 Task: Select Kindle E-Readers from Kindle E-readers & Books. Add to cart Kindle Touch Leather Cover-2. Place order for _x000D_
107 Lockwood Ave #2A_x000D_
Stamford, Connecticut(CT), 06902, Cell Number (203) 964-4781
Action: Mouse moved to (9, 27)
Screenshot: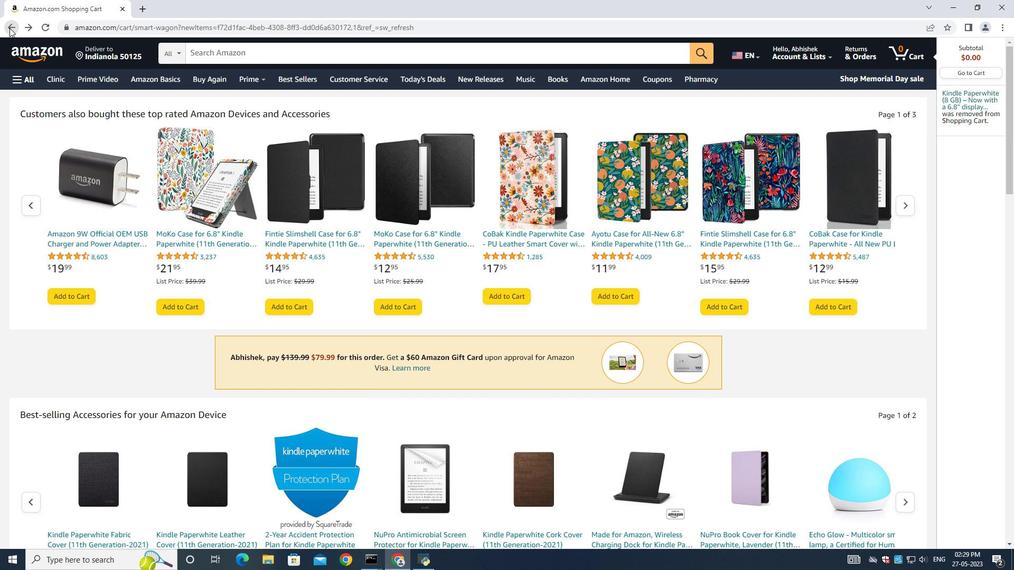 
Action: Mouse pressed left at (9, 27)
Screenshot: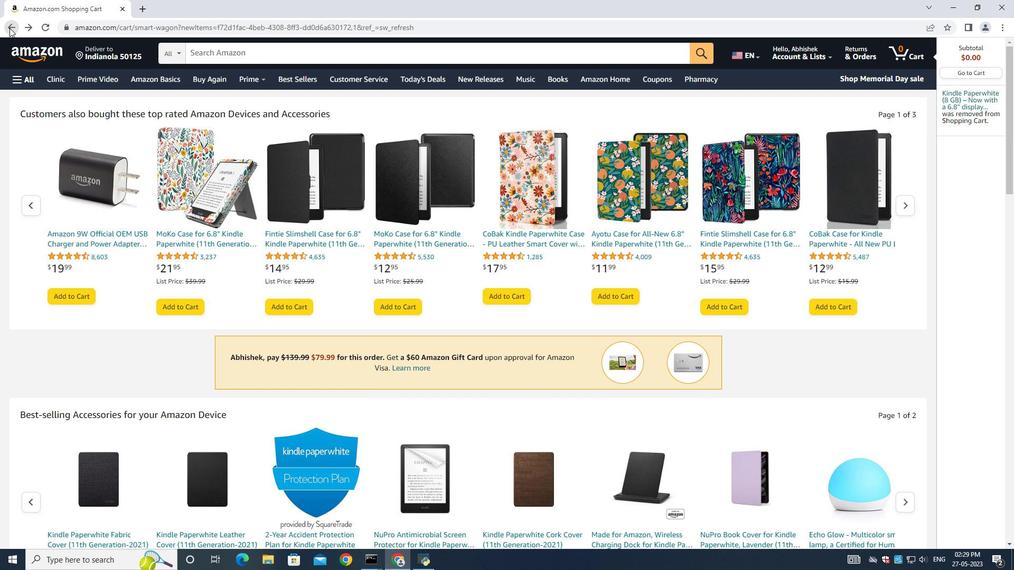 
Action: Mouse moved to (30, 57)
Screenshot: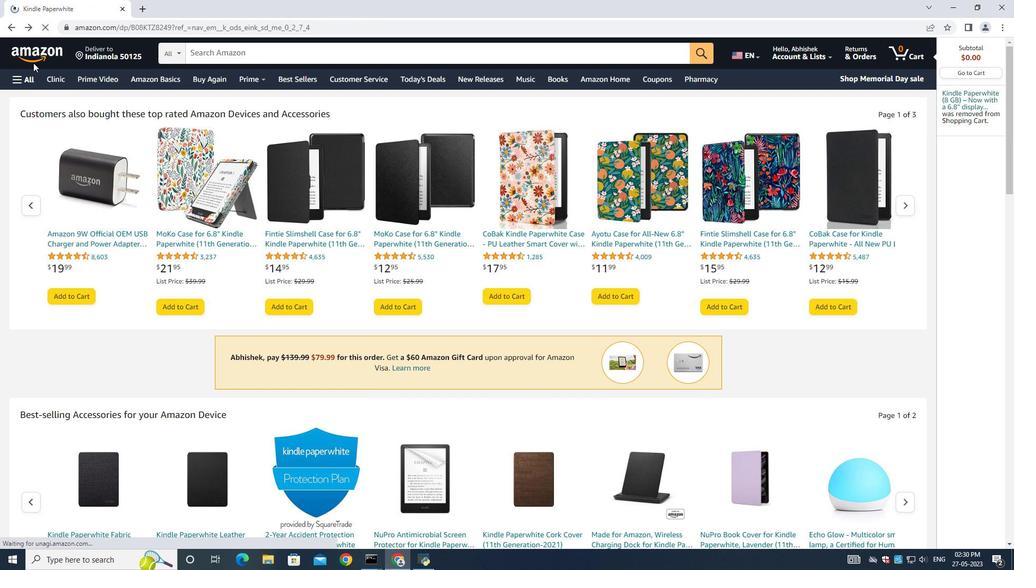
Action: Mouse pressed left at (25, 48)
Screenshot: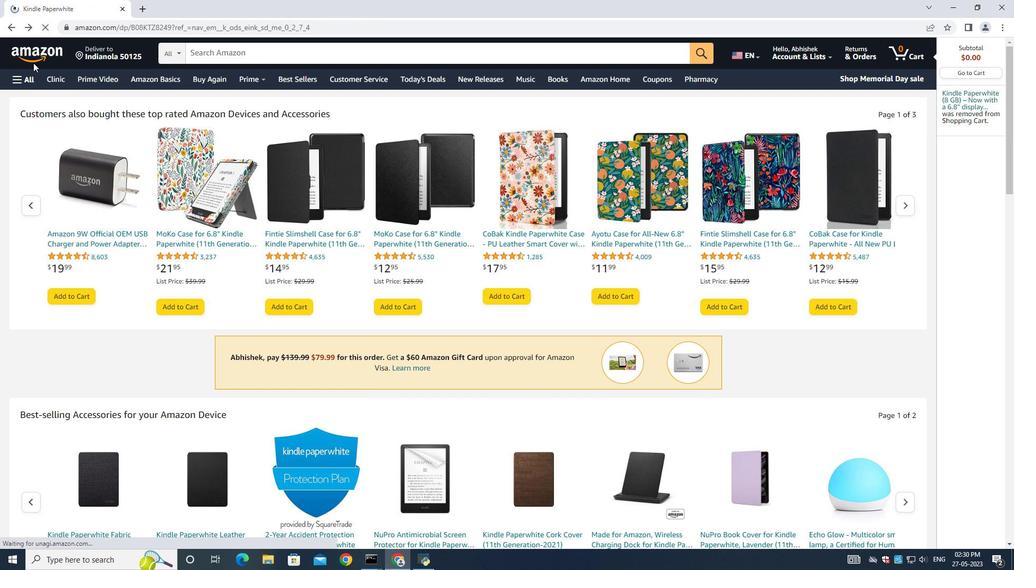 
Action: Mouse moved to (33, 62)
Screenshot: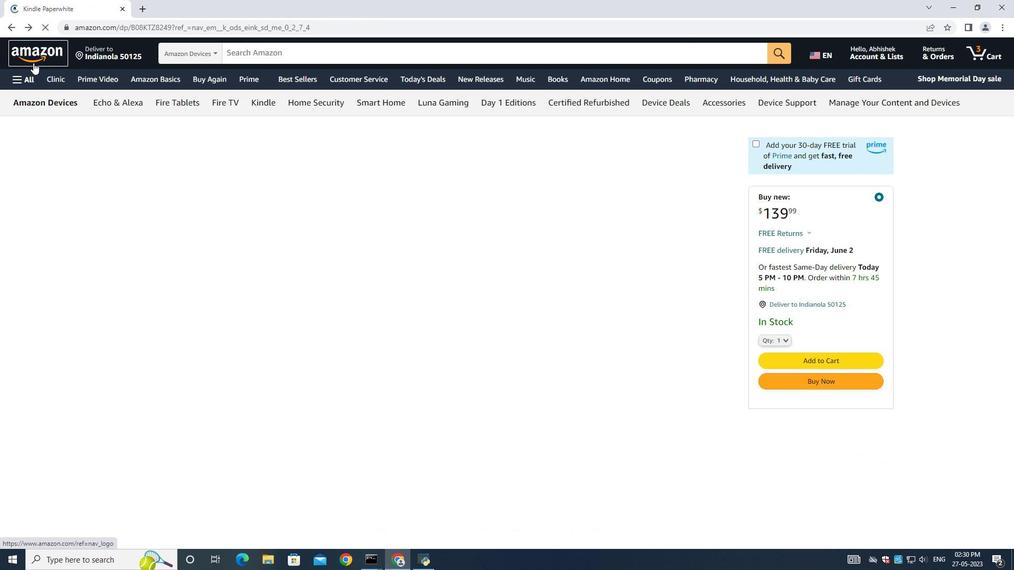 
Action: Mouse pressed left at (33, 62)
Screenshot: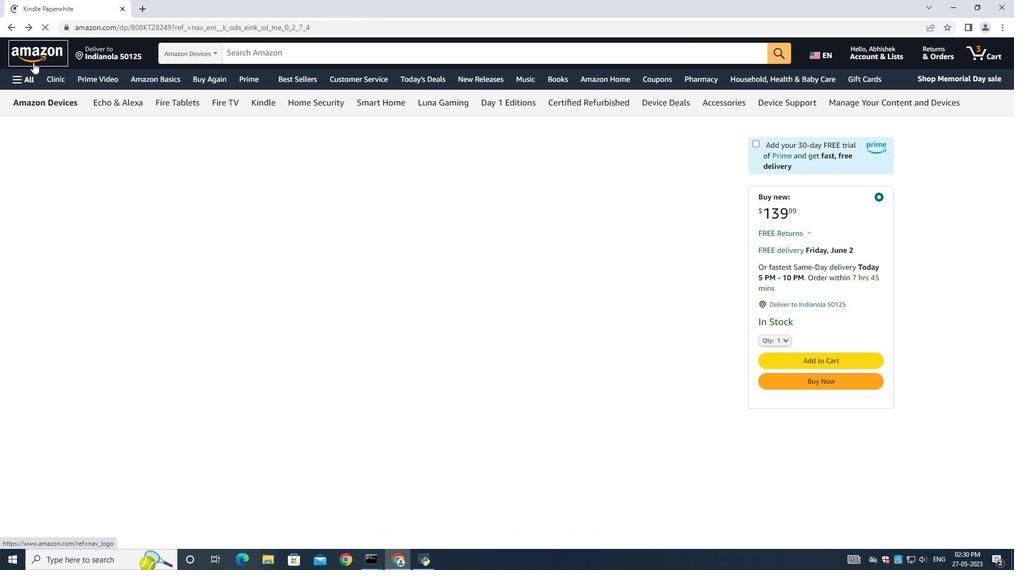 
Action: Mouse moved to (11, 82)
Screenshot: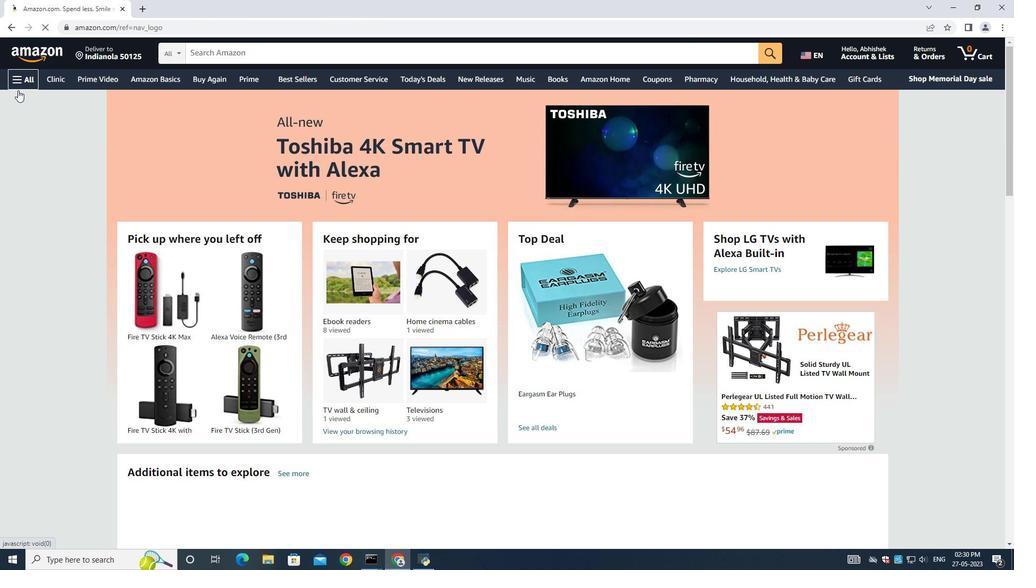 
Action: Mouse pressed left at (11, 81)
Screenshot: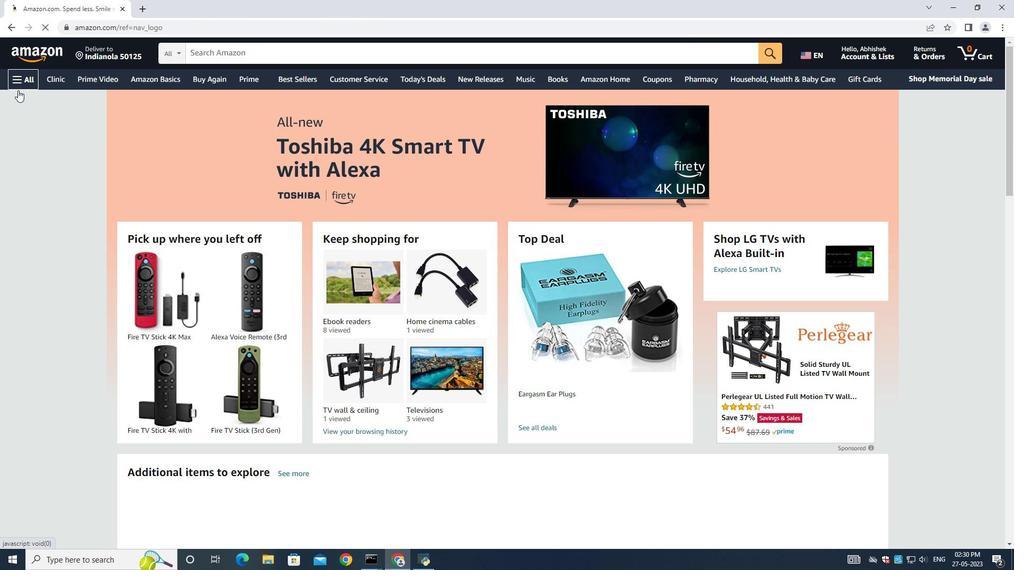 
Action: Mouse moved to (88, 312)
Screenshot: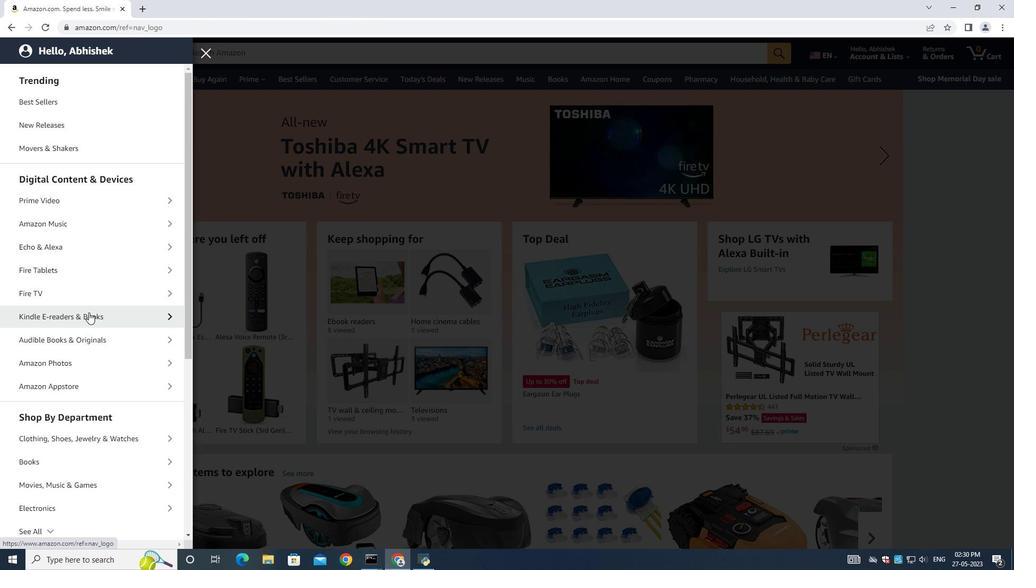 
Action: Mouse pressed left at (88, 312)
Screenshot: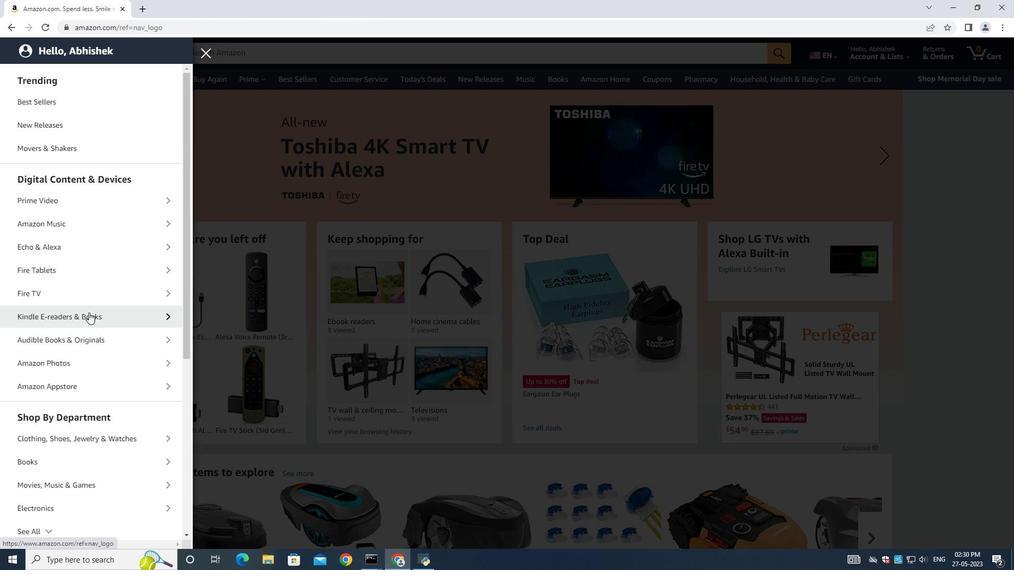 
Action: Mouse moved to (66, 269)
Screenshot: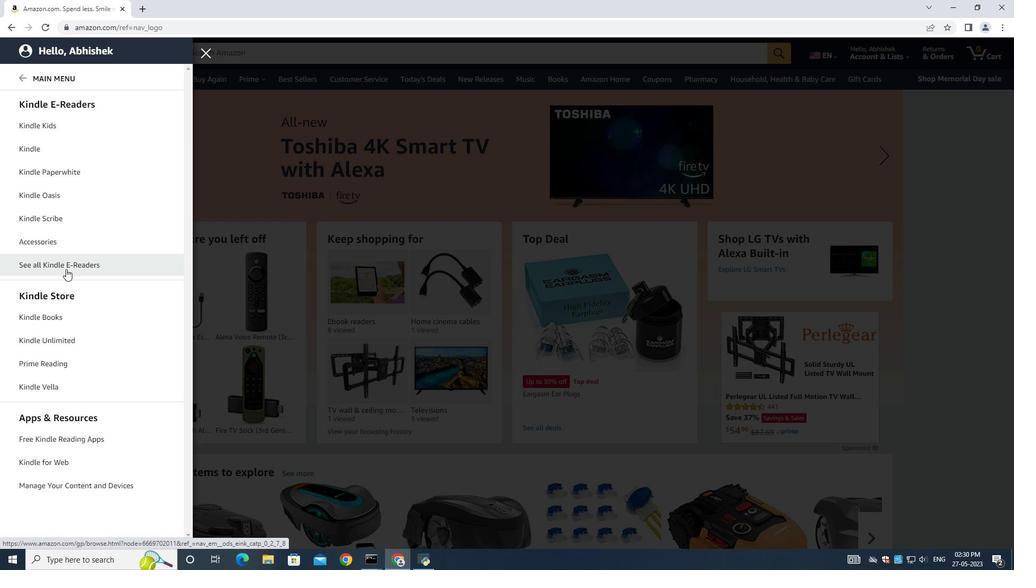 
Action: Mouse pressed left at (66, 269)
Screenshot: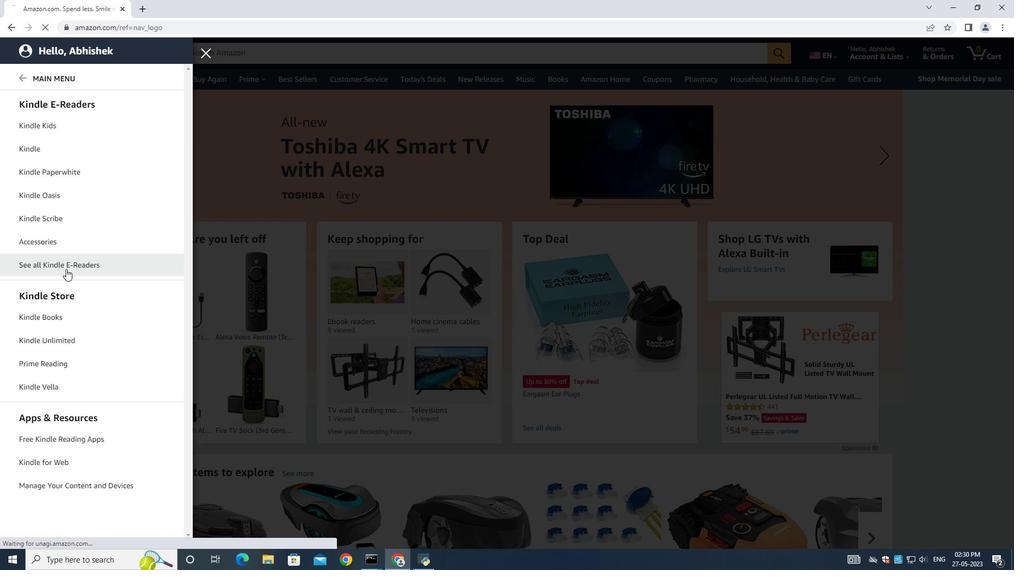 
Action: Mouse moved to (418, 275)
Screenshot: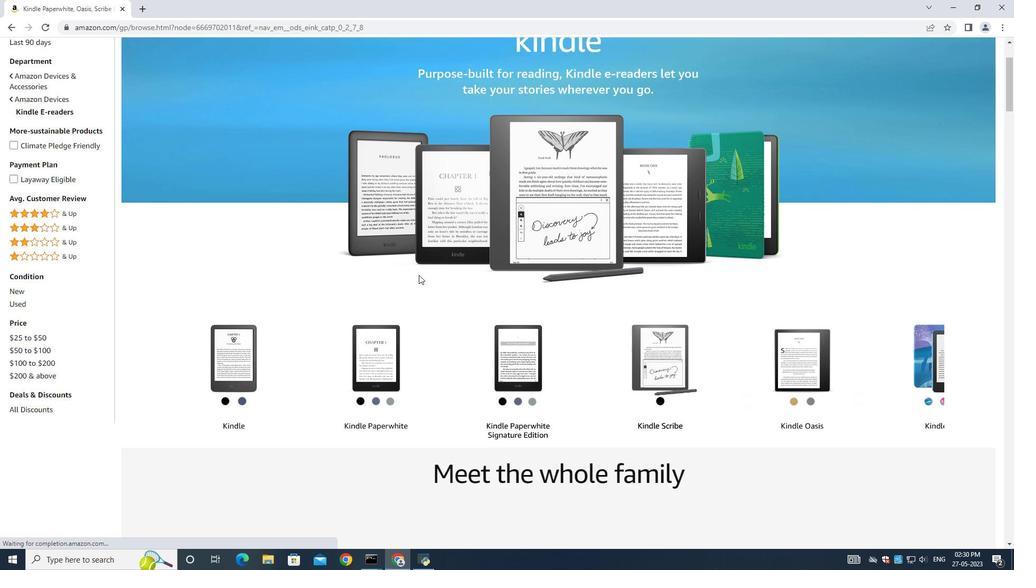 
Action: Mouse scrolled (416, 274) with delta (0, 0)
Screenshot: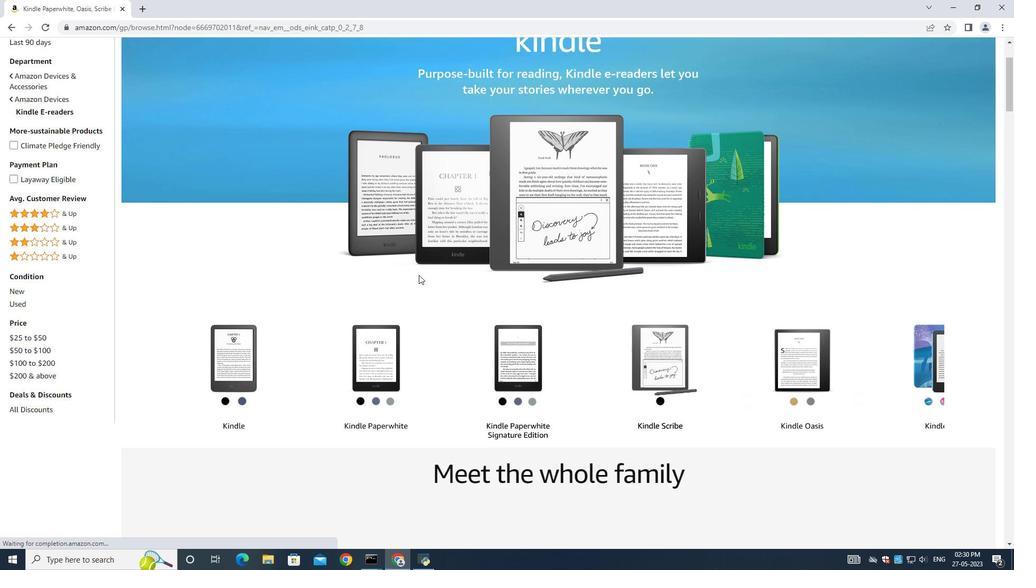
Action: Mouse scrolled (418, 274) with delta (0, 0)
Screenshot: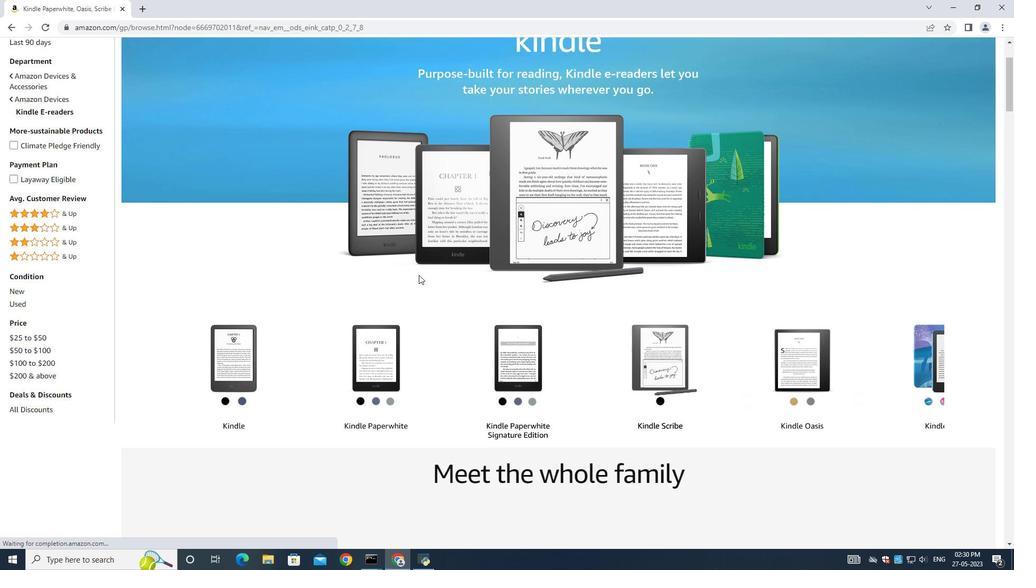 
Action: Mouse moved to (938, 385)
Screenshot: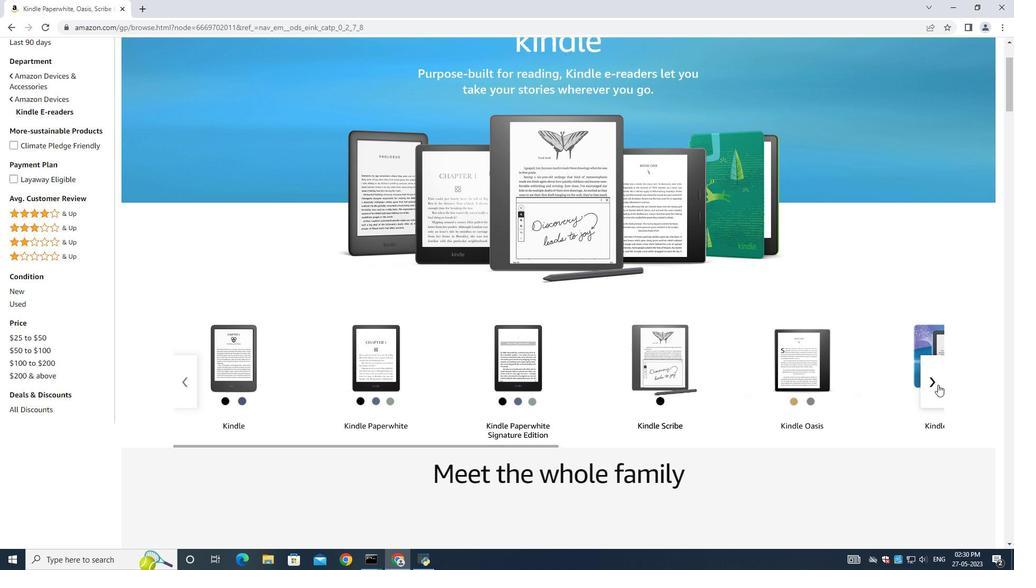 
Action: Mouse pressed left at (938, 385)
Screenshot: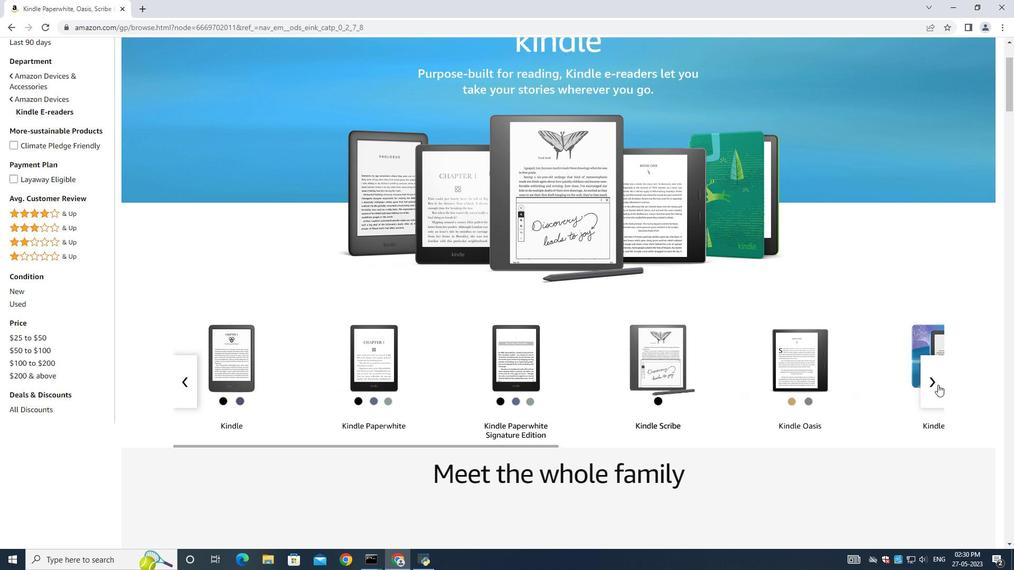 
Action: Mouse moved to (727, 367)
Screenshot: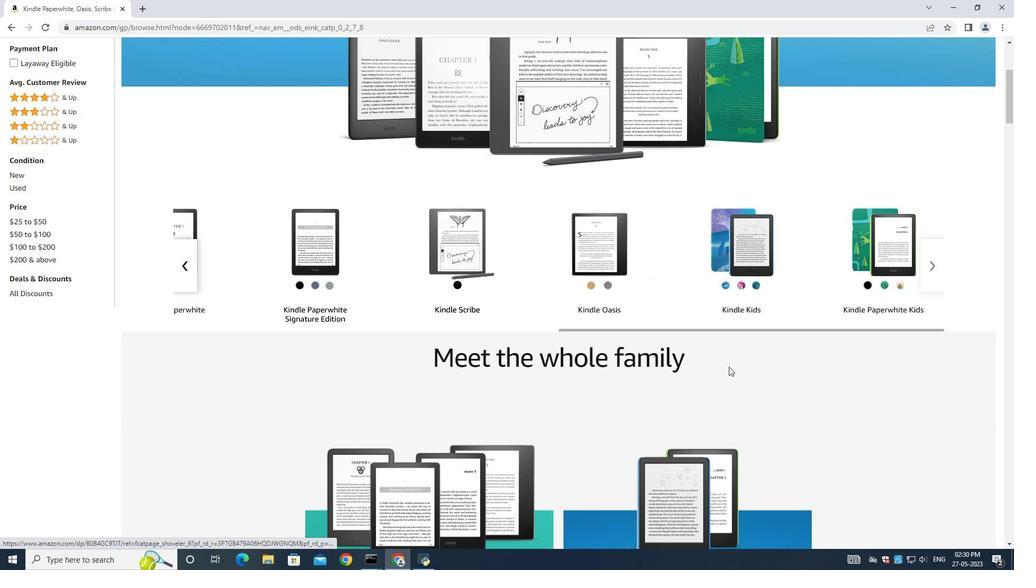 
Action: Mouse scrolled (727, 366) with delta (0, 0)
Screenshot: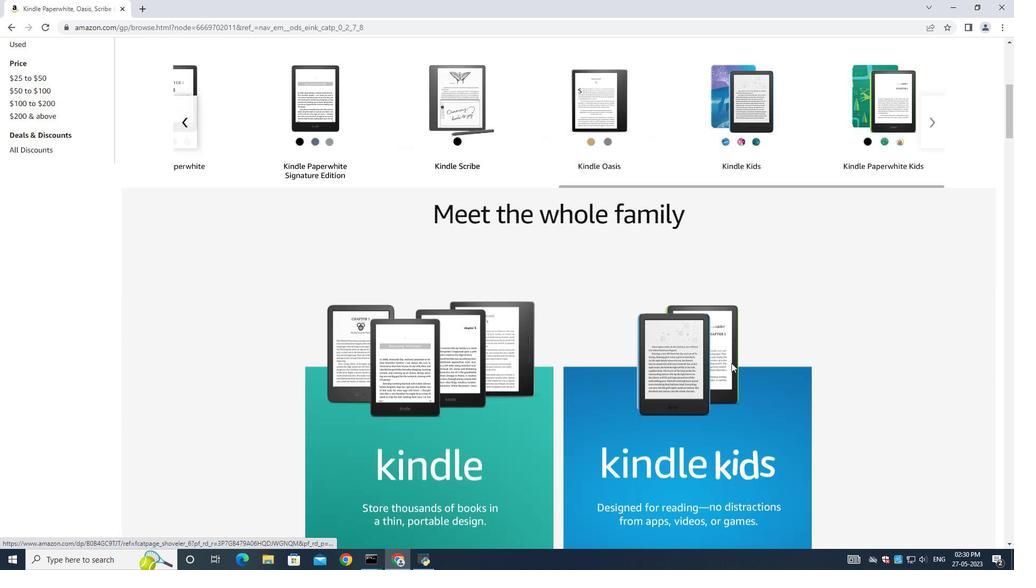 
Action: Mouse scrolled (727, 366) with delta (0, 0)
Screenshot: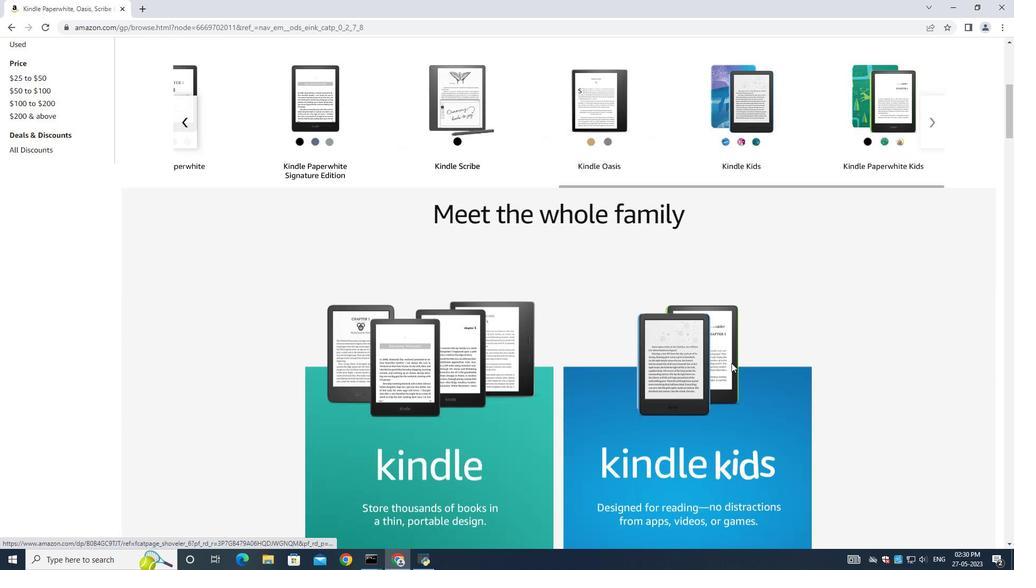 
Action: Mouse scrolled (727, 366) with delta (0, 0)
Screenshot: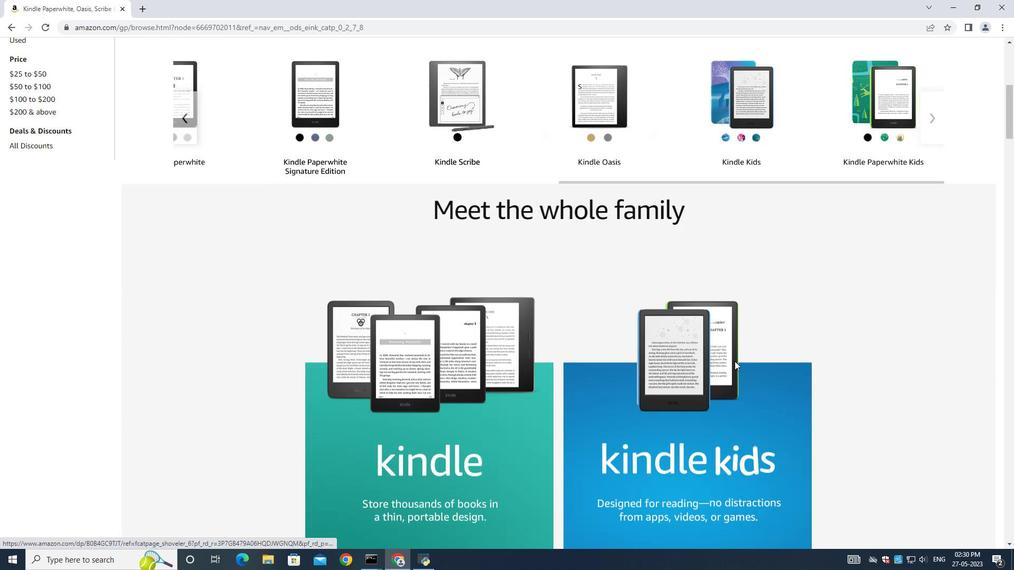 
Action: Mouse scrolled (727, 366) with delta (0, 0)
Screenshot: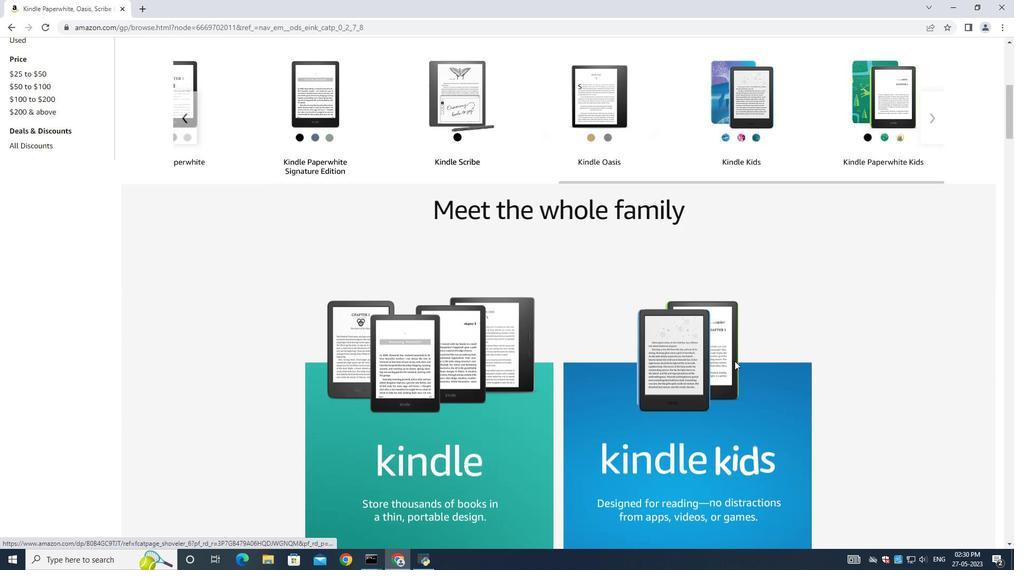 
Action: Mouse scrolled (727, 366) with delta (0, 0)
Screenshot: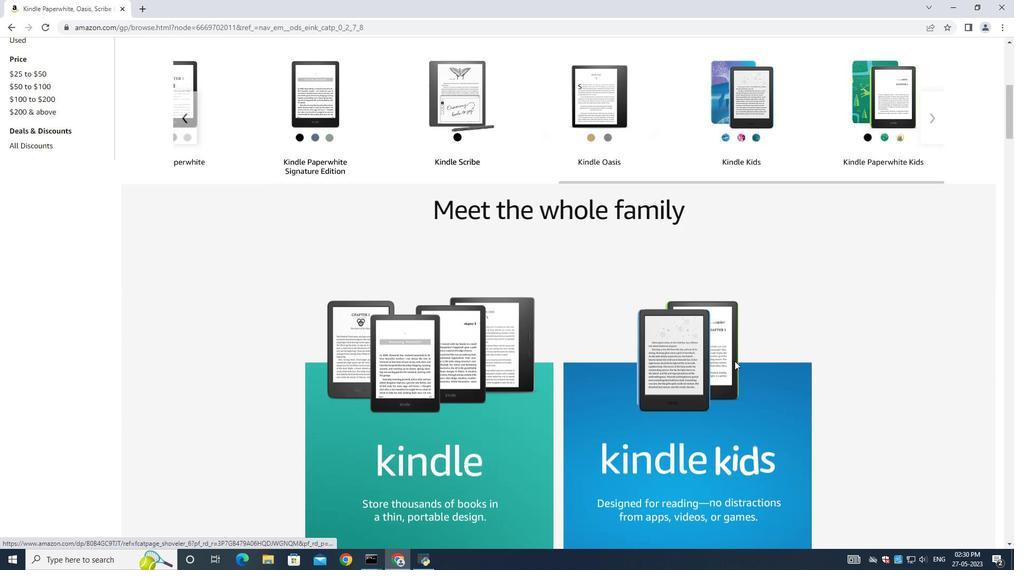 
Action: Mouse moved to (734, 360)
Screenshot: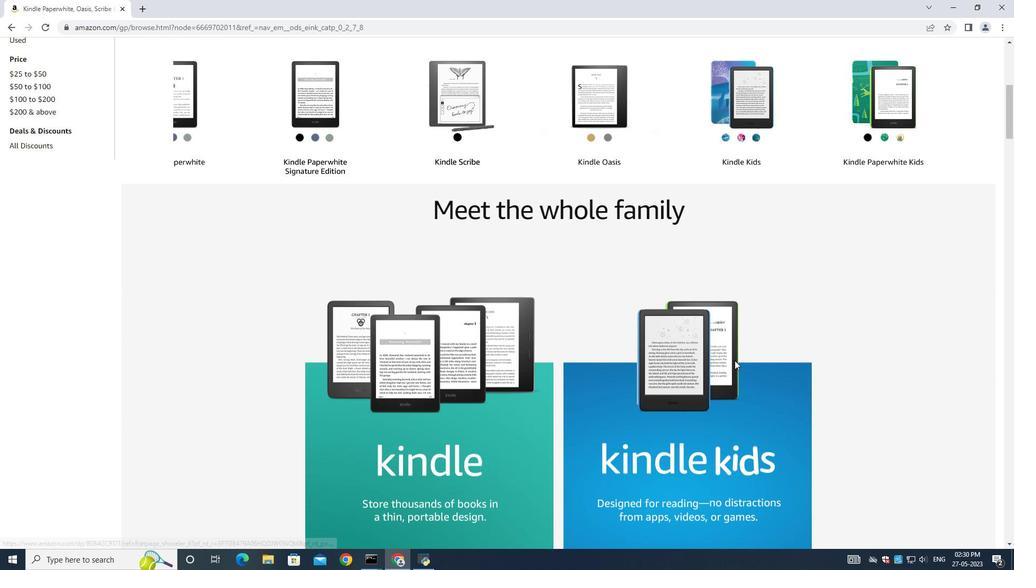 
Action: Mouse scrolled (734, 360) with delta (0, 0)
Screenshot: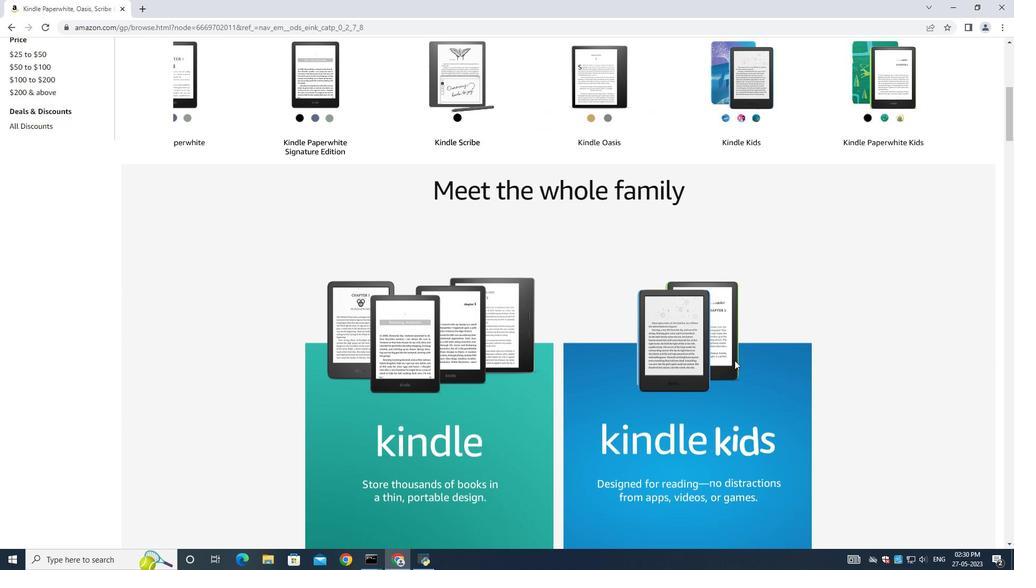 
Action: Mouse scrolled (734, 360) with delta (0, 0)
Screenshot: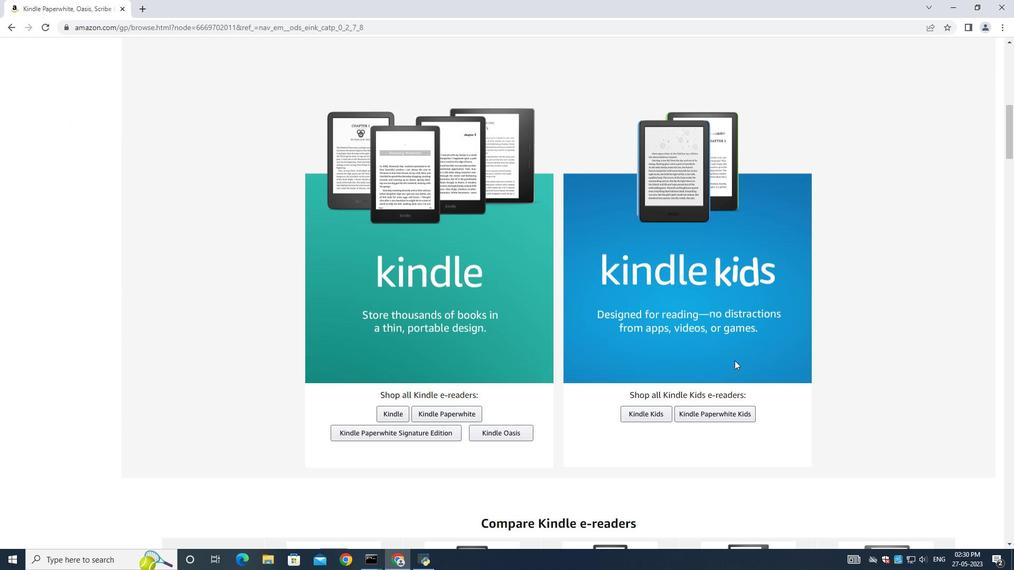 
Action: Mouse scrolled (734, 360) with delta (0, 0)
Screenshot: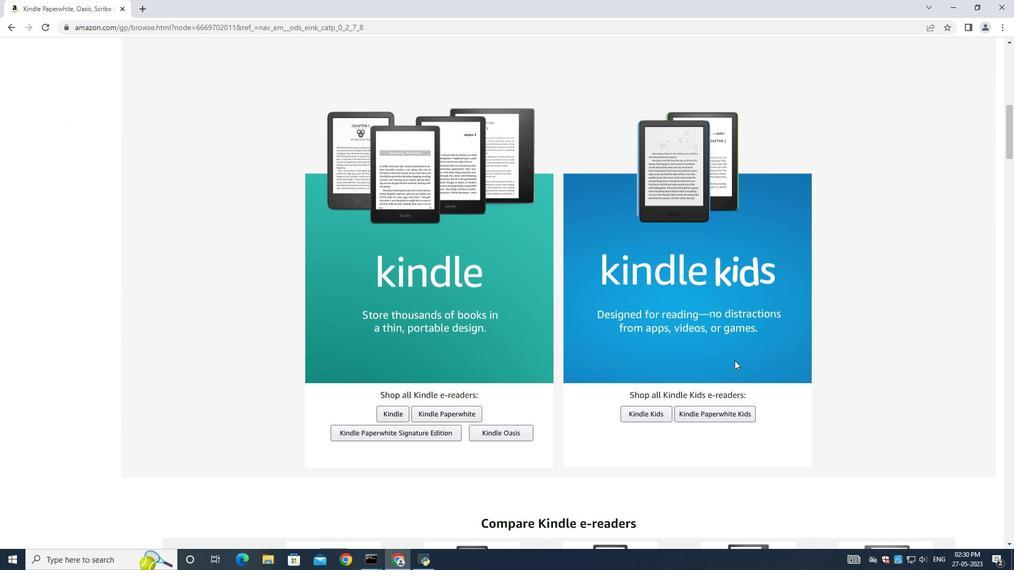 
Action: Mouse scrolled (734, 360) with delta (0, 0)
Screenshot: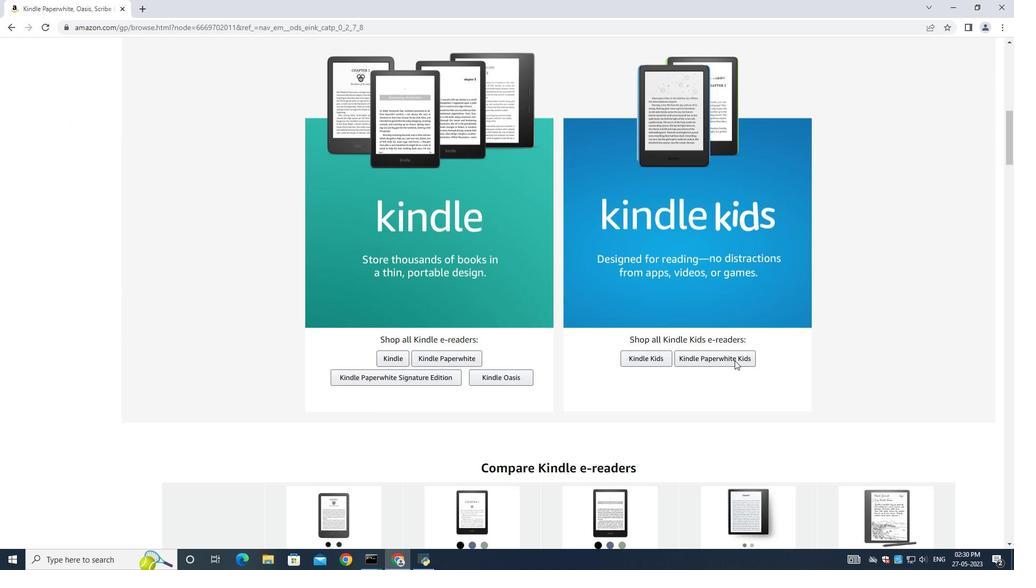
Action: Mouse scrolled (734, 360) with delta (0, 0)
Screenshot: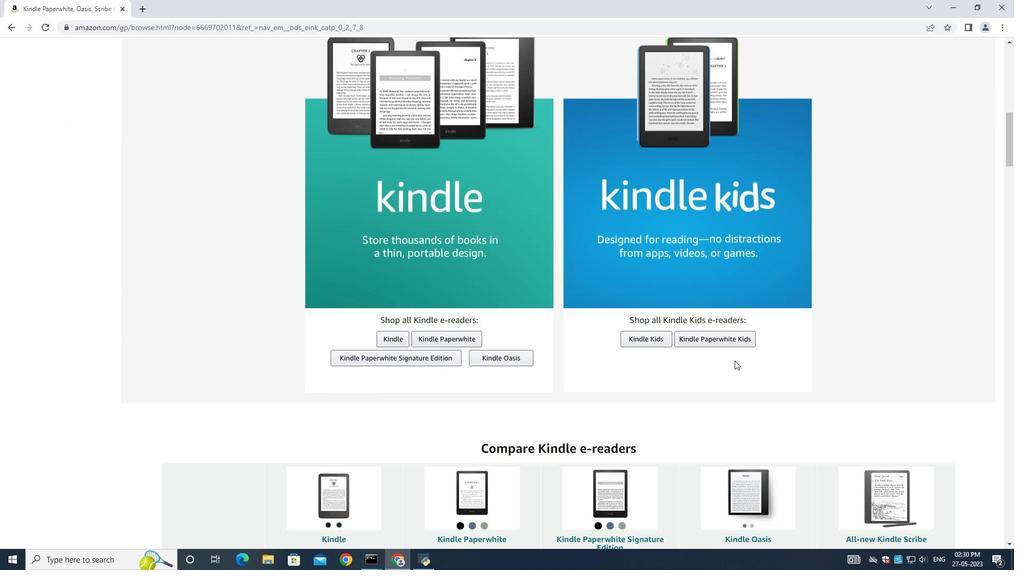 
Action: Mouse scrolled (734, 360) with delta (0, 0)
Screenshot: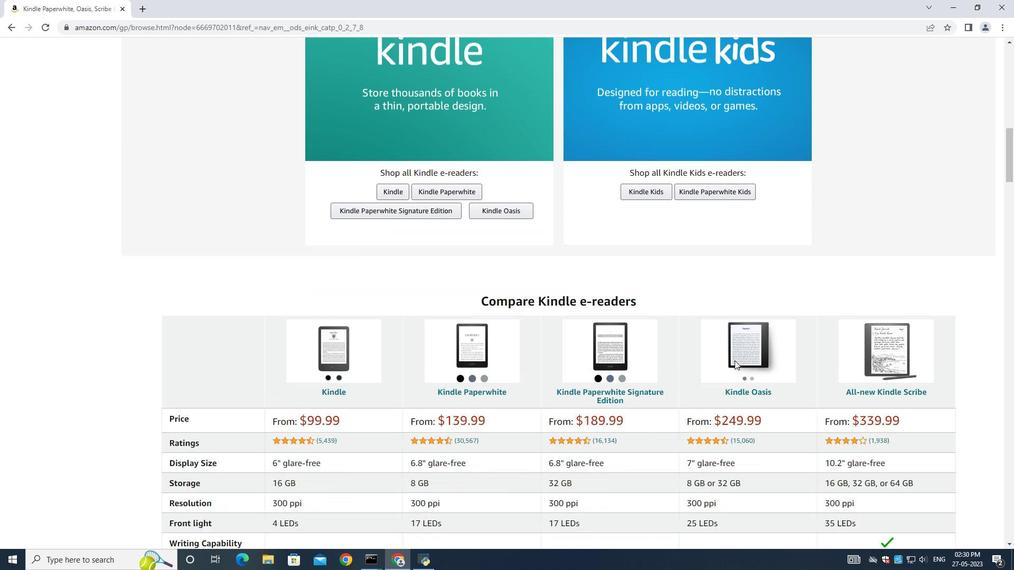 
Action: Mouse scrolled (734, 360) with delta (0, 0)
Screenshot: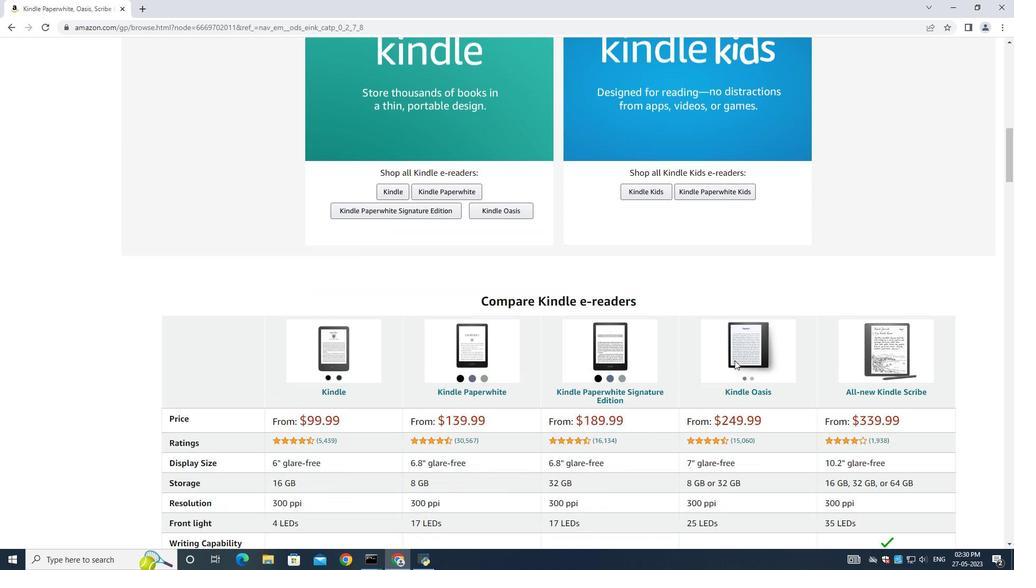 
Action: Mouse scrolled (734, 360) with delta (0, 0)
Screenshot: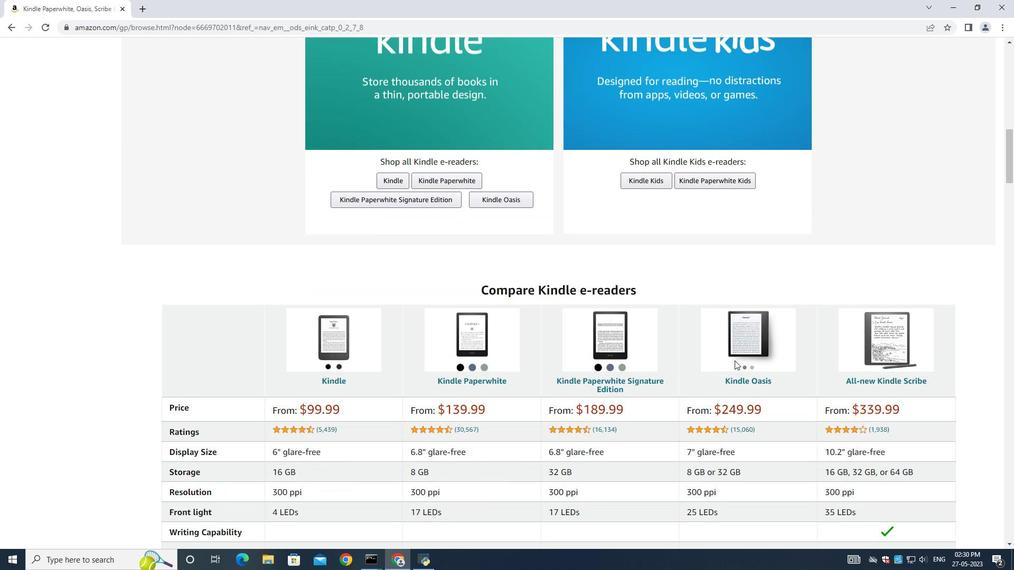 
Action: Mouse moved to (809, 337)
Screenshot: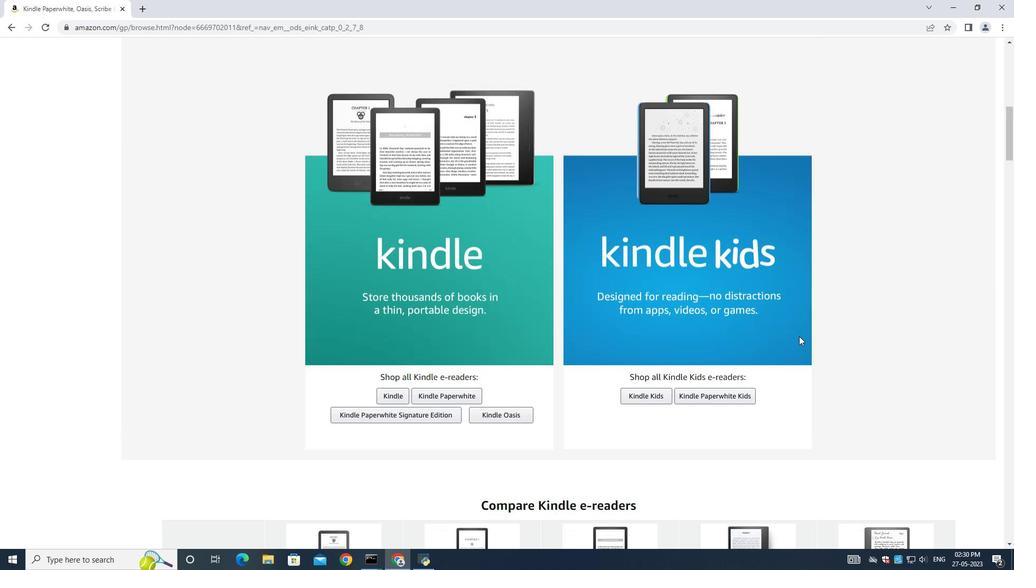 
Action: Mouse scrolled (809, 338) with delta (0, 0)
Screenshot: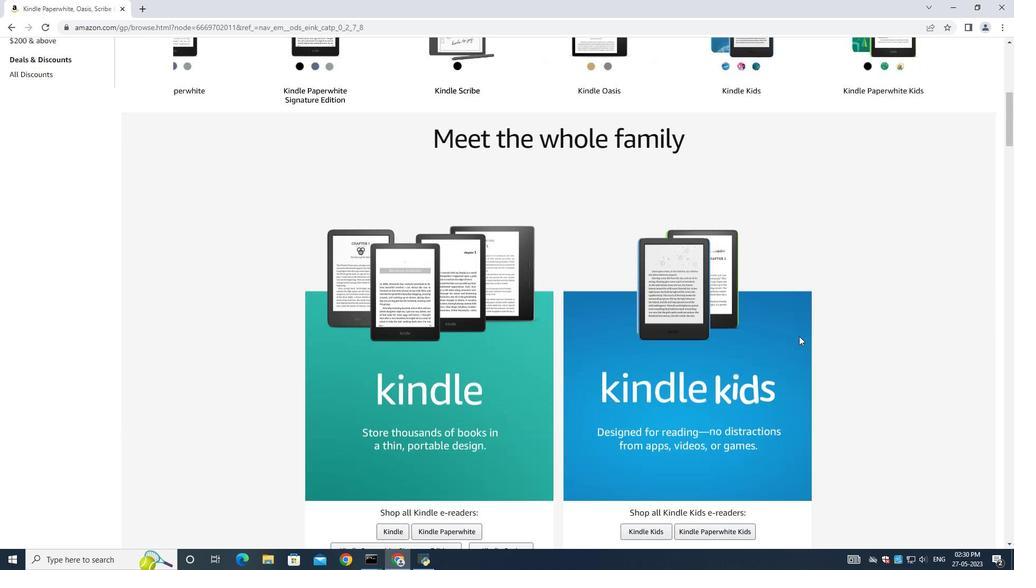 
Action: Mouse moved to (808, 337)
Screenshot: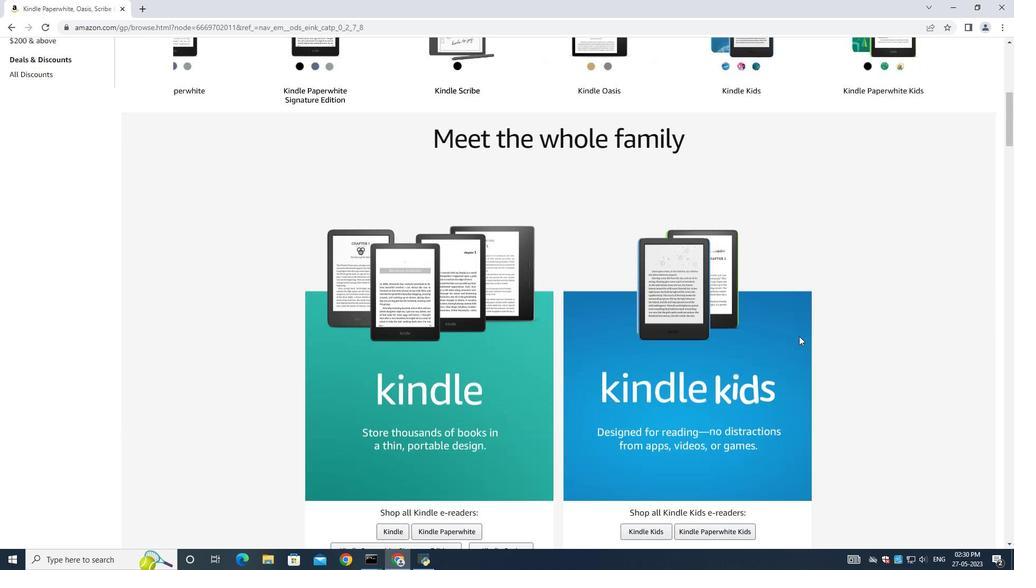 
Action: Mouse scrolled (808, 338) with delta (0, 0)
Screenshot: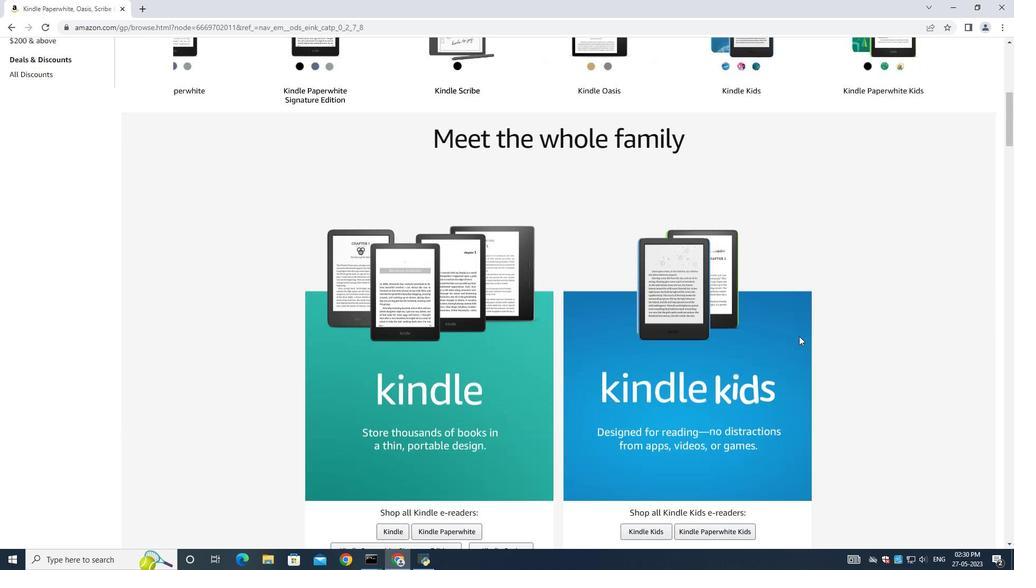 
Action: Mouse moved to (801, 336)
Screenshot: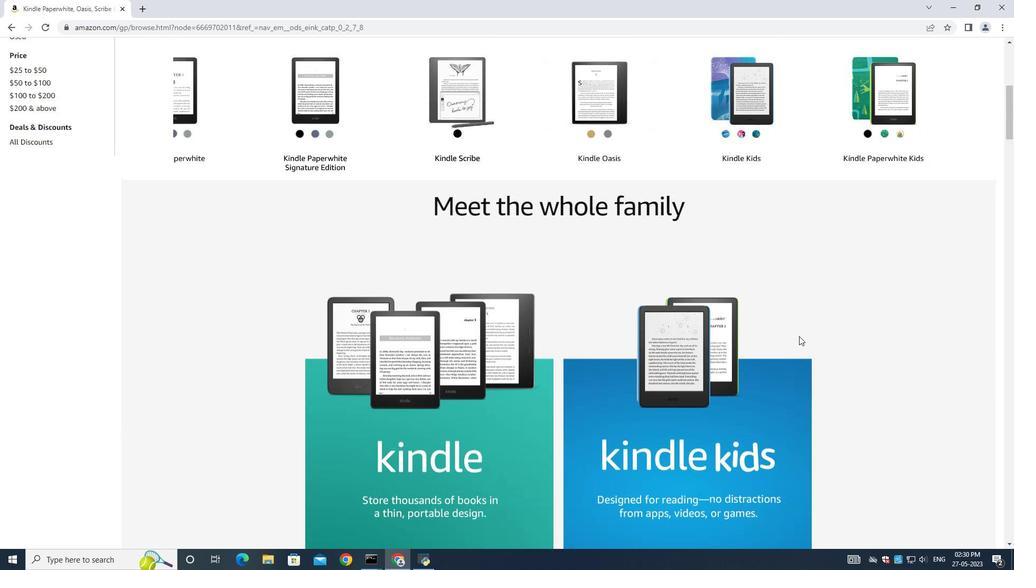 
Action: Mouse scrolled (803, 336) with delta (0, 0)
Screenshot: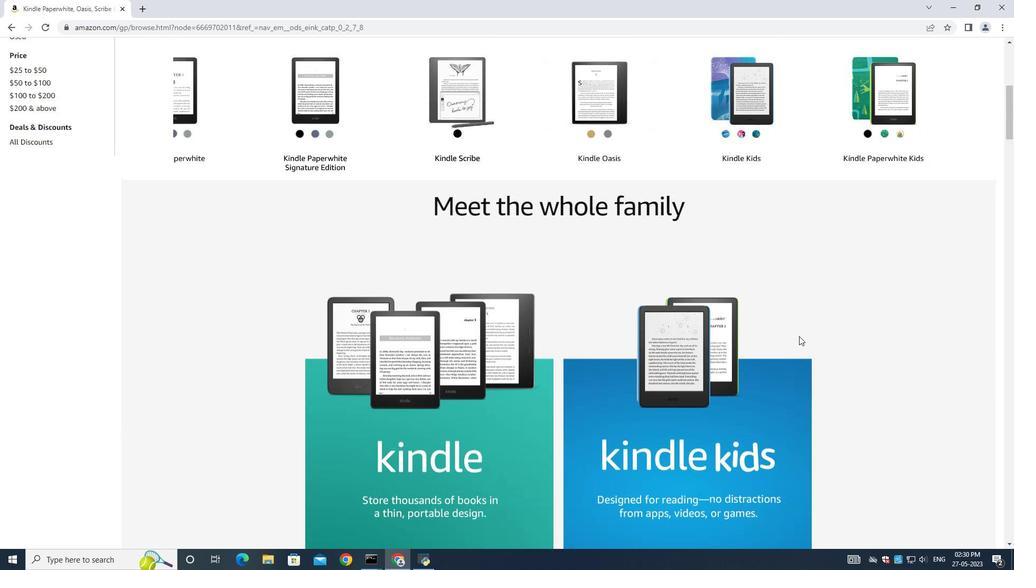 
Action: Mouse moved to (800, 336)
Screenshot: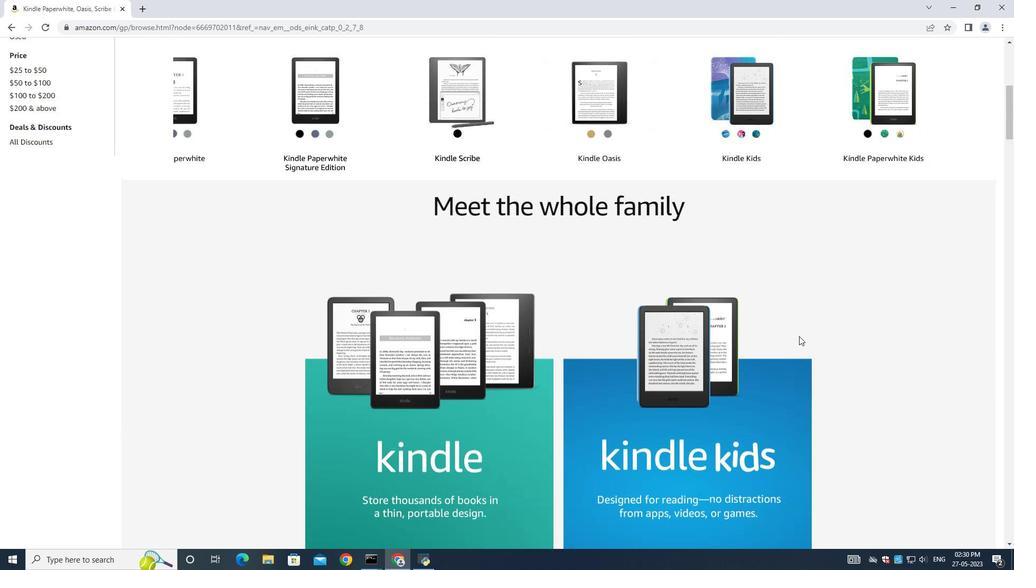 
Action: Mouse scrolled (801, 336) with delta (0, 0)
Screenshot: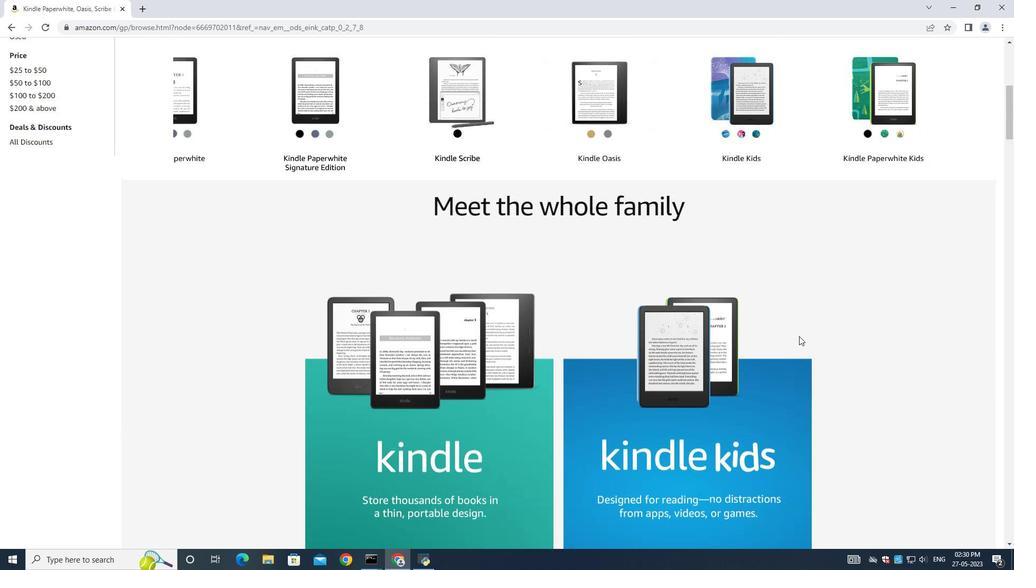
Action: Mouse moved to (799, 336)
Screenshot: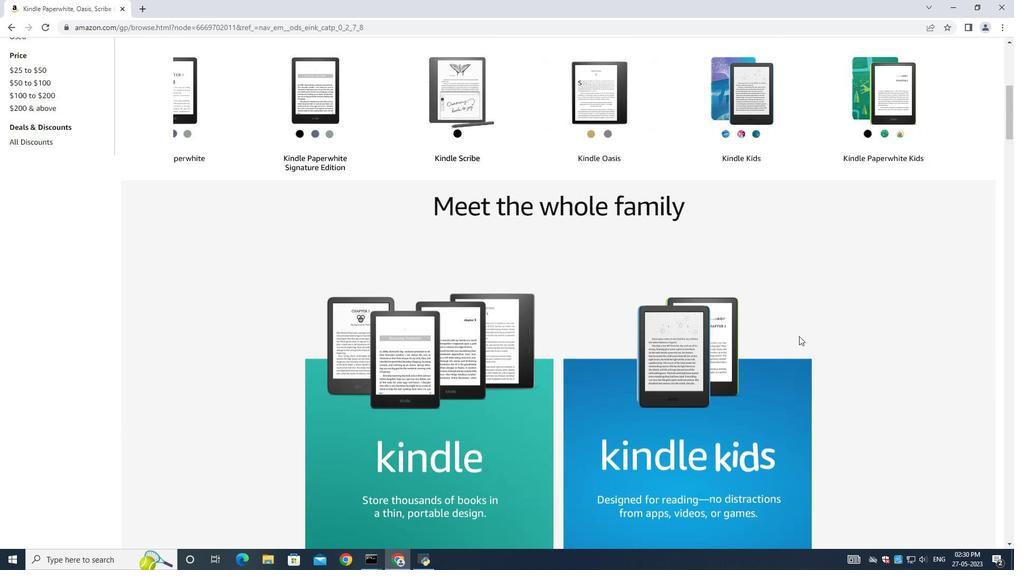 
Action: Mouse scrolled (800, 336) with delta (0, 0)
Screenshot: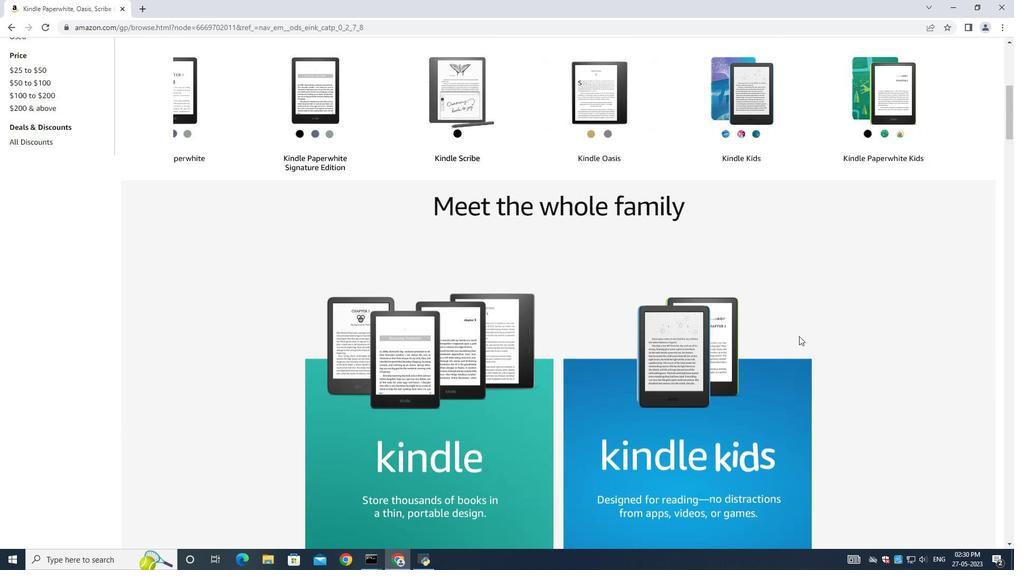 
Action: Mouse moved to (799, 336)
Screenshot: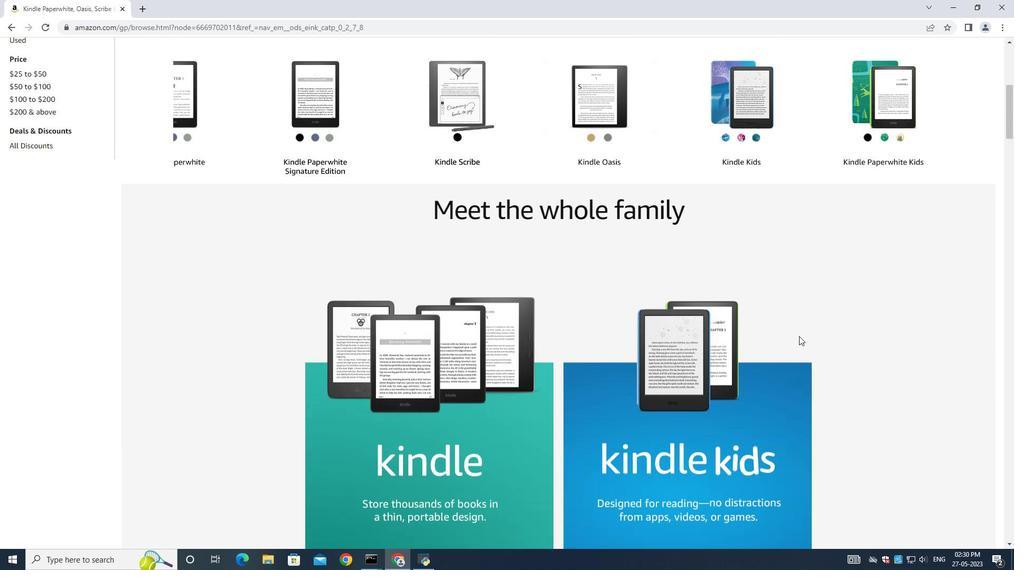 
Action: Mouse scrolled (799, 336) with delta (0, 0)
Screenshot: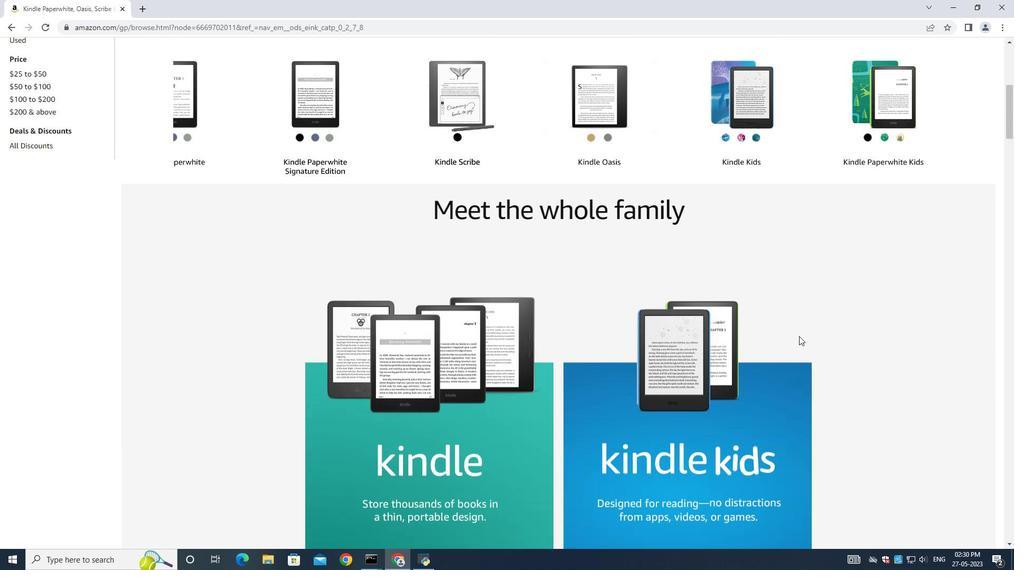 
Action: Mouse scrolled (799, 336) with delta (0, 0)
Screenshot: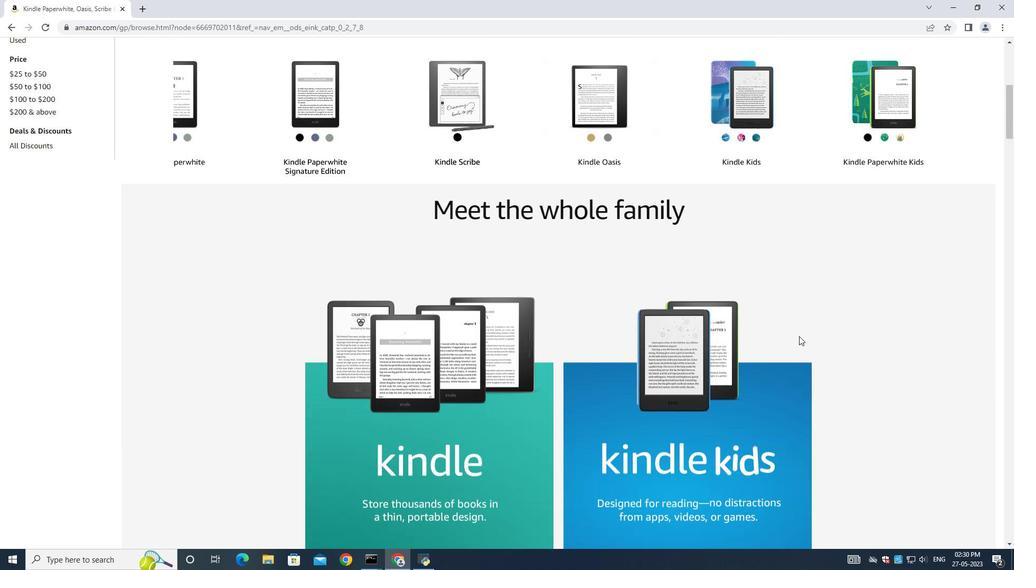 
Action: Mouse scrolled (799, 336) with delta (0, 0)
Screenshot: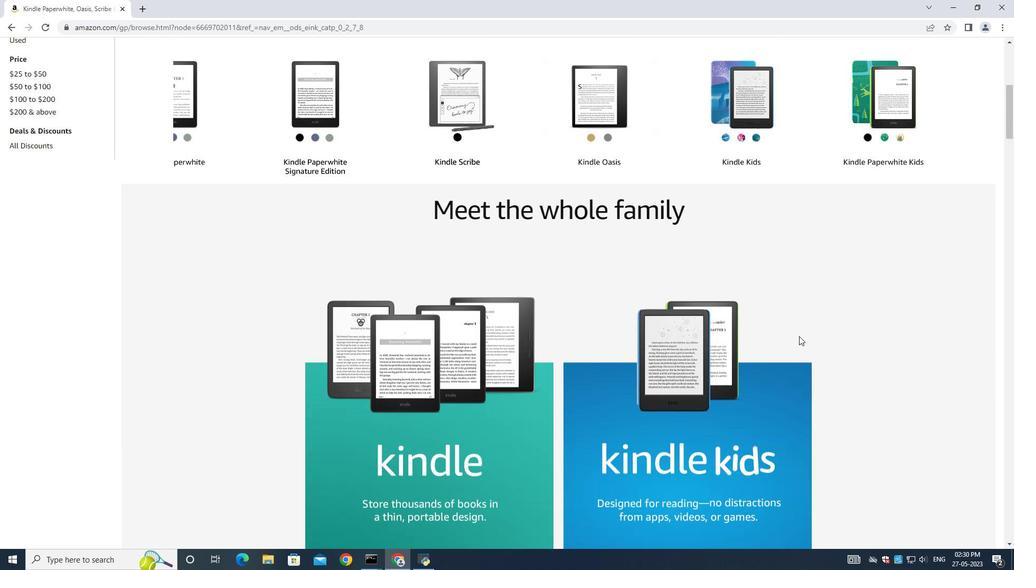 
Action: Mouse scrolled (799, 336) with delta (0, 0)
Screenshot: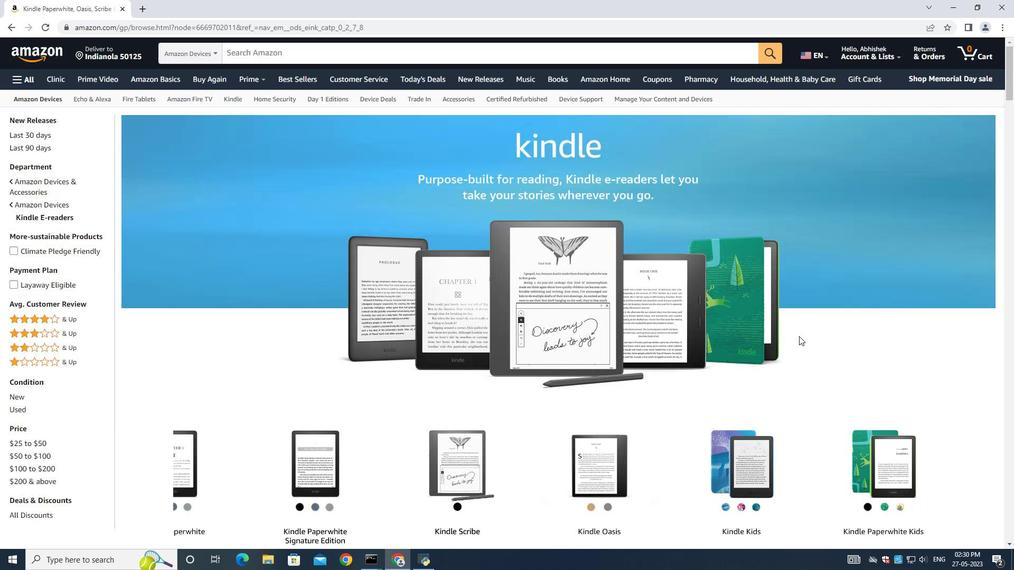 
Action: Mouse scrolled (799, 336) with delta (0, 0)
Screenshot: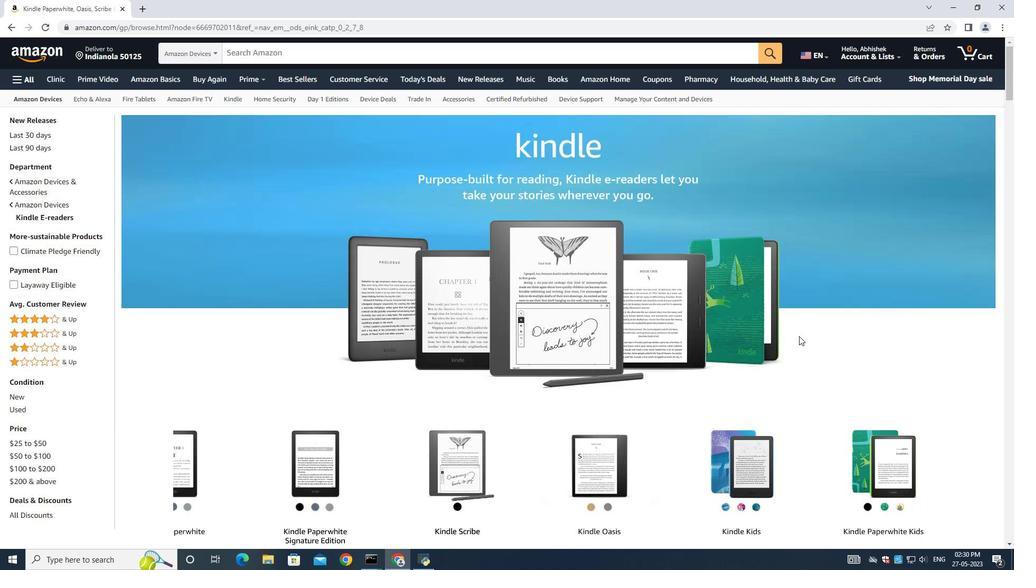 
Action: Mouse scrolled (799, 336) with delta (0, 0)
Screenshot: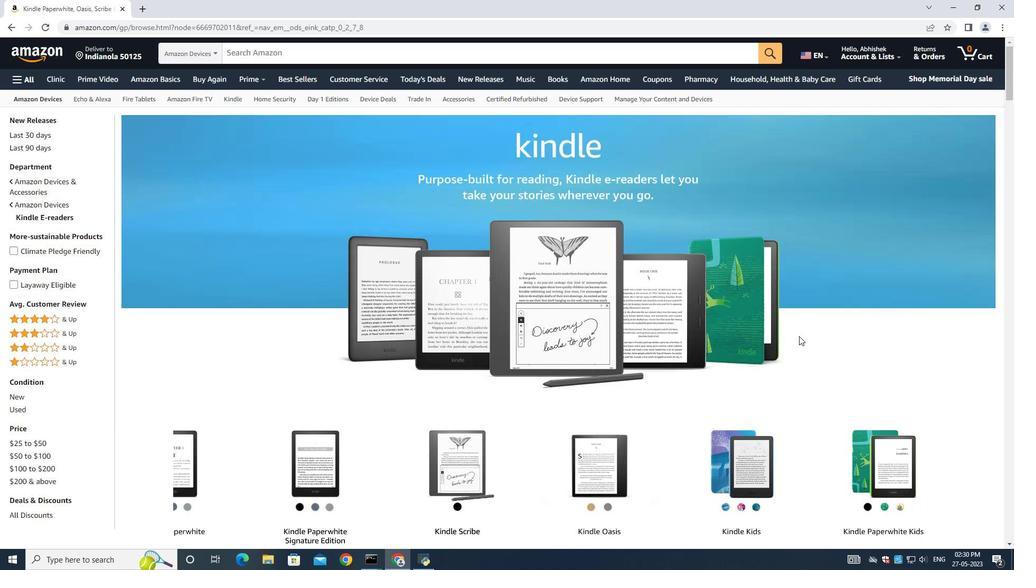
Action: Mouse scrolled (799, 336) with delta (0, 0)
Screenshot: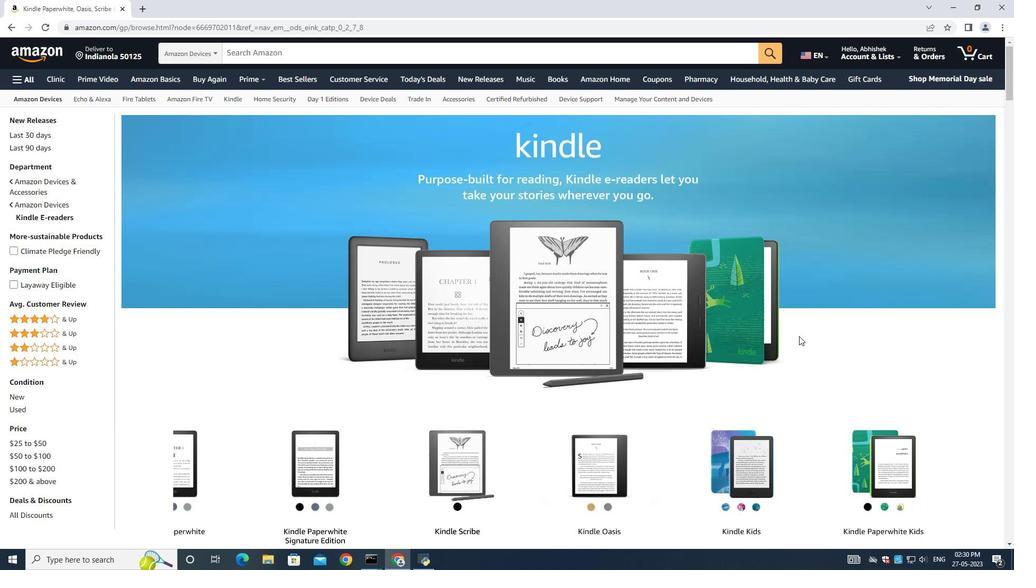 
Action: Mouse scrolled (799, 336) with delta (0, 0)
Screenshot: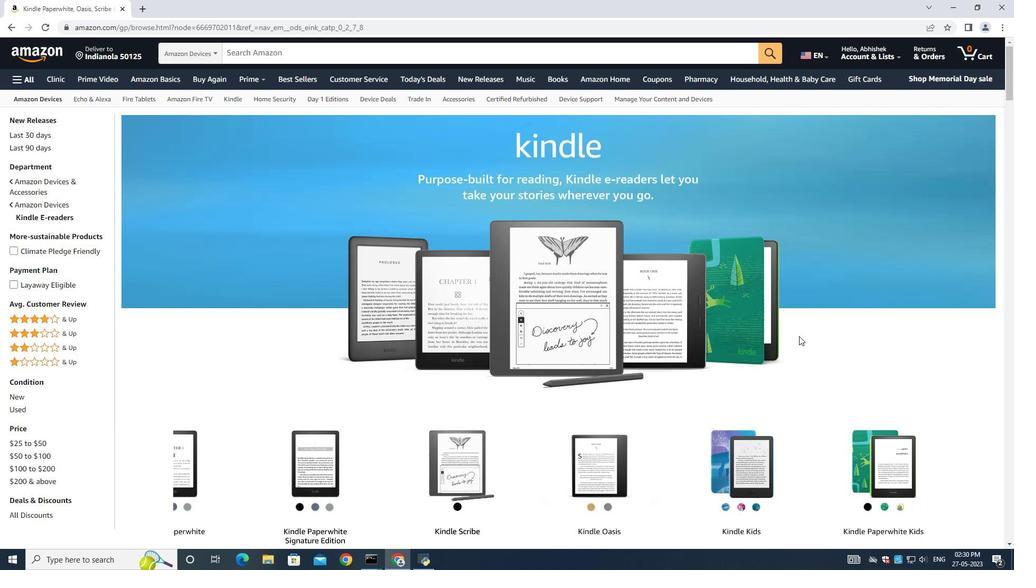 
Action: Mouse scrolled (799, 336) with delta (0, 0)
Screenshot: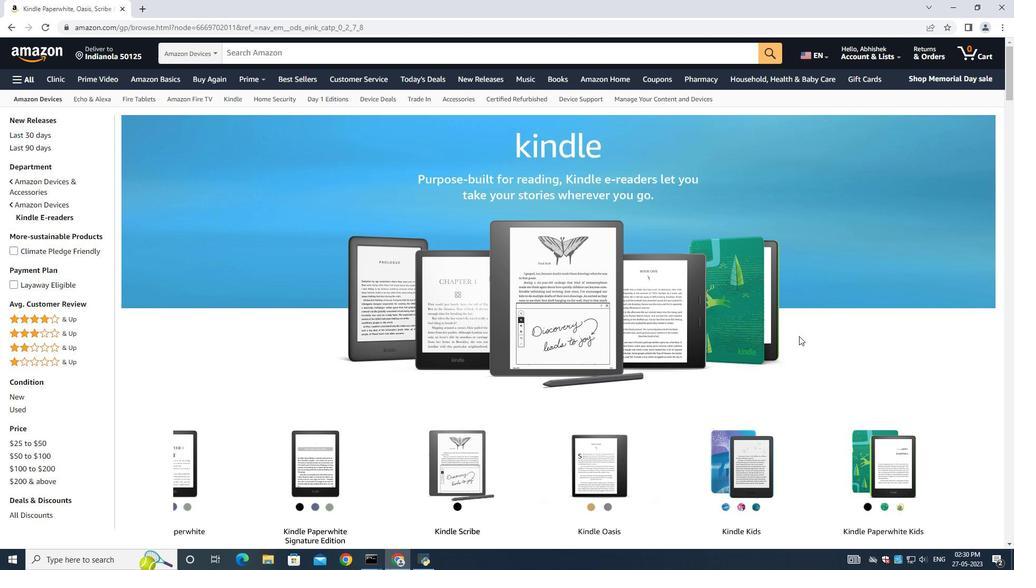 
Action: Mouse scrolled (799, 336) with delta (0, 0)
Screenshot: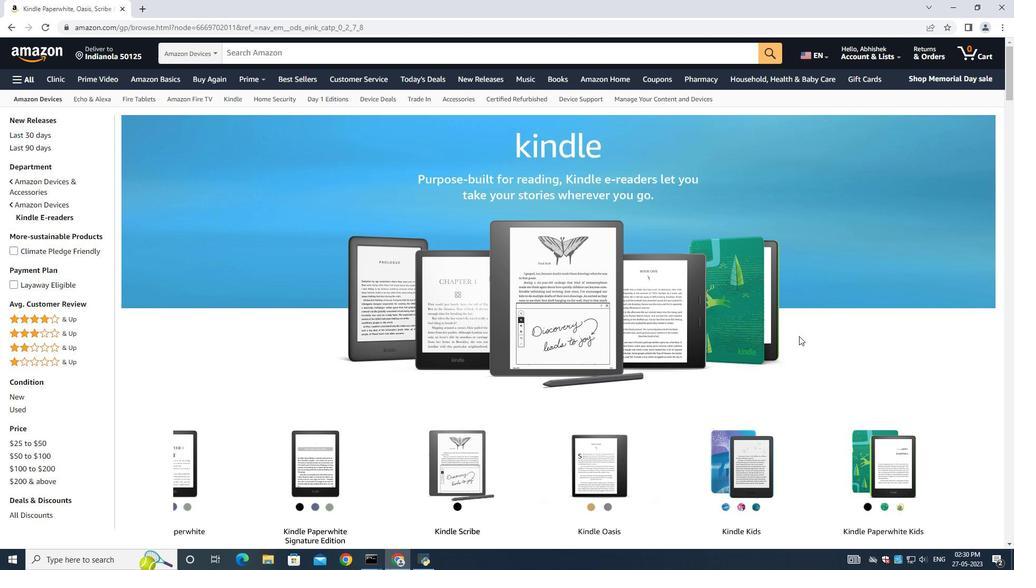 
Action: Mouse scrolled (799, 336) with delta (0, 0)
Screenshot: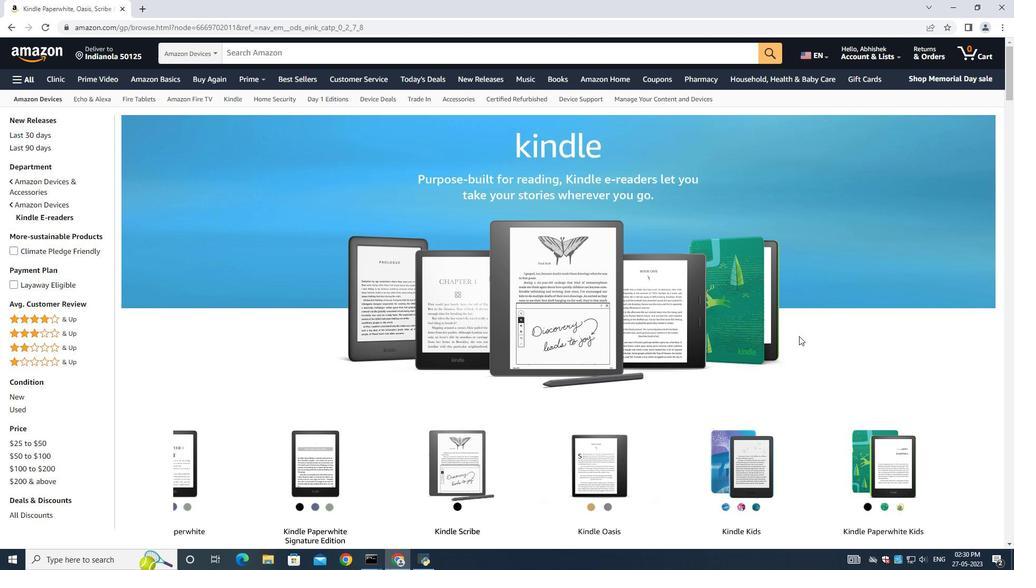 
Action: Mouse scrolled (799, 336) with delta (0, 0)
Screenshot: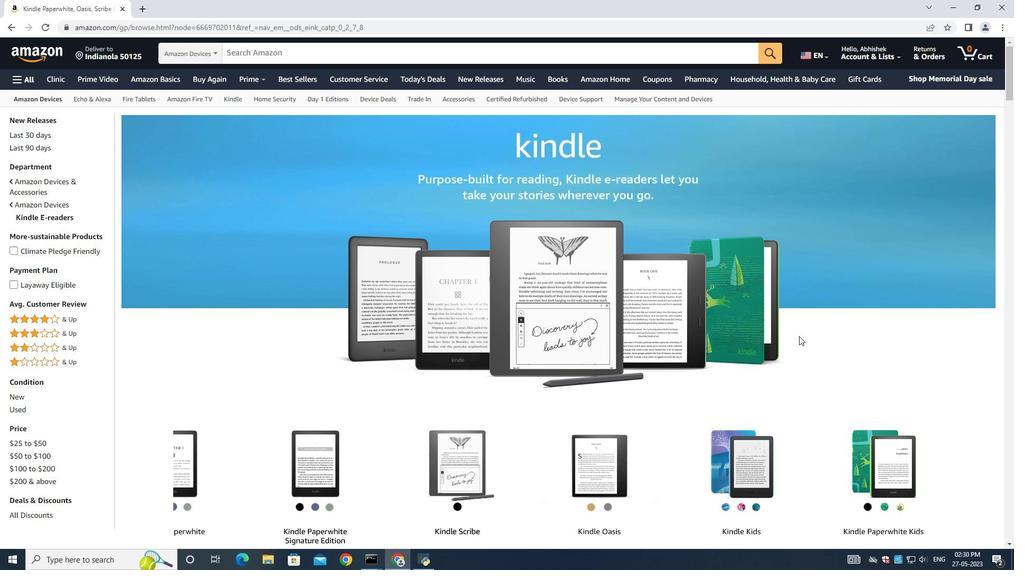 
Action: Mouse scrolled (799, 336) with delta (0, 0)
Screenshot: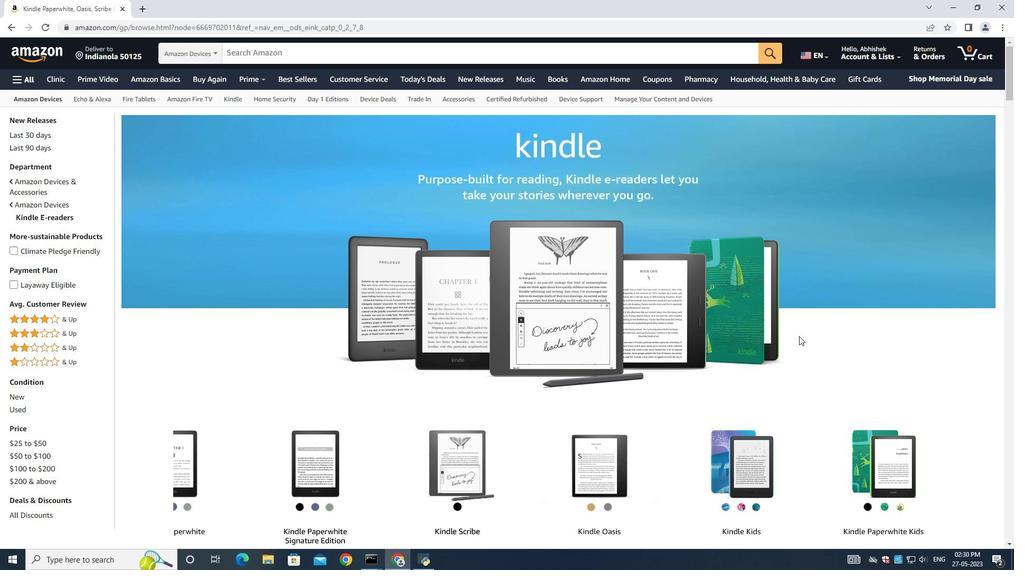 
Action: Mouse scrolled (799, 336) with delta (0, 0)
Screenshot: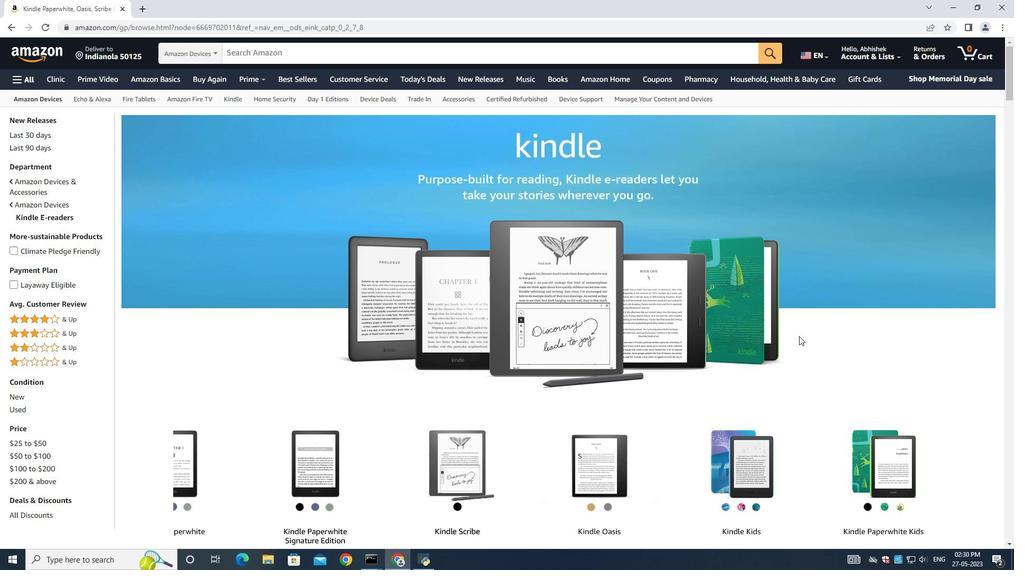 
Action: Mouse scrolled (799, 336) with delta (0, 0)
Screenshot: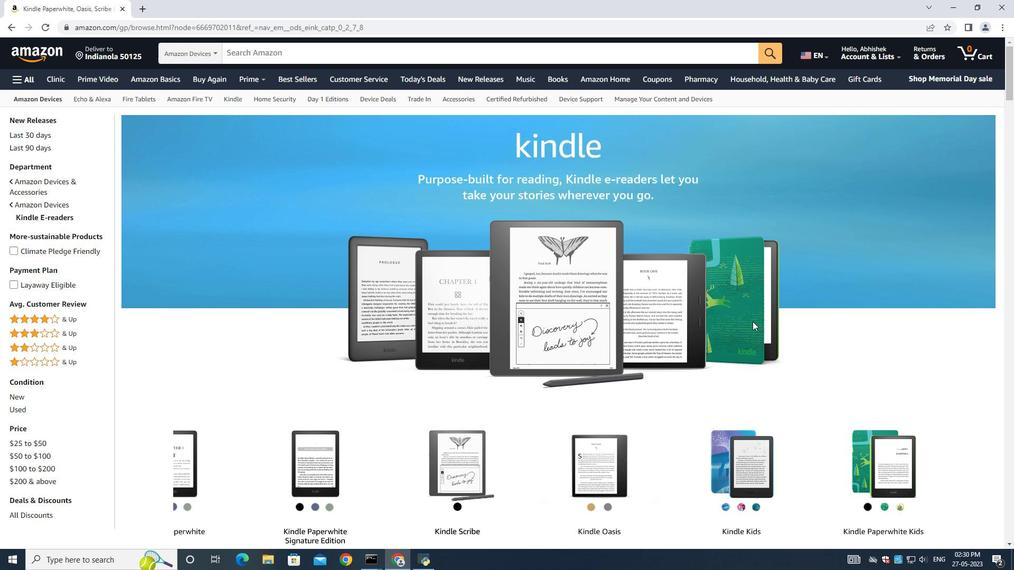 
Action: Mouse scrolled (799, 336) with delta (0, 0)
Screenshot: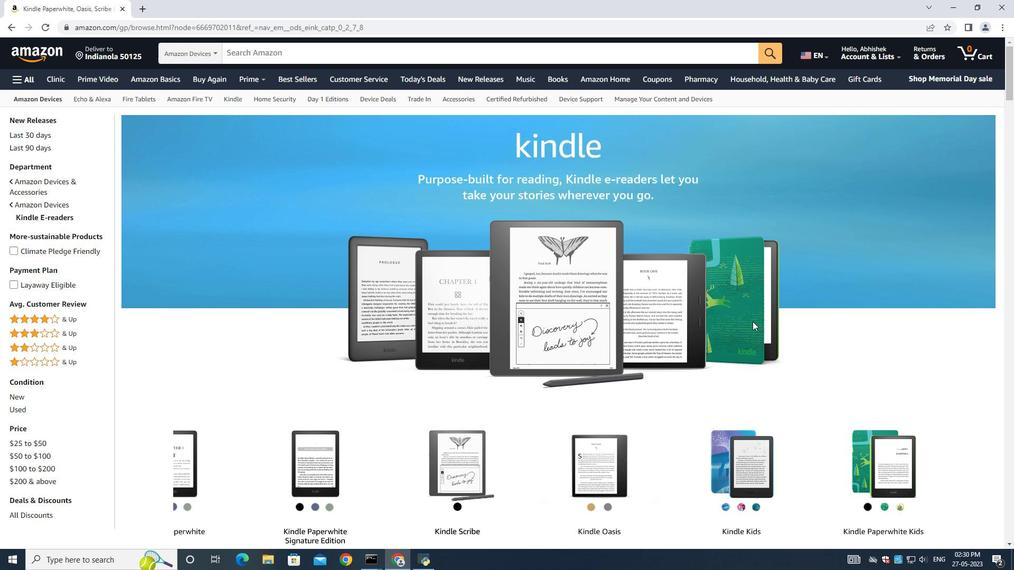 
Action: Mouse scrolled (799, 336) with delta (0, 0)
Screenshot: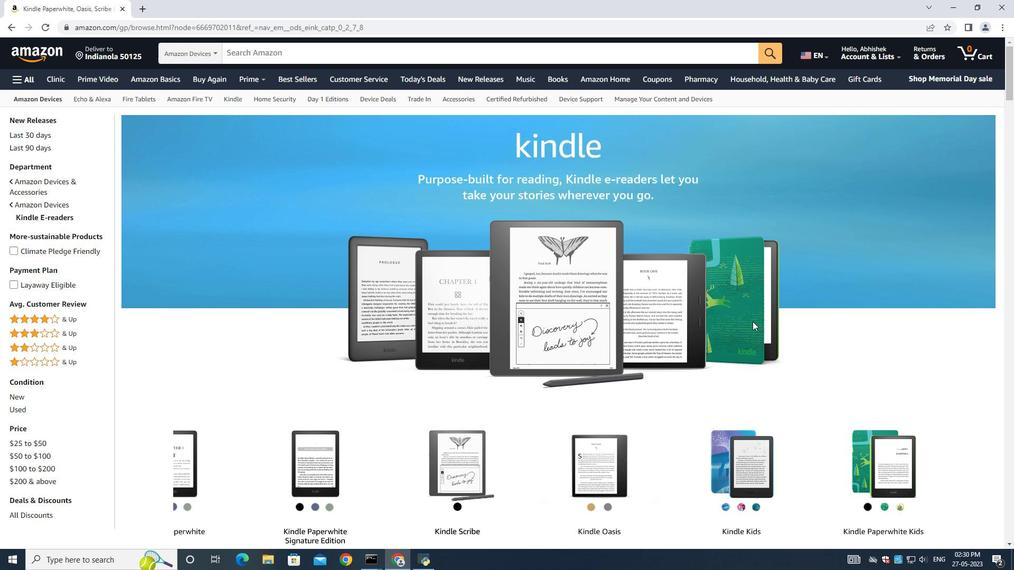 
Action: Mouse scrolled (799, 336) with delta (0, 0)
Screenshot: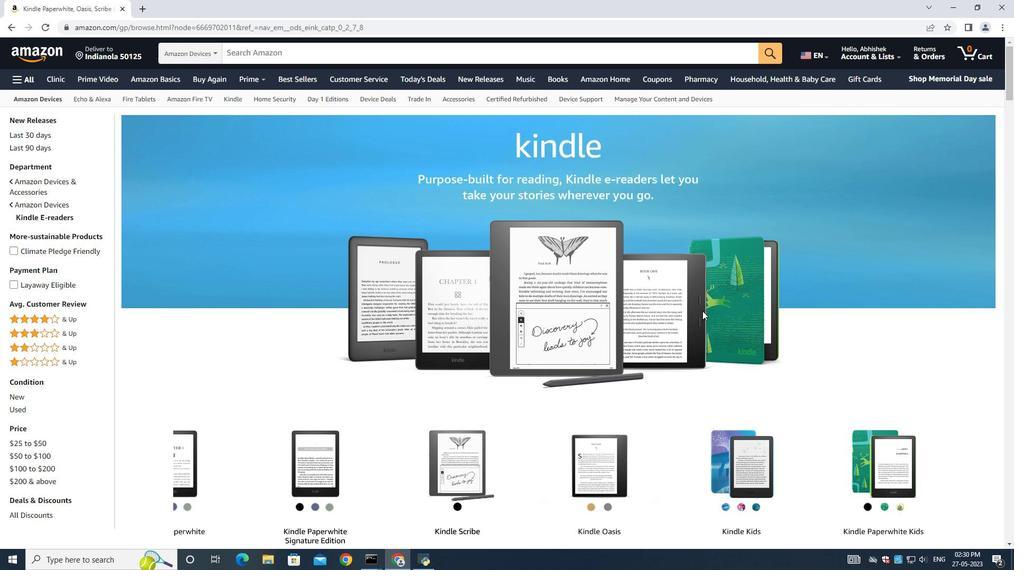 
Action: Mouse moved to (280, 37)
Screenshot: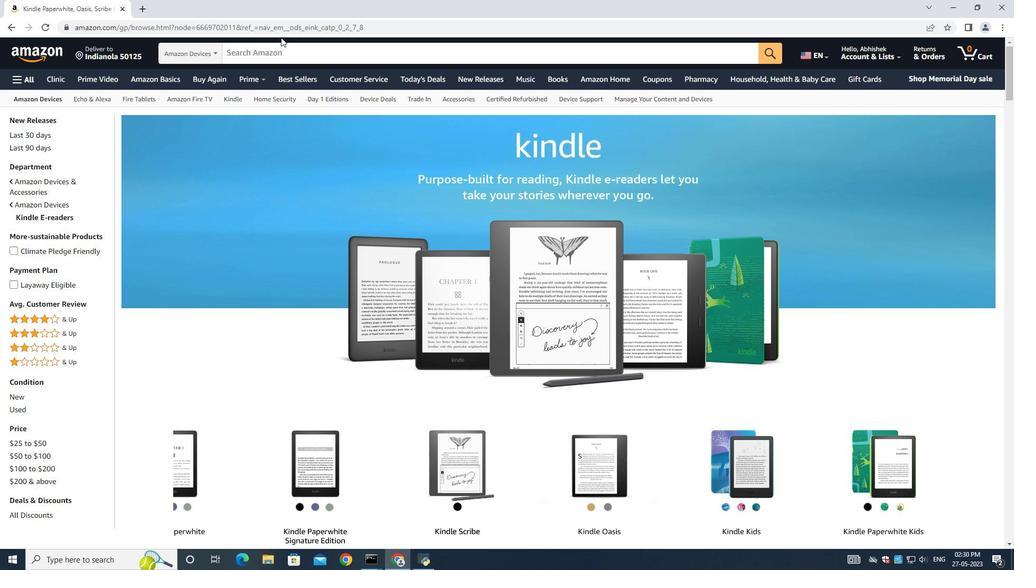 
Action: Mouse pressed left at (280, 37)
Screenshot: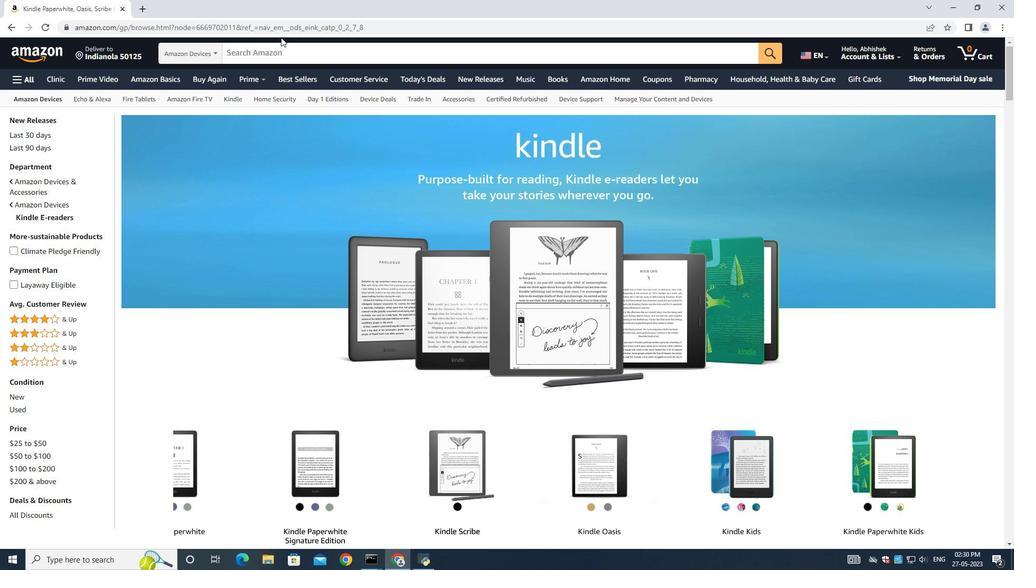 
Action: Mouse moved to (267, 50)
Screenshot: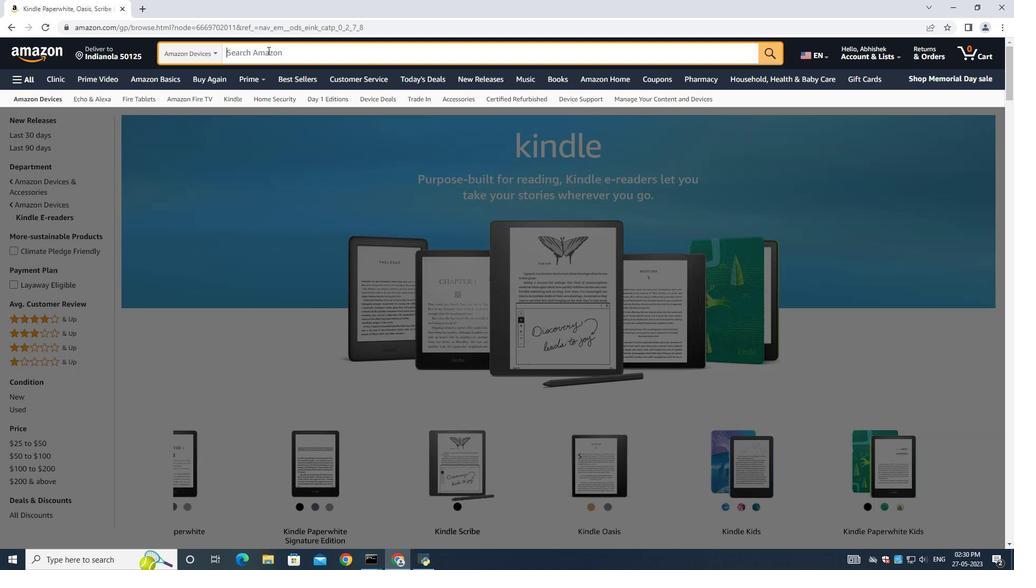
Action: Mouse pressed left at (267, 50)
Screenshot: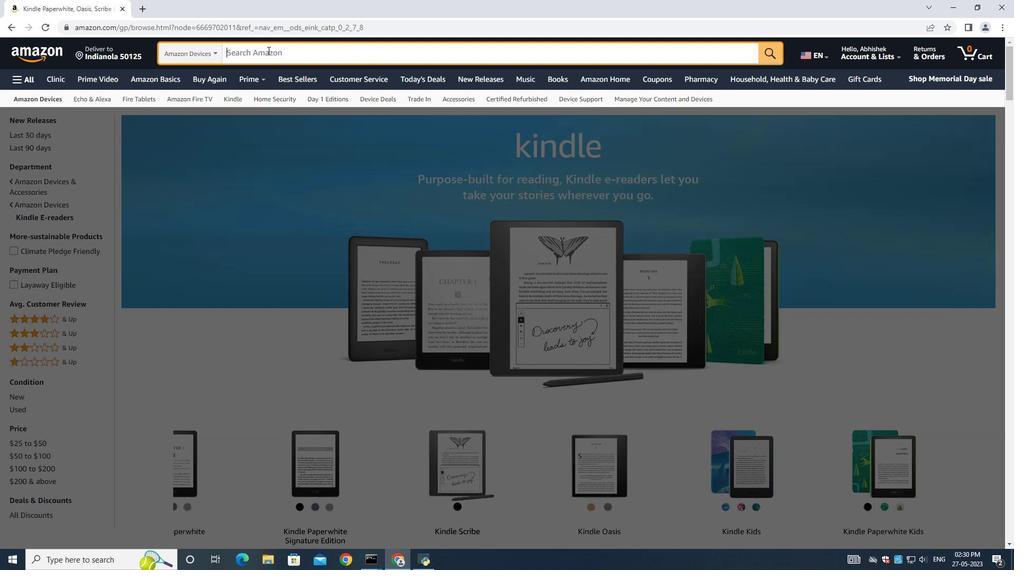 
Action: Mouse moved to (268, 50)
Screenshot: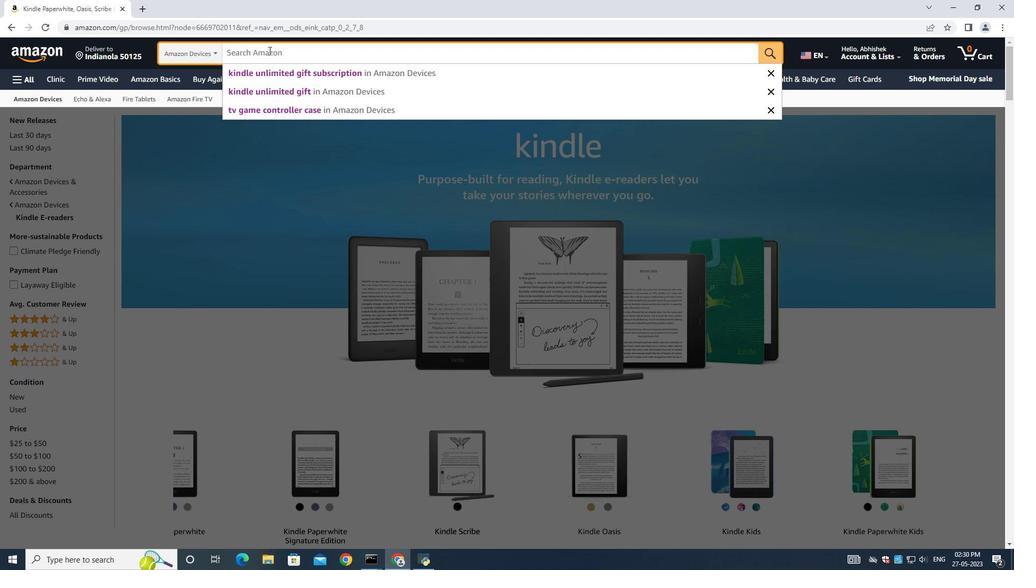 
Action: Key pressed <Key.shift>Kindle<Key.space>leather<Key.space>cover<Key.enter>
Screenshot: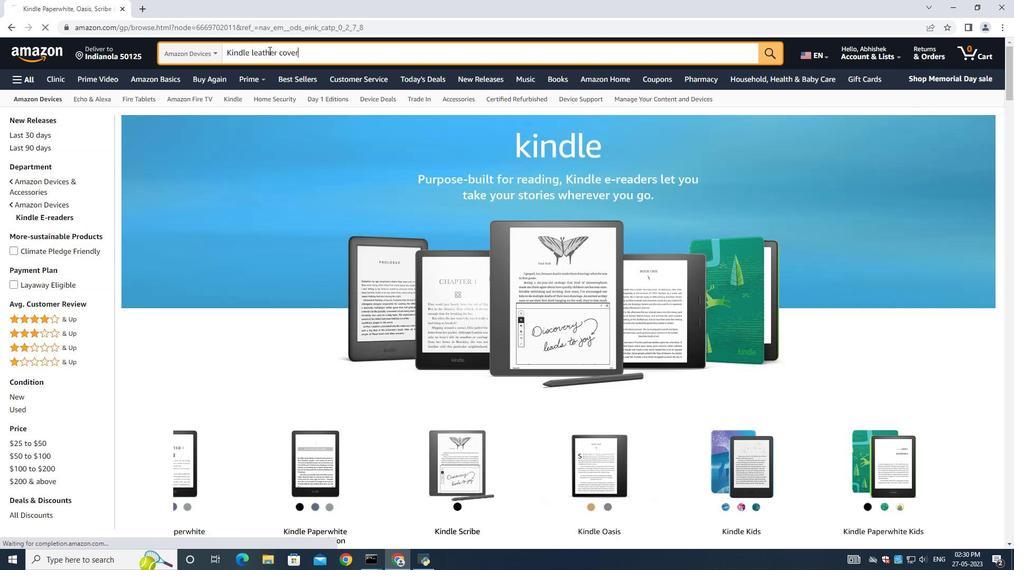 
Action: Mouse moved to (249, 52)
Screenshot: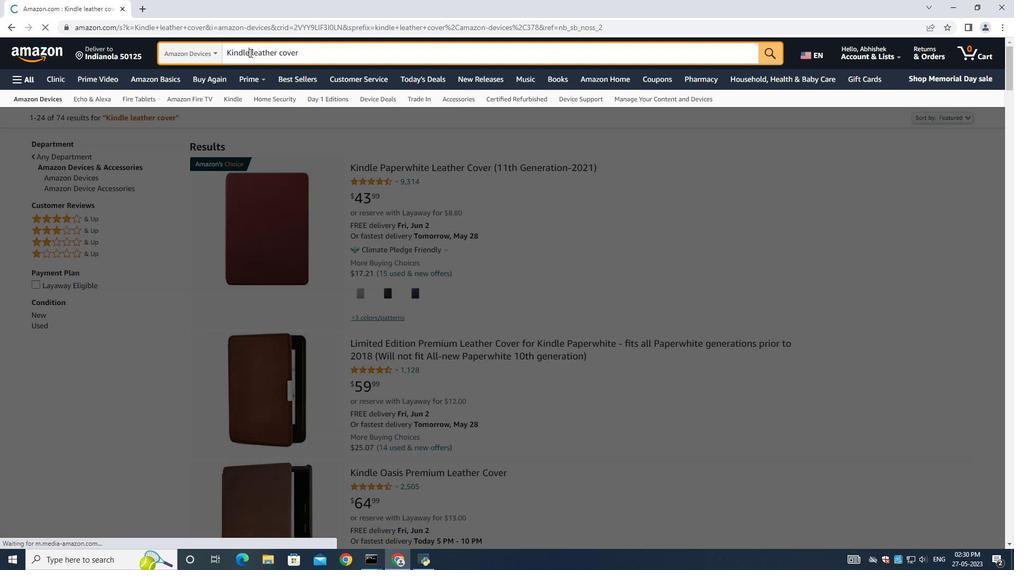 
Action: Mouse pressed left at (249, 52)
Screenshot: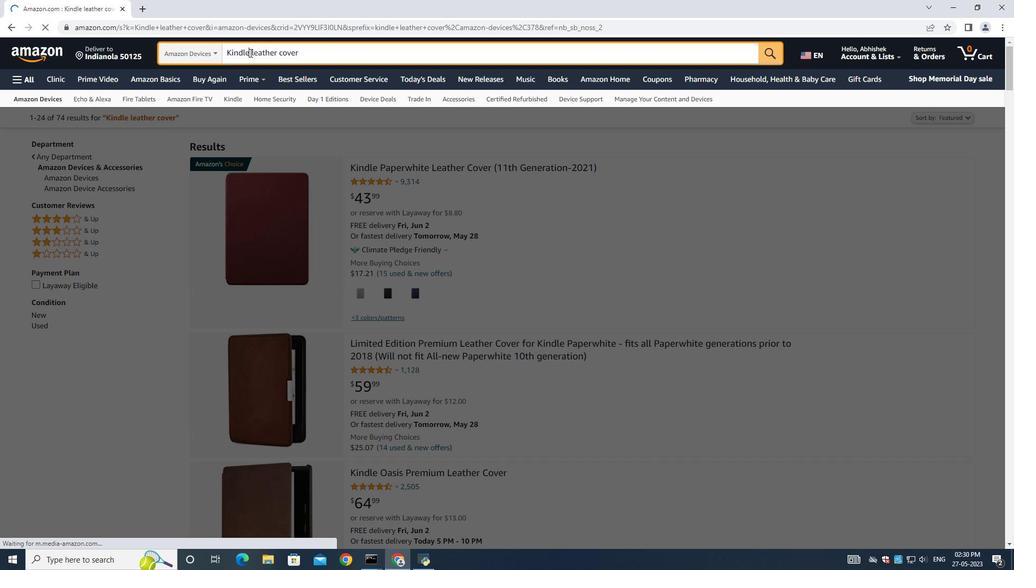 
Action: Mouse moved to (268, 60)
Screenshot: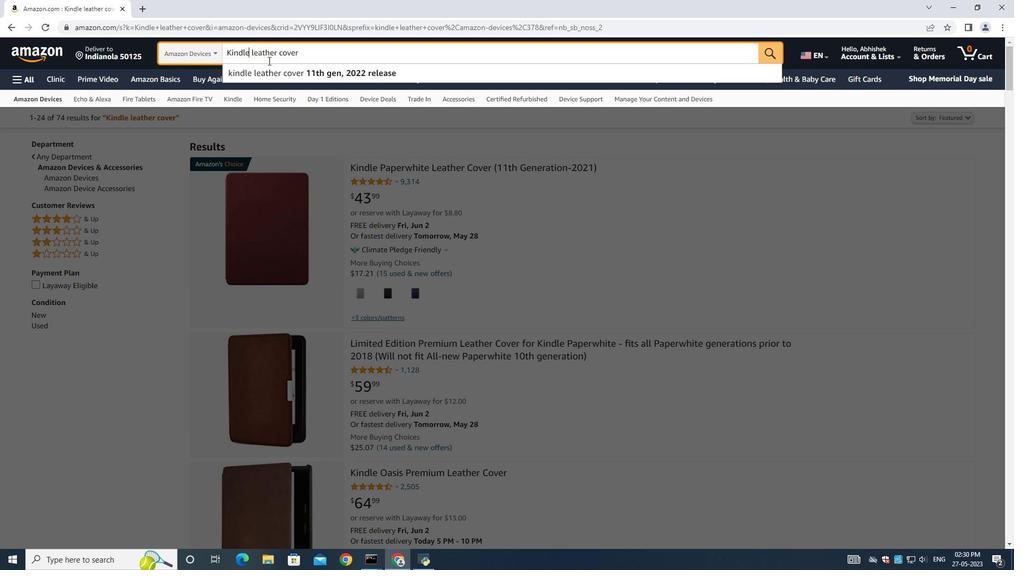 
Action: Key pressed touch<Key.enter>
Screenshot: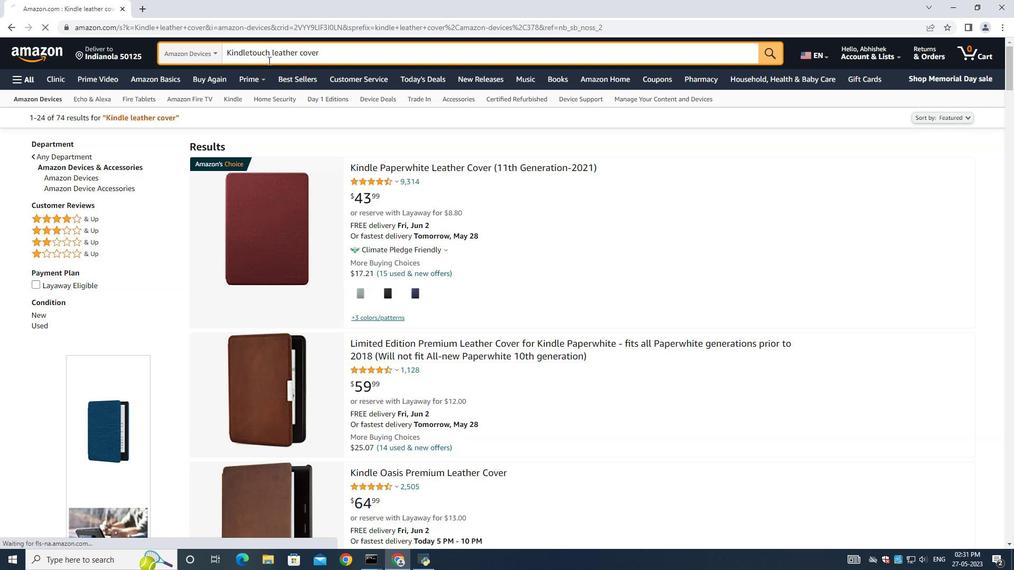 
Action: Mouse moved to (249, 53)
Screenshot: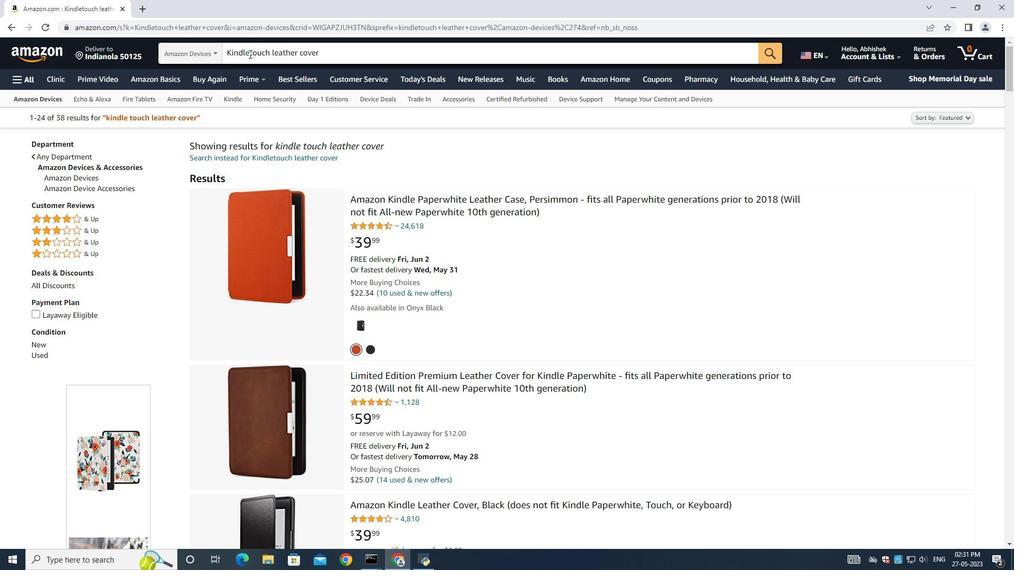 
Action: Mouse pressed left at (249, 53)
Screenshot: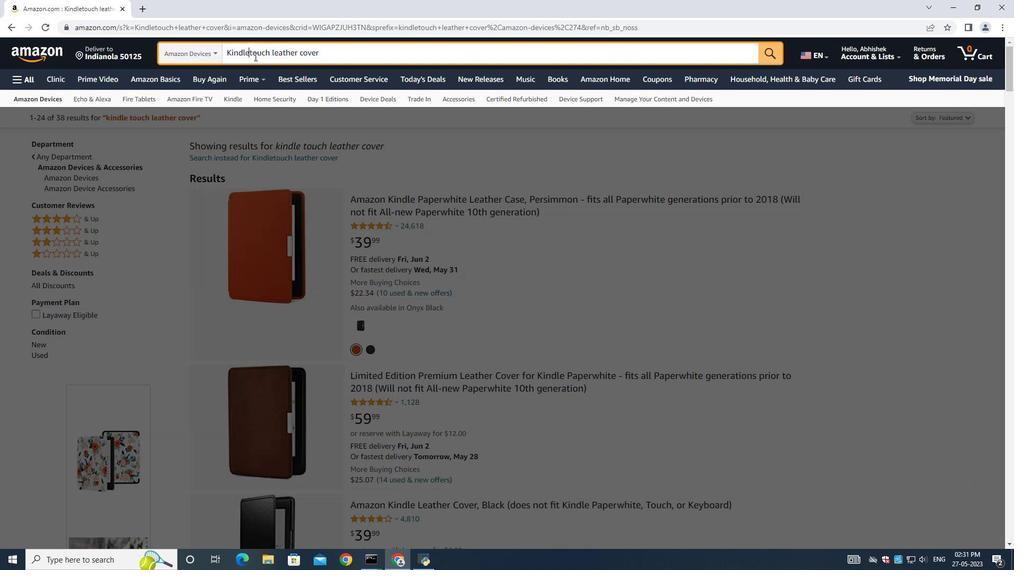 
Action: Mouse moved to (291, 73)
Screenshot: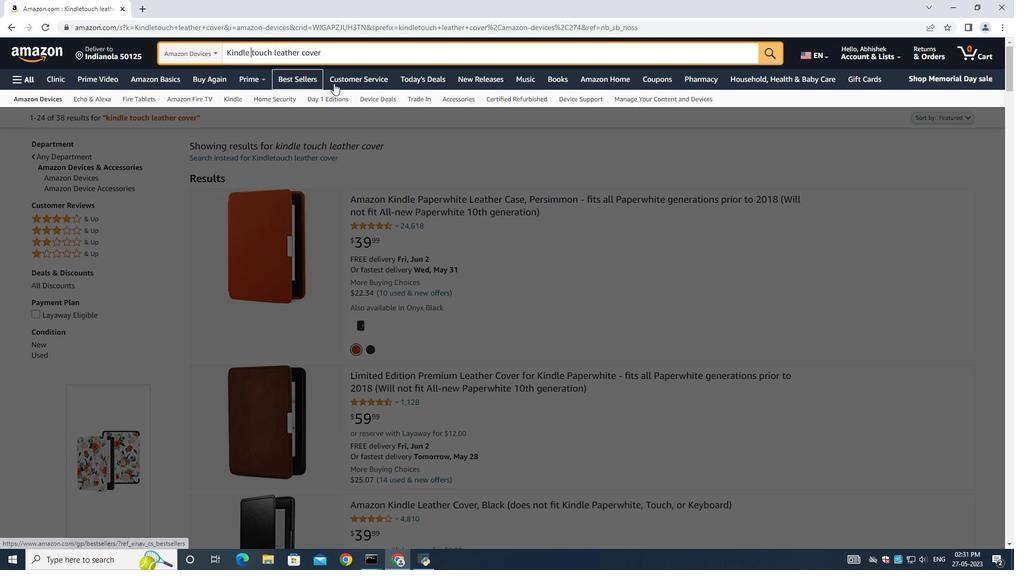
Action: Key pressed <Key.space>
Screenshot: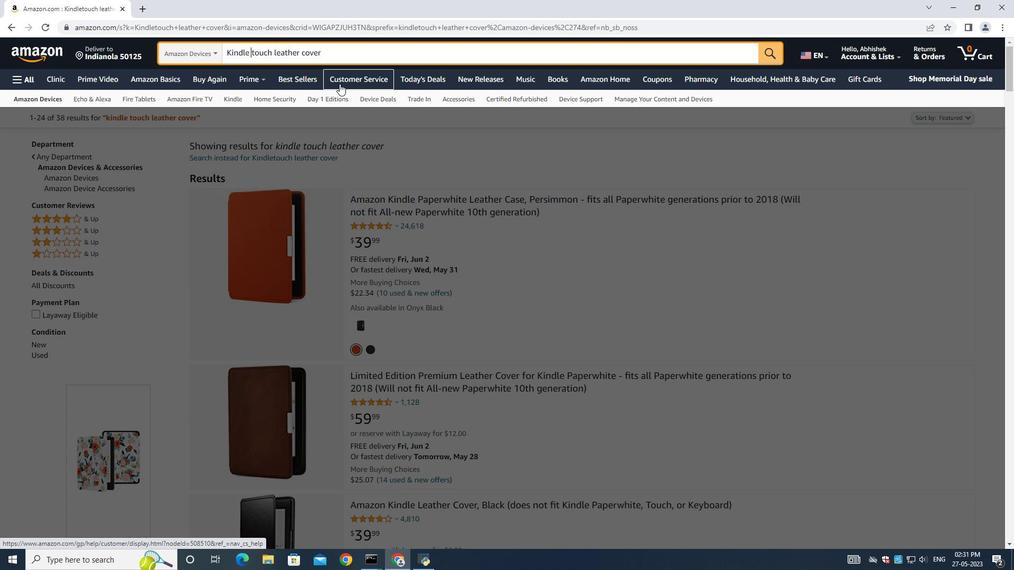 
Action: Mouse moved to (357, 113)
Screenshot: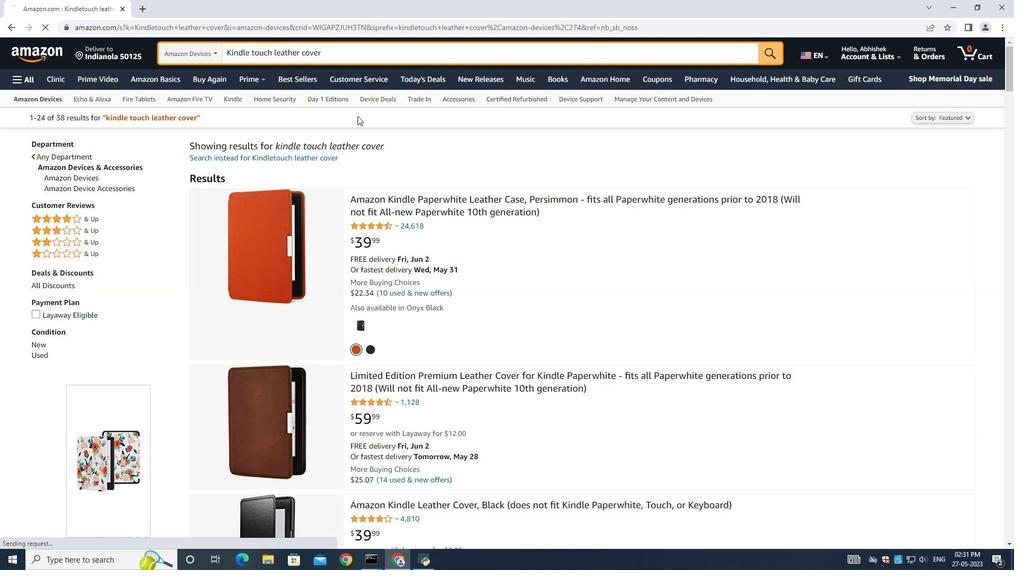 
Action: Key pressed <Key.enter>
Screenshot: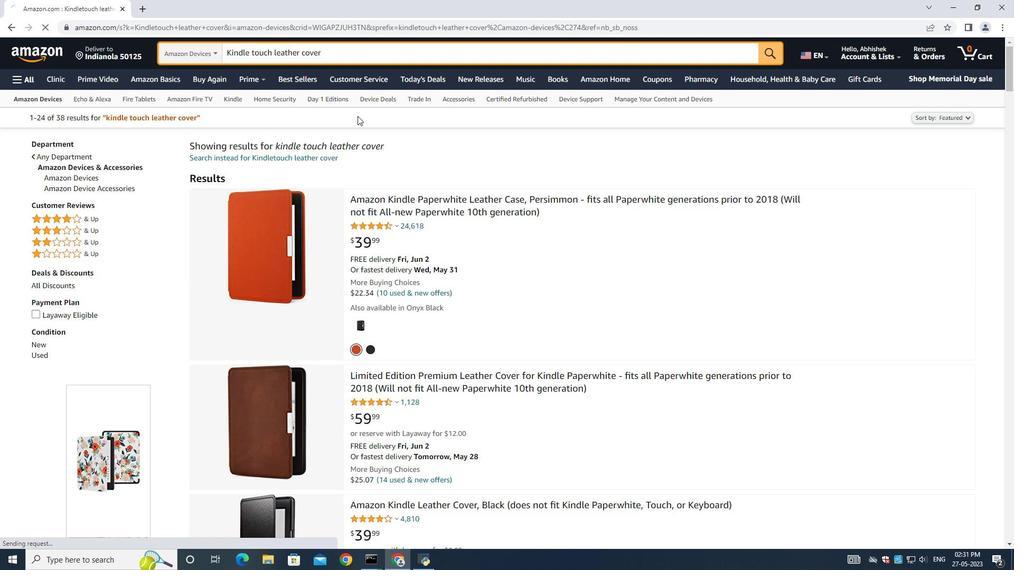 
Action: Mouse moved to (594, 235)
Screenshot: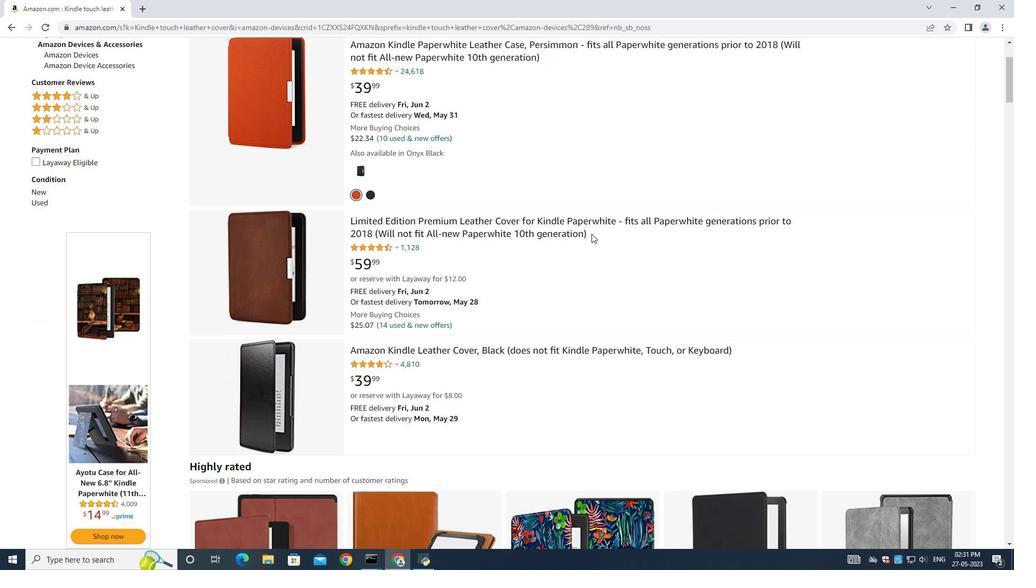 
Action: Mouse scrolled (594, 235) with delta (0, 0)
Screenshot: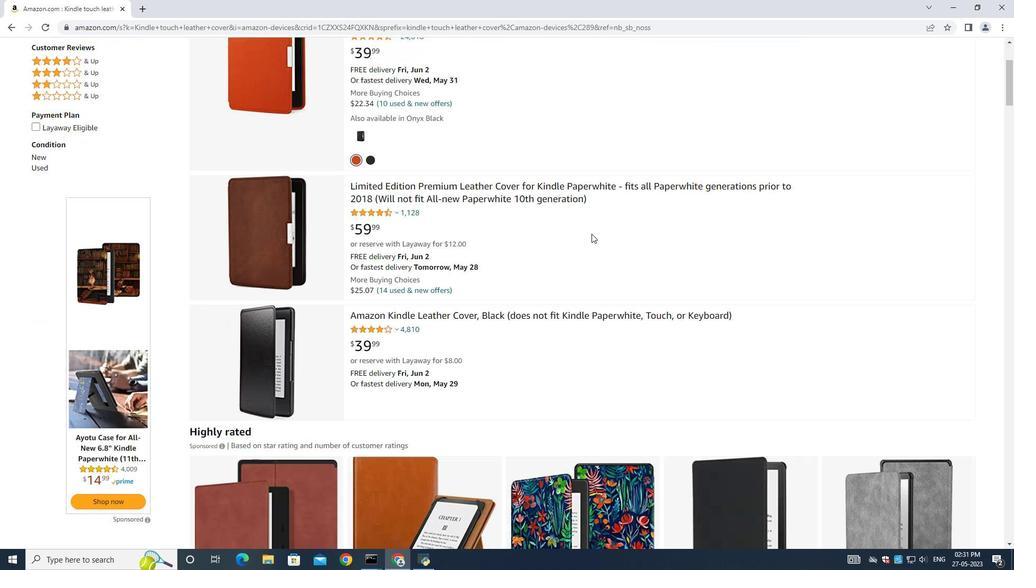 
Action: Mouse moved to (594, 236)
Screenshot: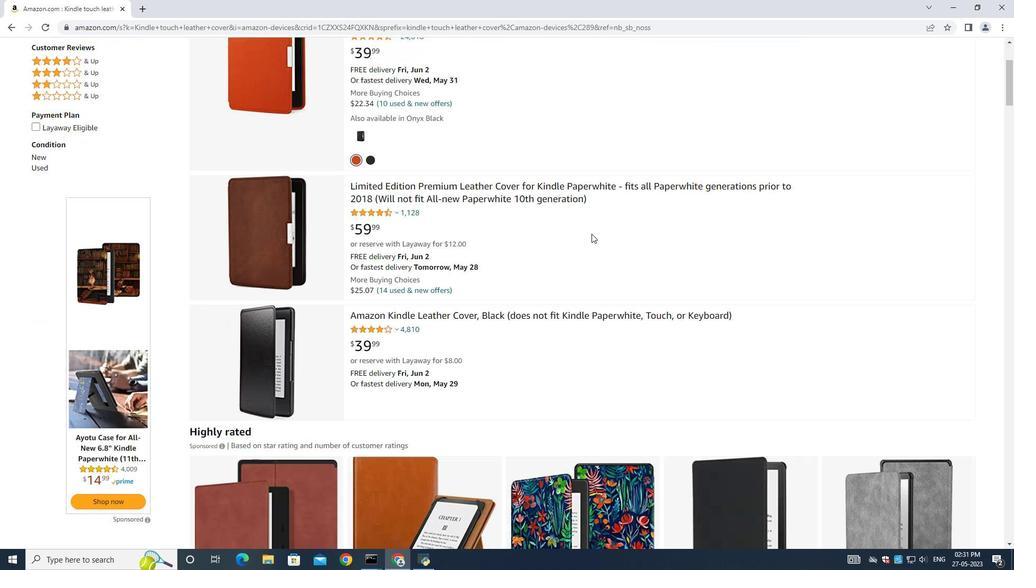 
Action: Mouse scrolled (594, 236) with delta (0, 0)
Screenshot: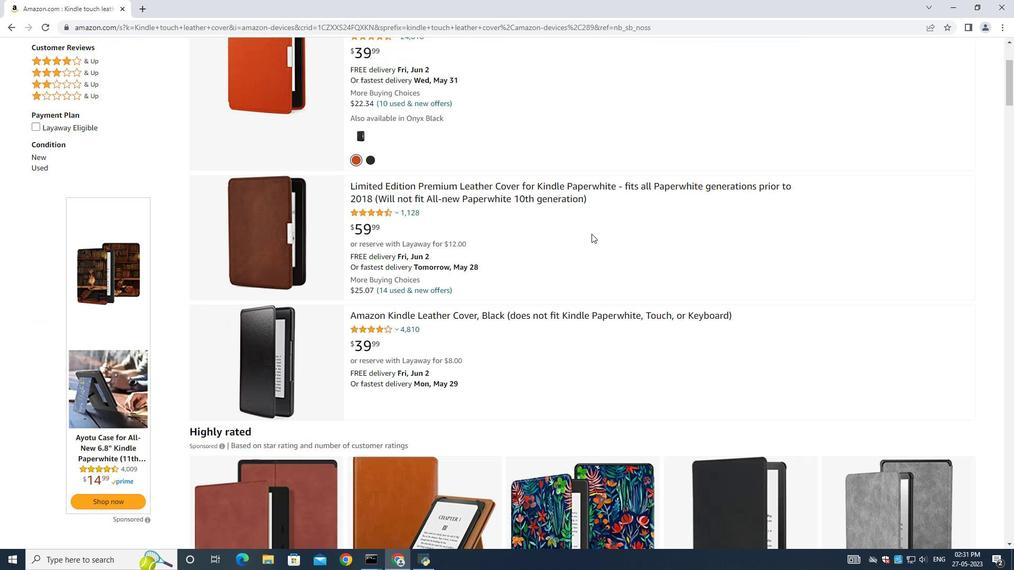 
Action: Mouse moved to (593, 236)
Screenshot: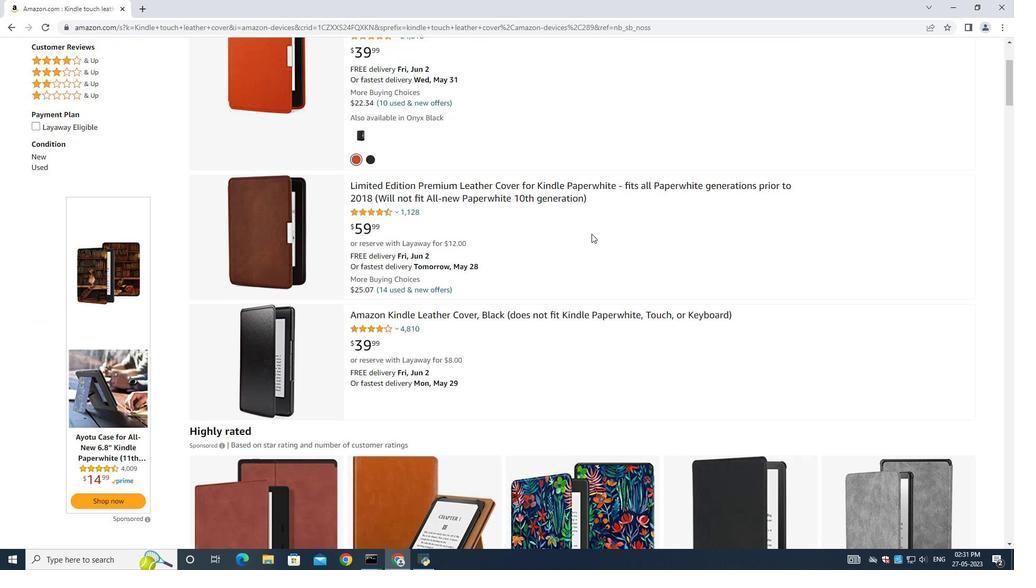 
Action: Mouse scrolled (593, 236) with delta (0, 0)
Screenshot: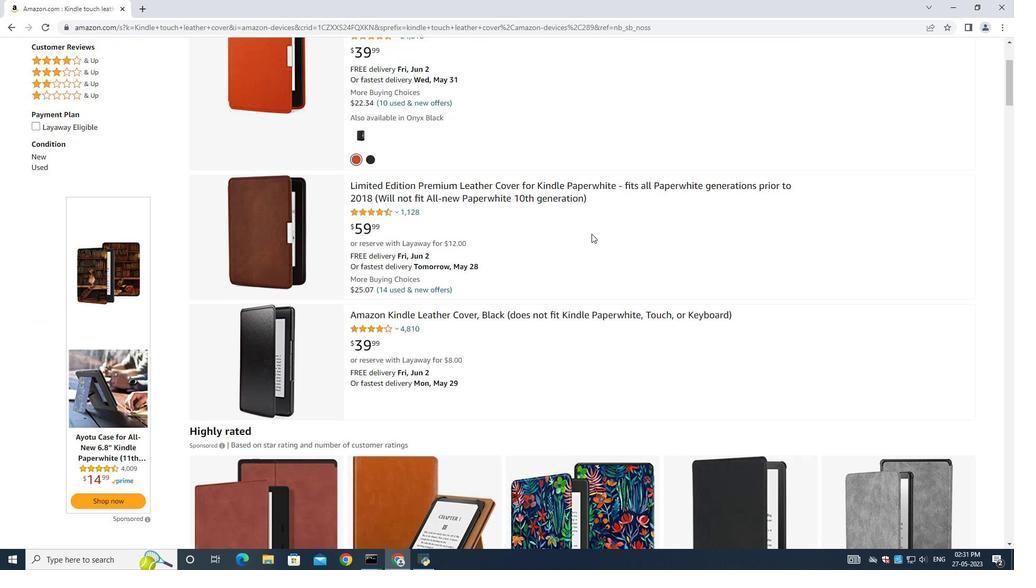 
Action: Mouse moved to (597, 222)
Screenshot: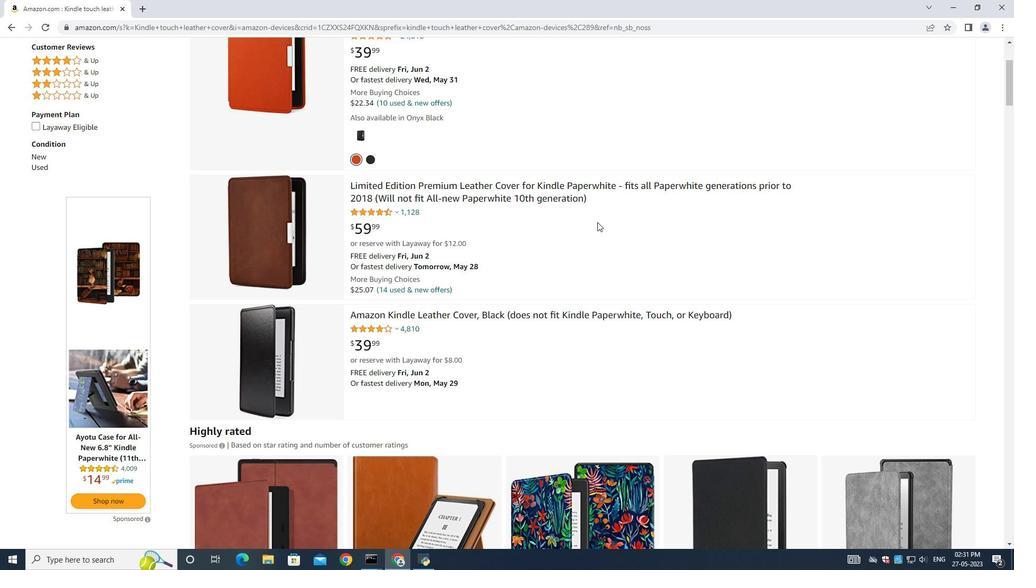 
Action: Mouse scrolled (597, 222) with delta (0, 0)
Screenshot: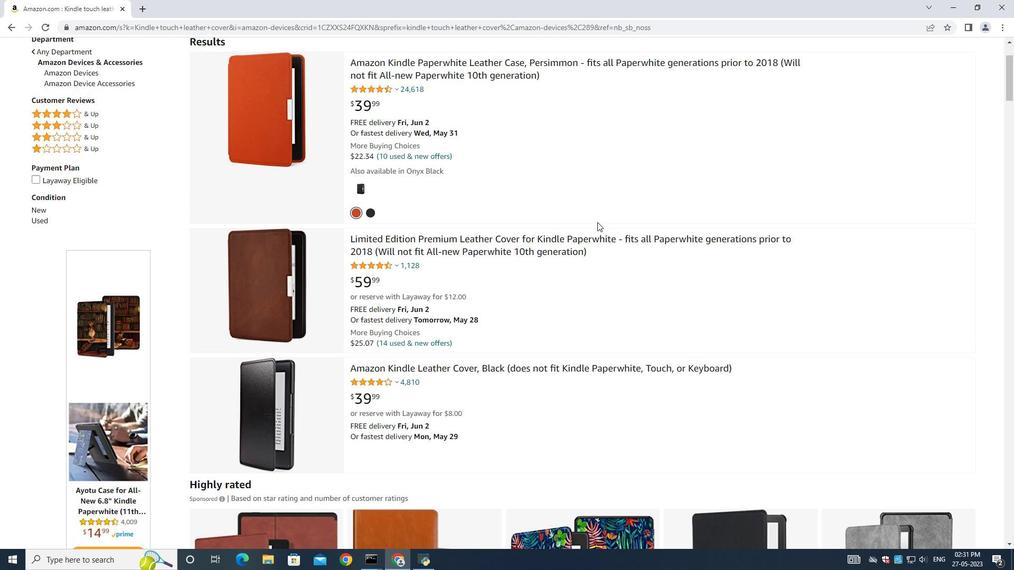 
Action: Mouse scrolled (597, 222) with delta (0, 0)
Screenshot: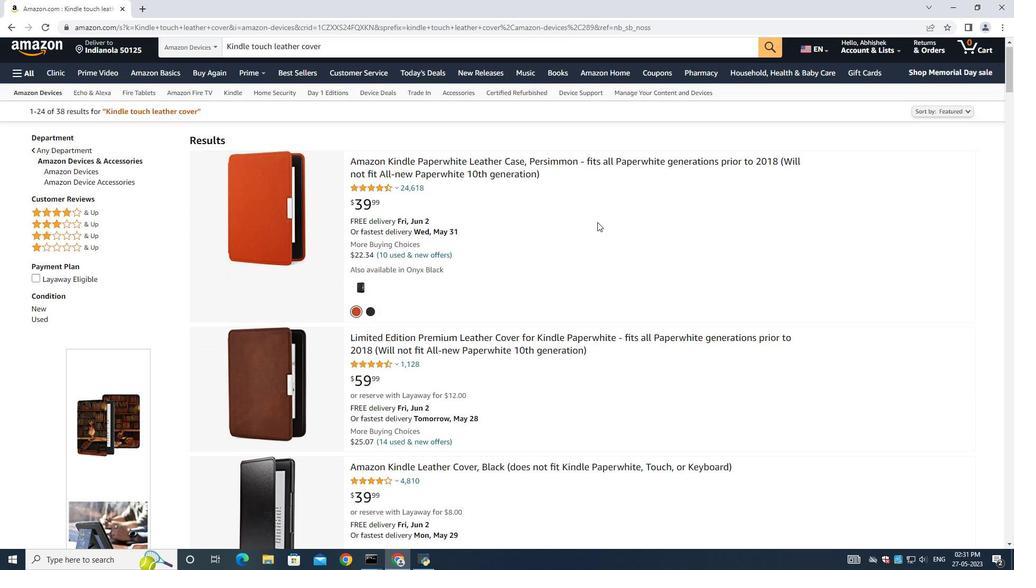 
Action: Mouse scrolled (597, 222) with delta (0, 0)
Screenshot: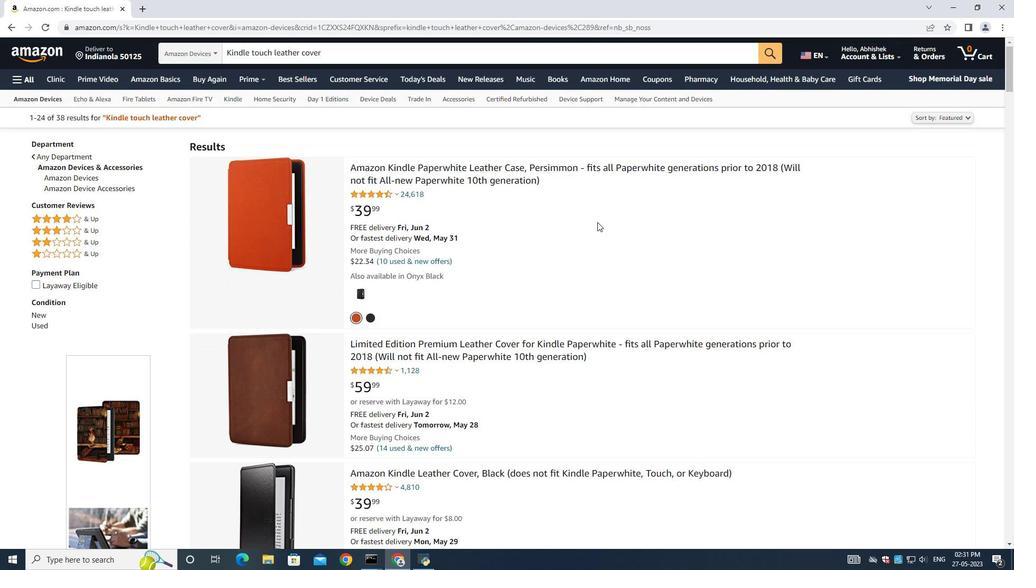 
Action: Mouse moved to (587, 213)
Screenshot: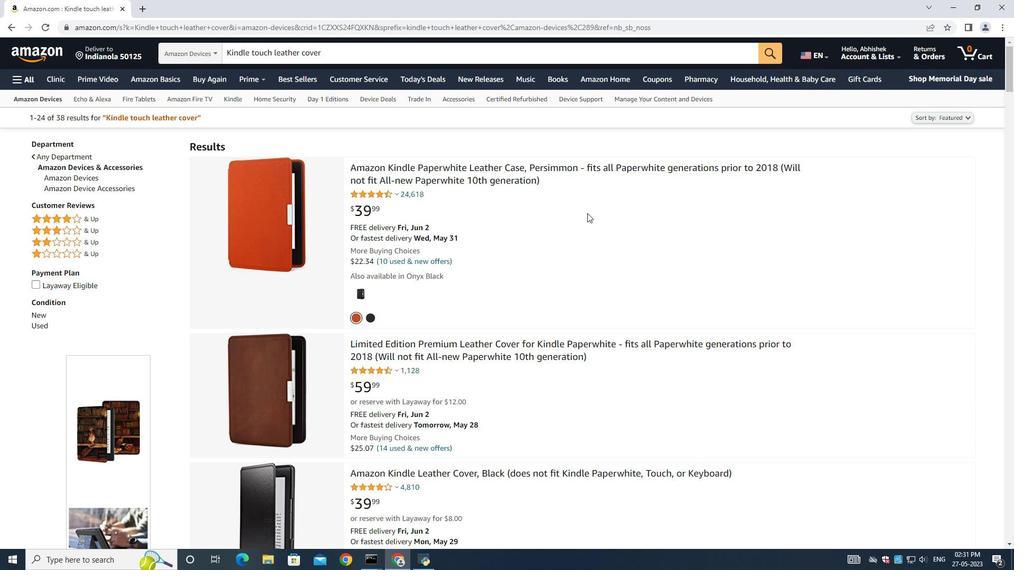 
Action: Mouse scrolled (587, 212) with delta (0, 0)
Screenshot: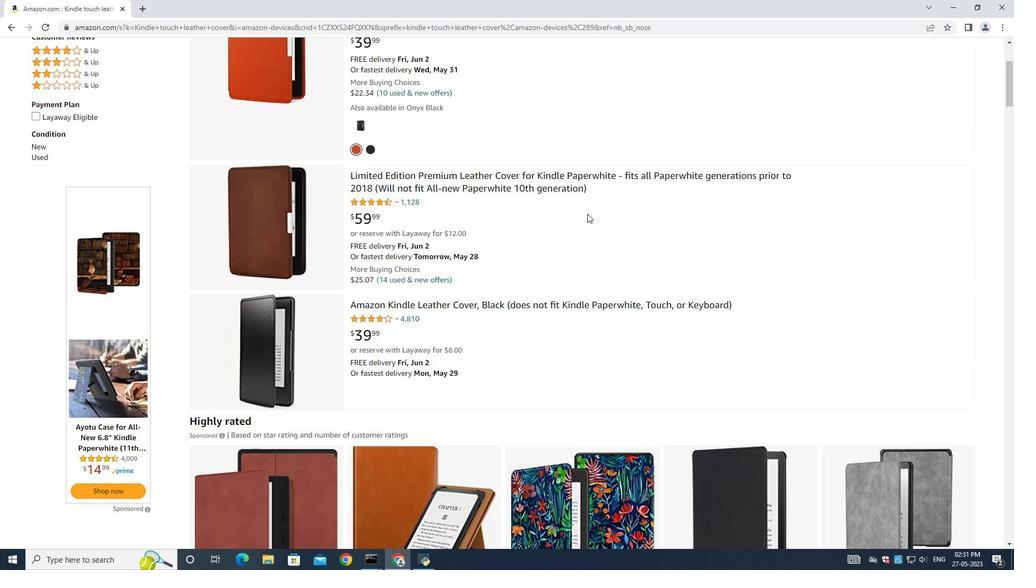 
Action: Mouse scrolled (587, 212) with delta (0, 0)
Screenshot: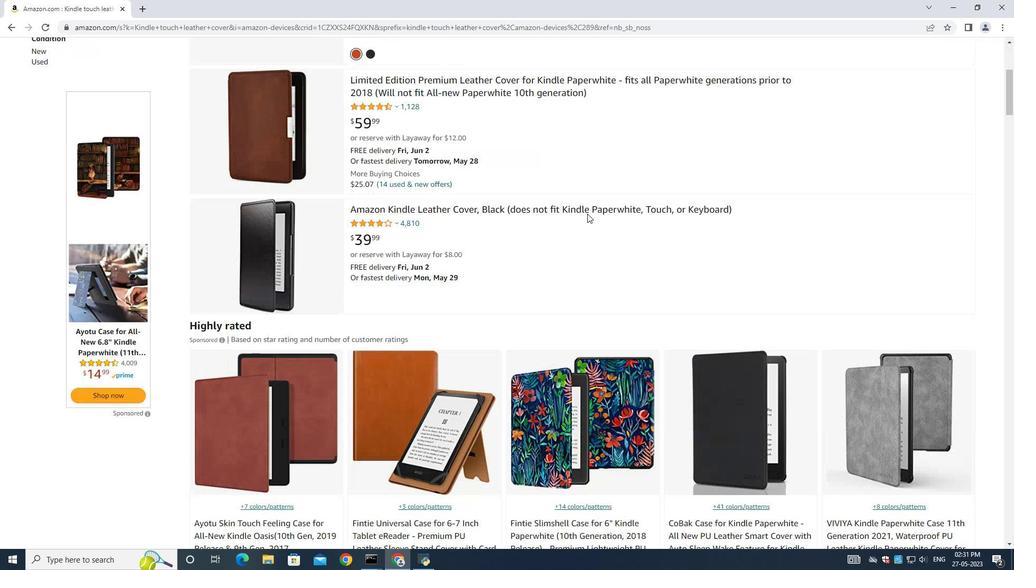 
Action: Mouse moved to (587, 213)
Screenshot: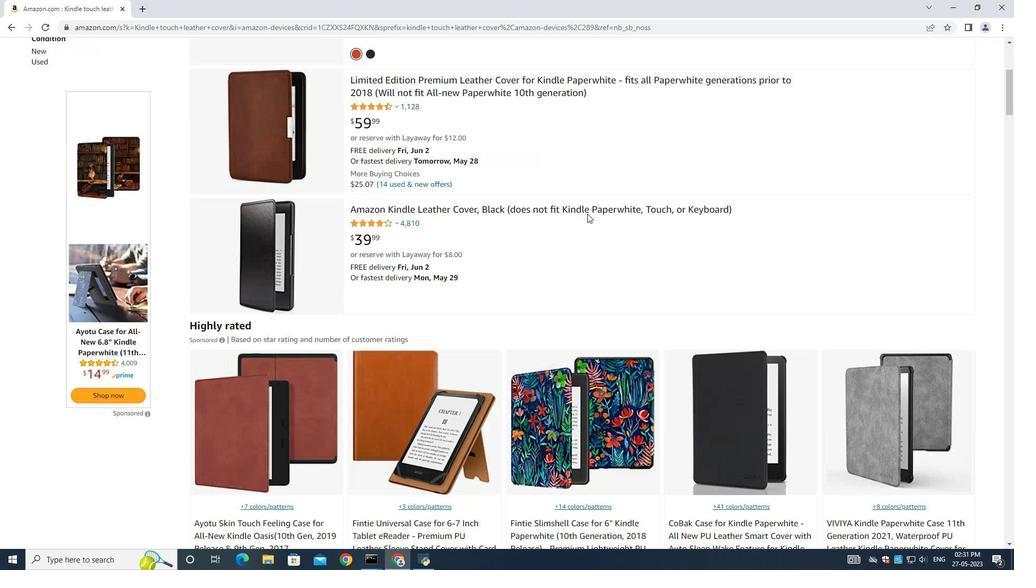 
Action: Mouse scrolled (587, 213) with delta (0, 0)
Screenshot: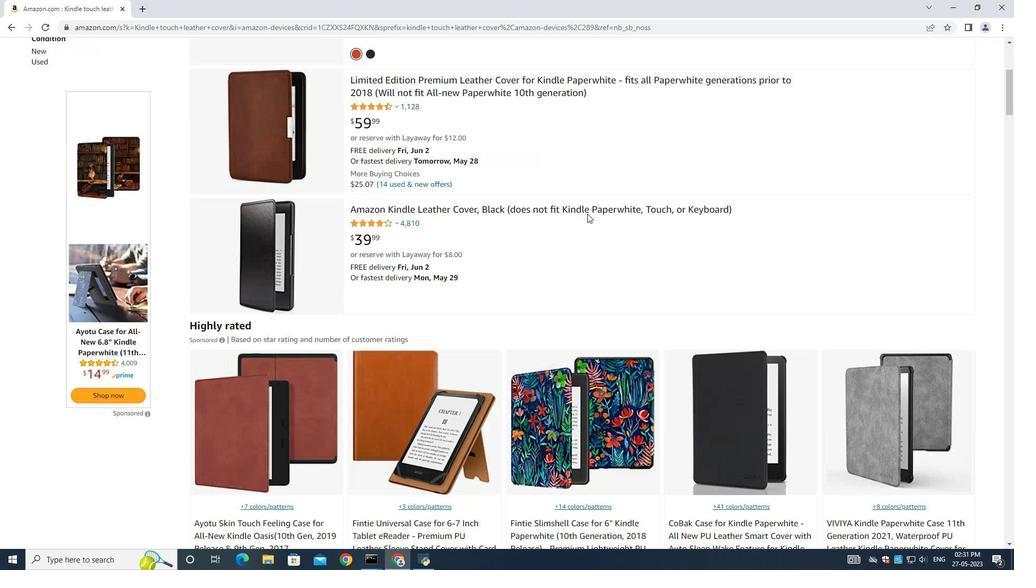 
Action: Mouse scrolled (587, 213) with delta (0, 0)
Screenshot: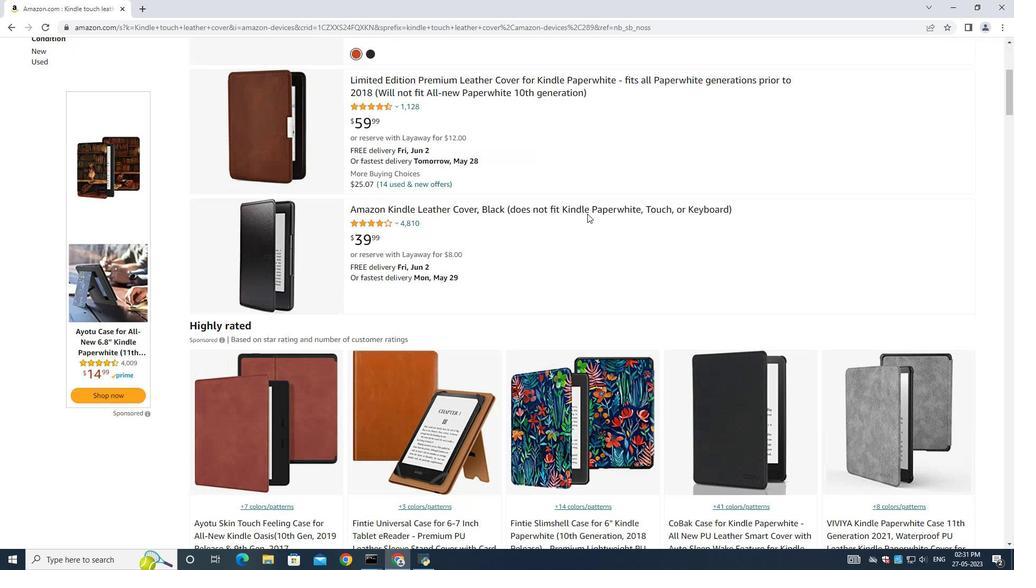 
Action: Mouse scrolled (587, 213) with delta (0, 0)
Screenshot: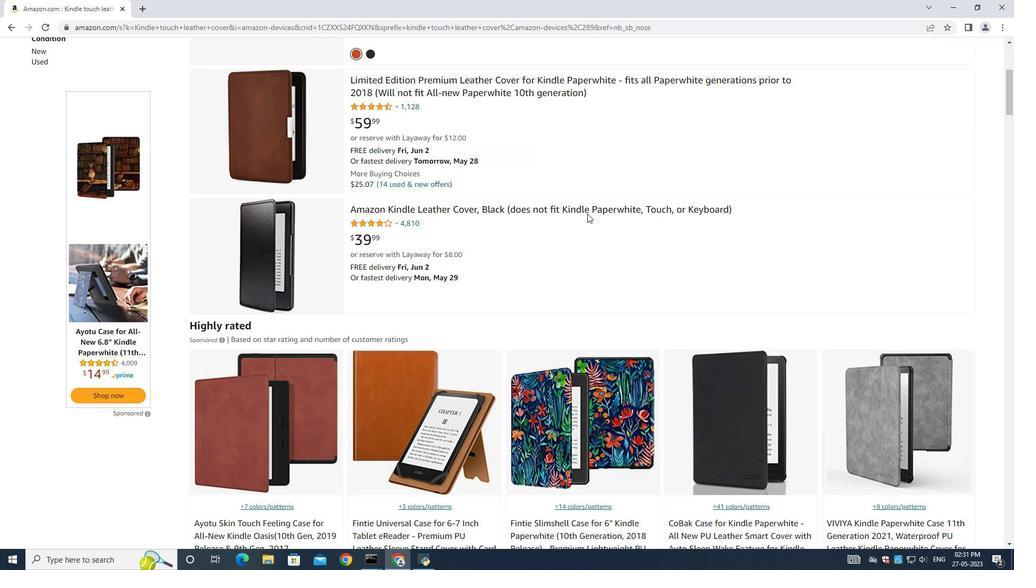 
Action: Mouse scrolled (587, 213) with delta (0, 0)
Screenshot: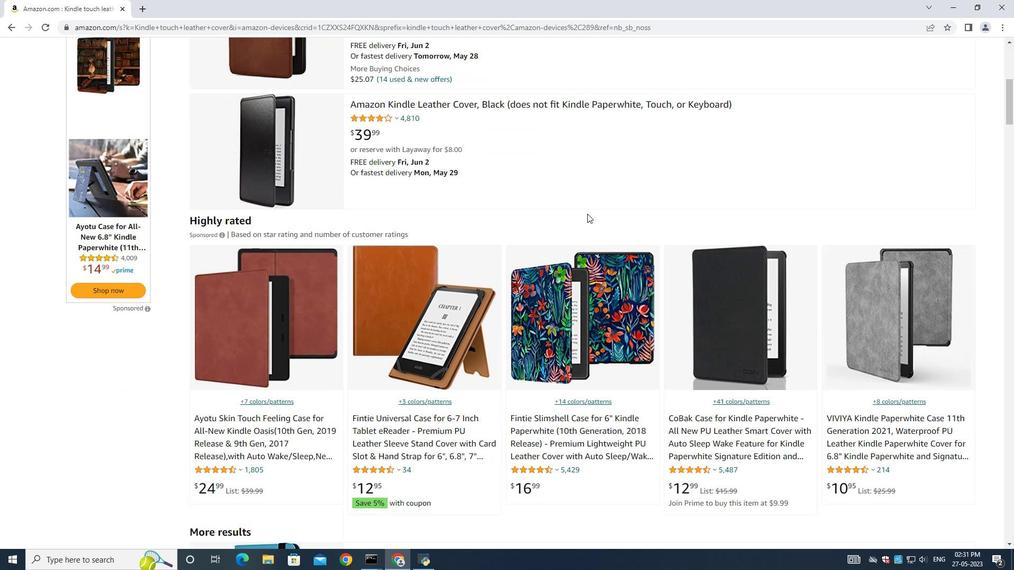 
Action: Mouse scrolled (587, 213) with delta (0, 0)
Screenshot: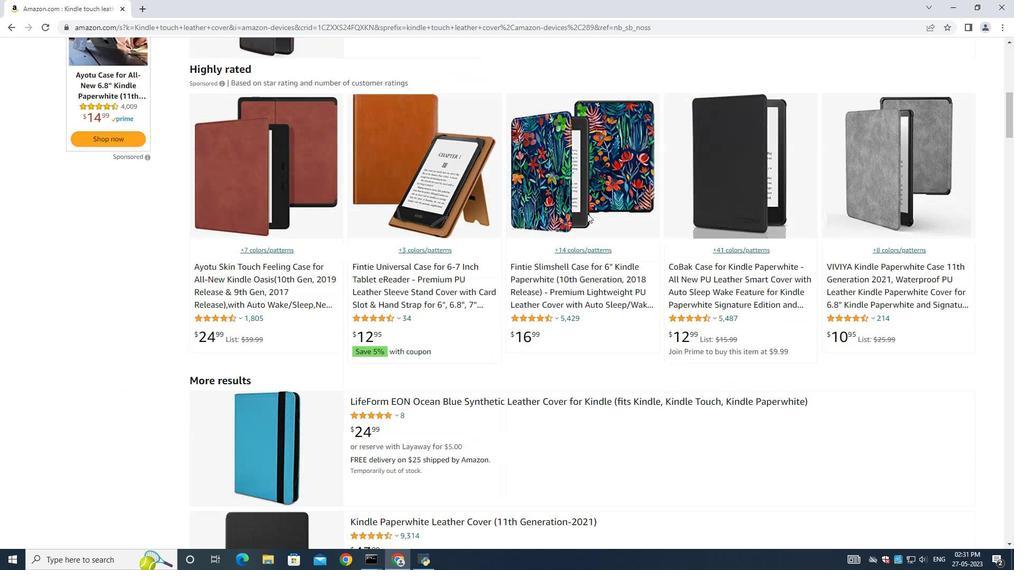 
Action: Mouse scrolled (587, 213) with delta (0, 0)
Screenshot: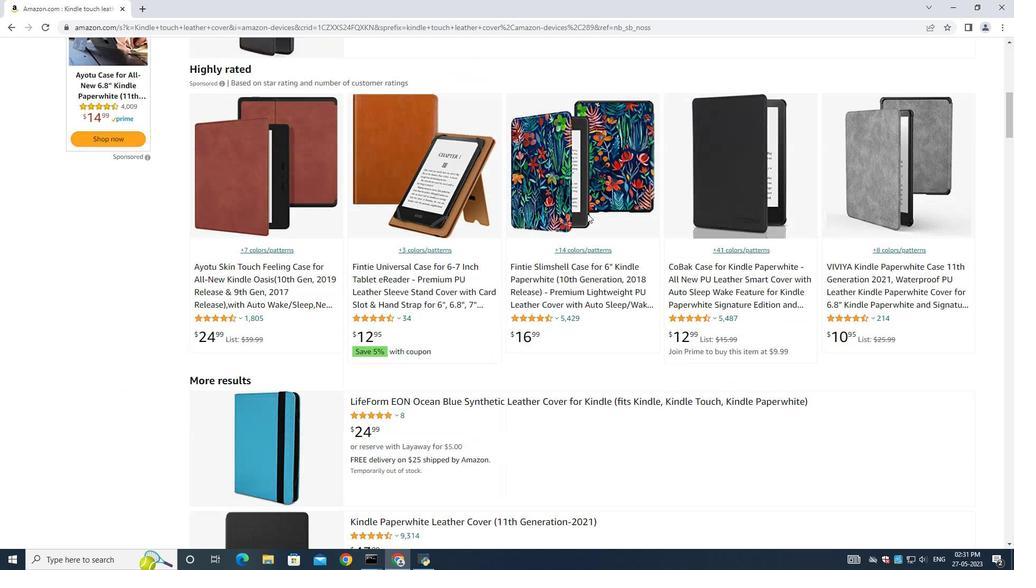
Action: Mouse scrolled (587, 213) with delta (0, 0)
Screenshot: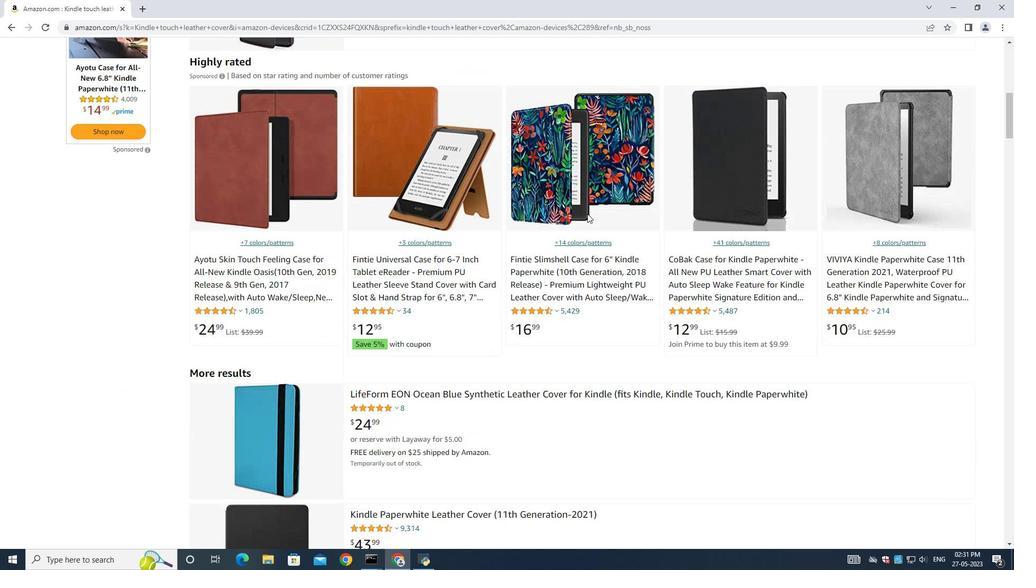 
Action: Mouse scrolled (587, 213) with delta (0, 0)
Screenshot: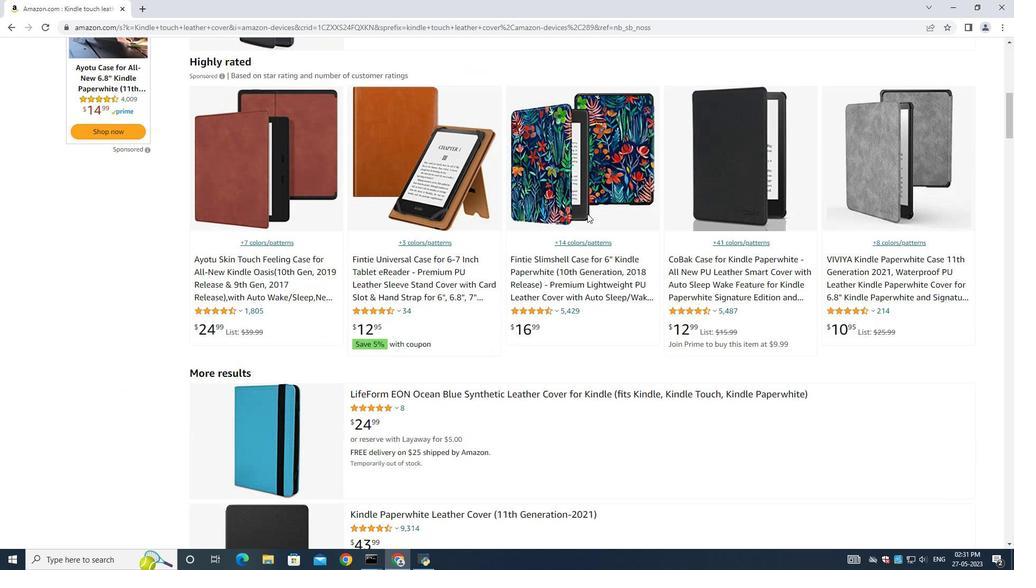 
Action: Mouse moved to (491, 392)
Screenshot: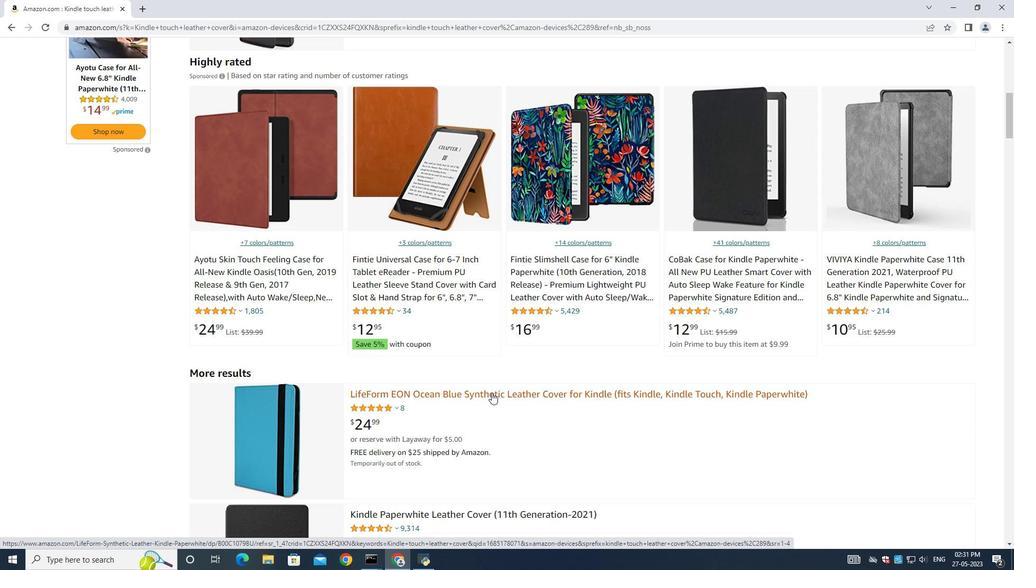 
Action: Mouse pressed left at (491, 392)
Screenshot: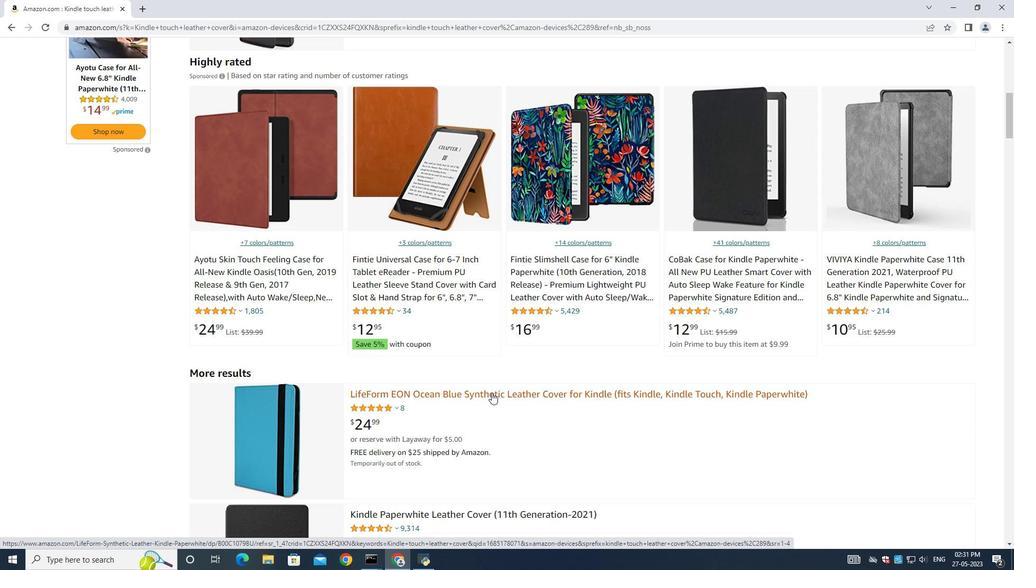 
Action: Mouse moved to (782, 433)
Screenshot: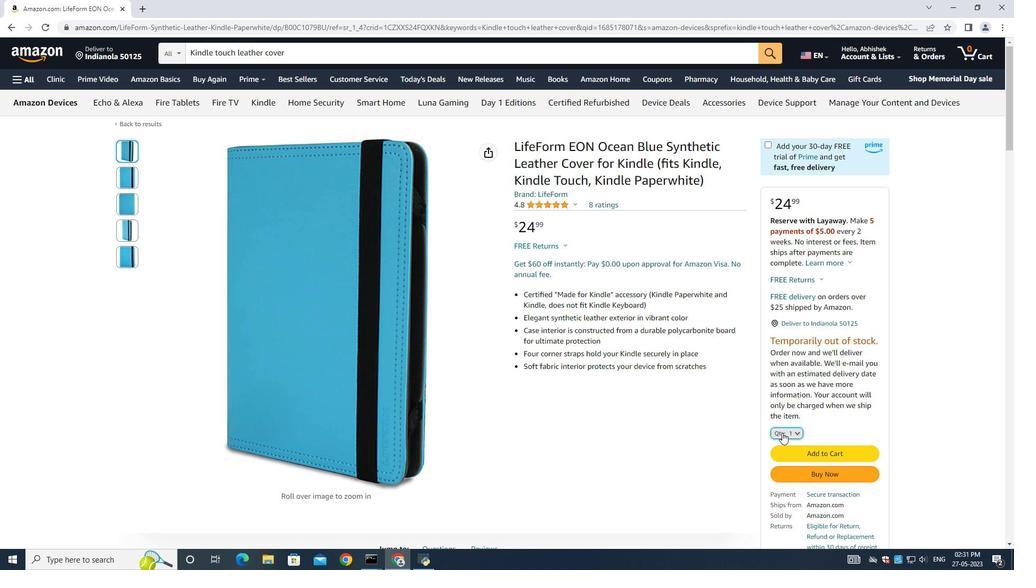 
Action: Mouse pressed left at (782, 433)
Screenshot: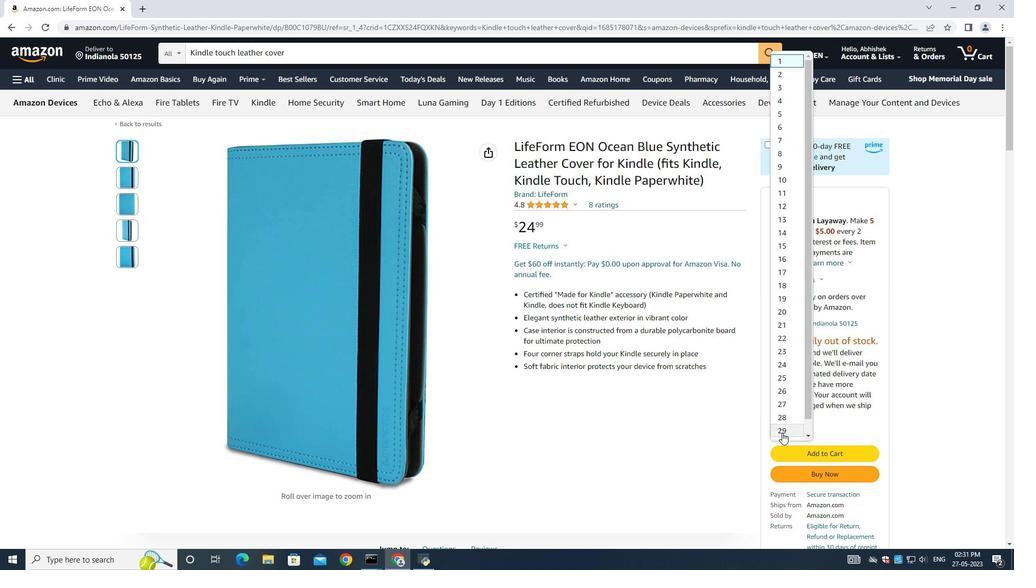 
Action: Mouse moved to (776, 76)
Screenshot: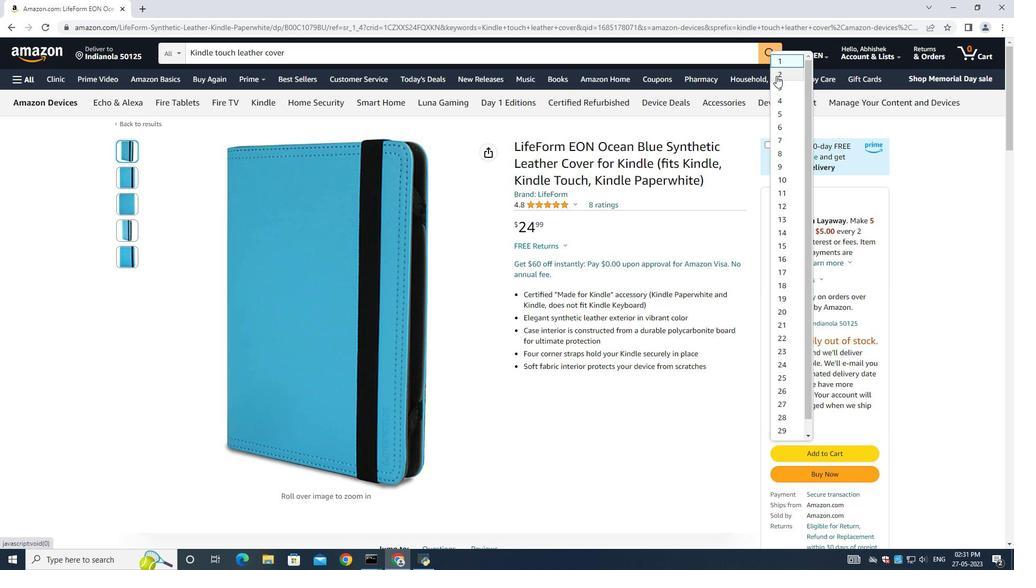
Action: Mouse pressed left at (776, 76)
Screenshot: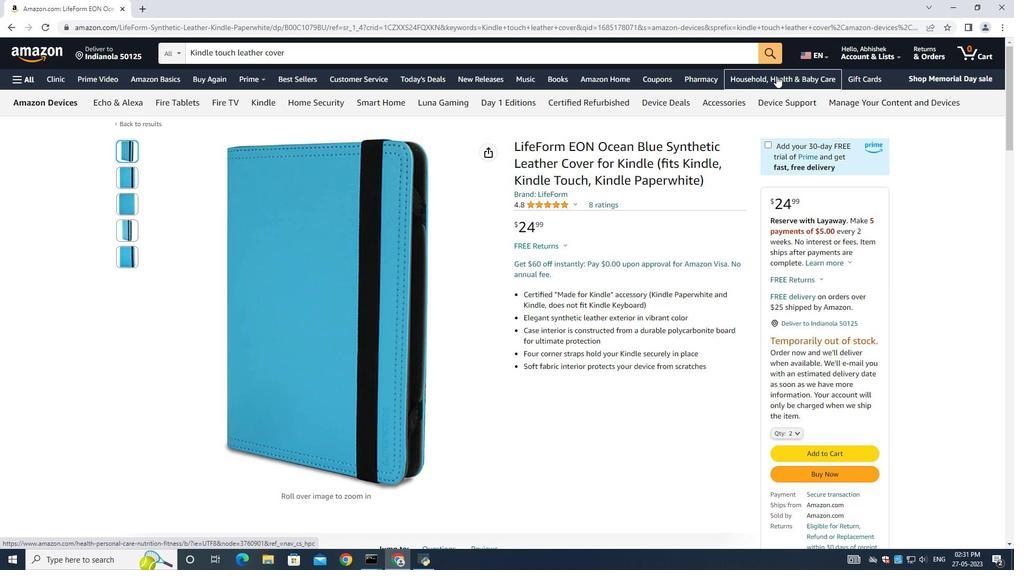 
Action: Mouse moved to (826, 438)
Screenshot: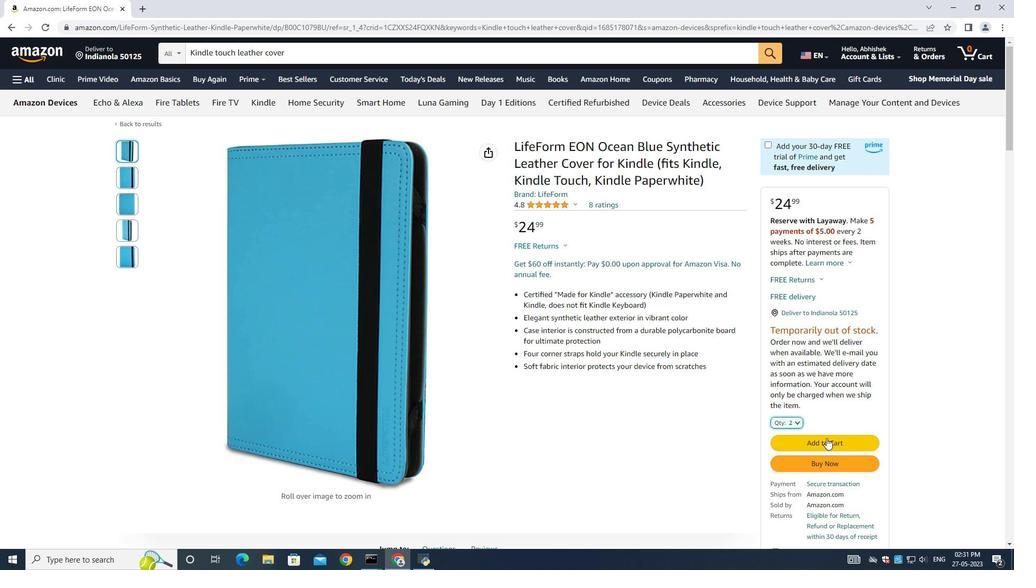 
Action: Mouse pressed left at (826, 438)
Screenshot: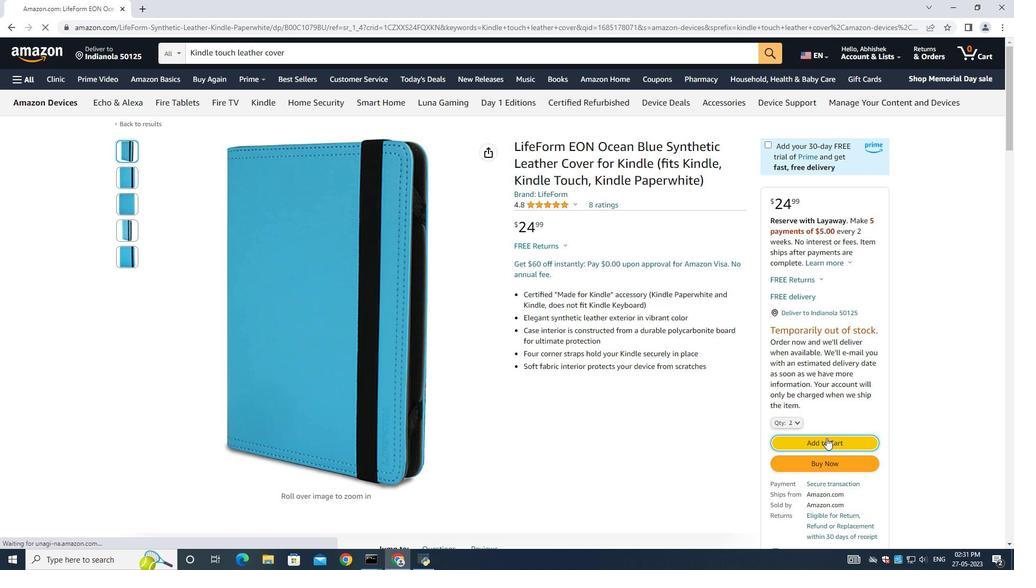 
Action: Mouse moved to (805, 134)
Screenshot: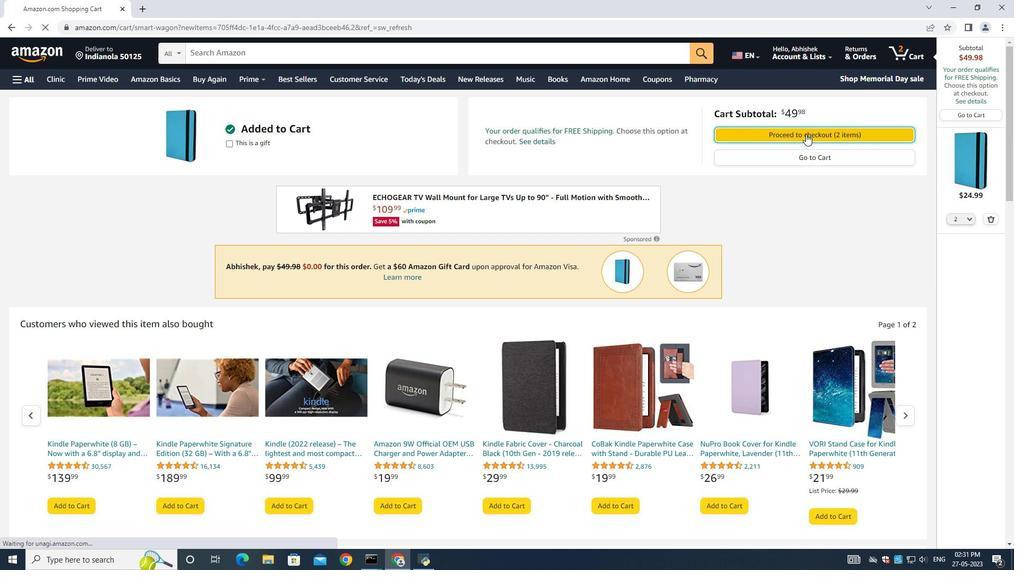
Action: Mouse pressed left at (805, 134)
Screenshot: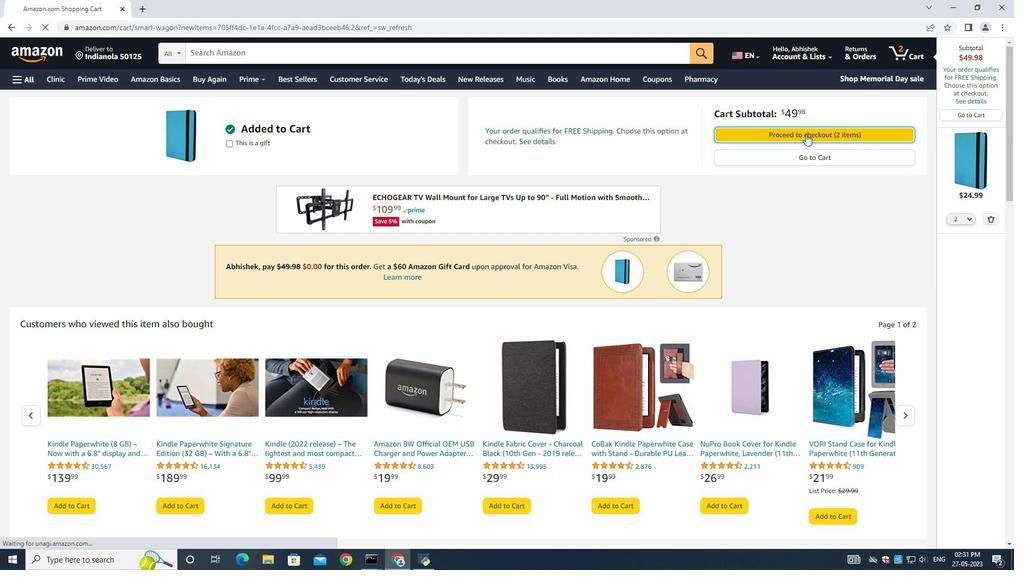 
Action: Mouse moved to (407, 280)
Screenshot: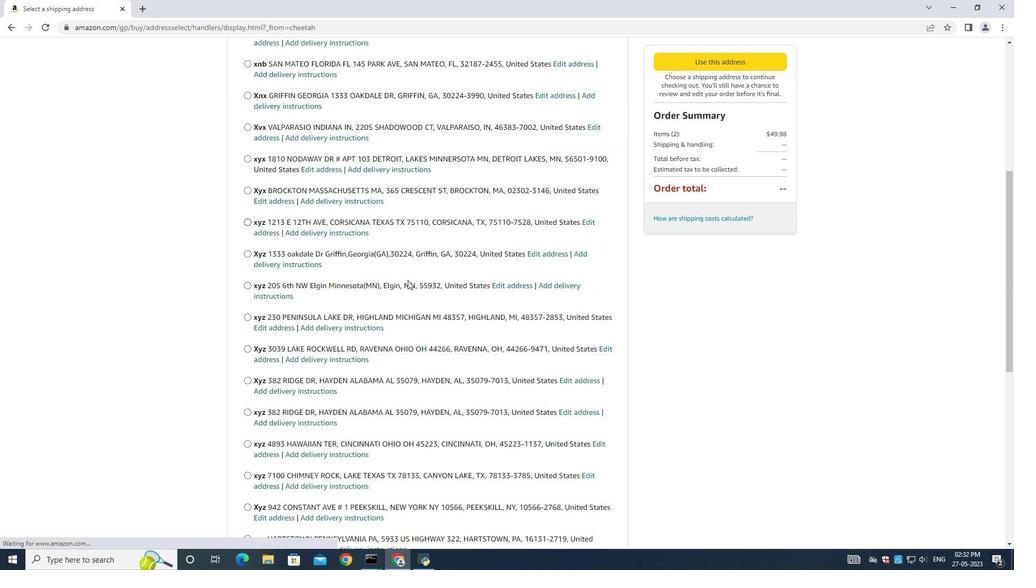 
Action: Mouse scrolled (407, 278) with delta (0, 0)
Screenshot: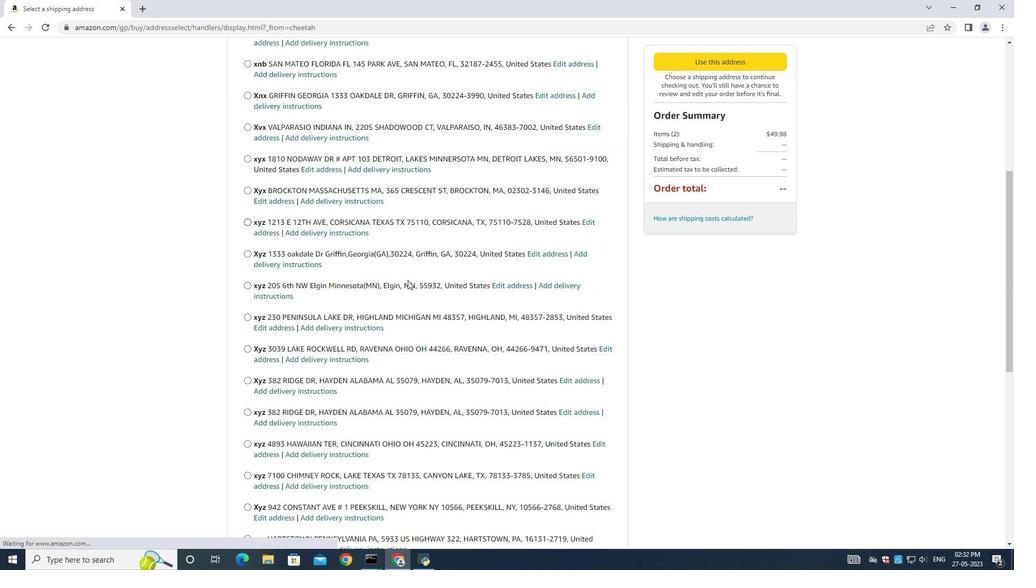 
Action: Mouse scrolled (407, 279) with delta (0, 0)
Screenshot: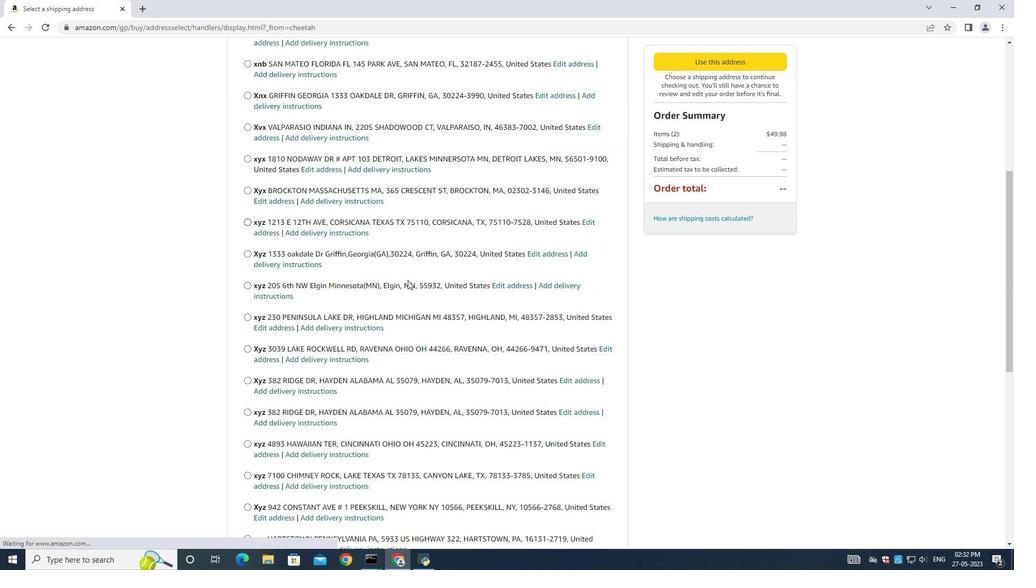 
Action: Mouse scrolled (407, 279) with delta (0, 0)
Screenshot: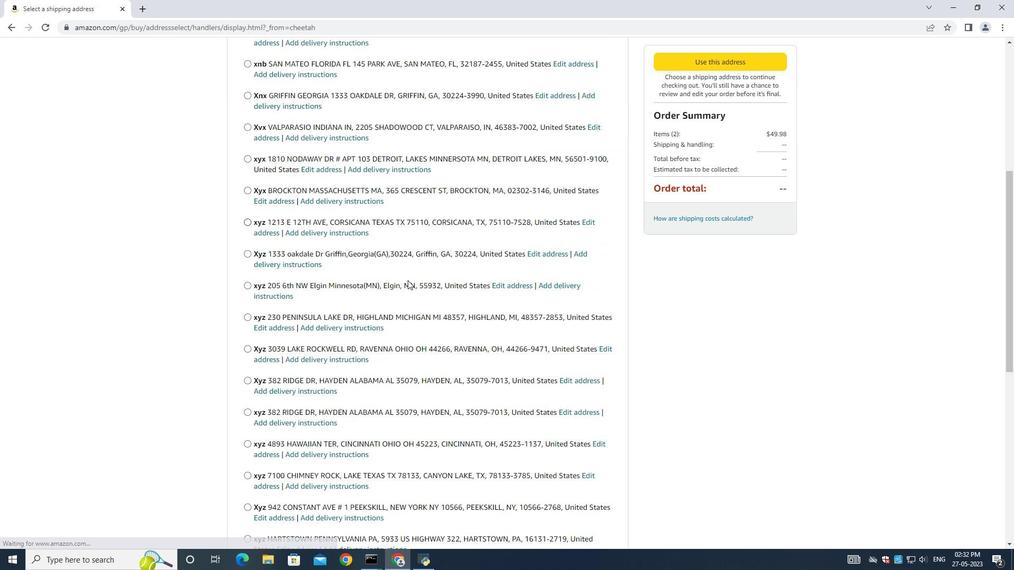 
Action: Mouse scrolled (407, 279) with delta (0, 0)
Screenshot: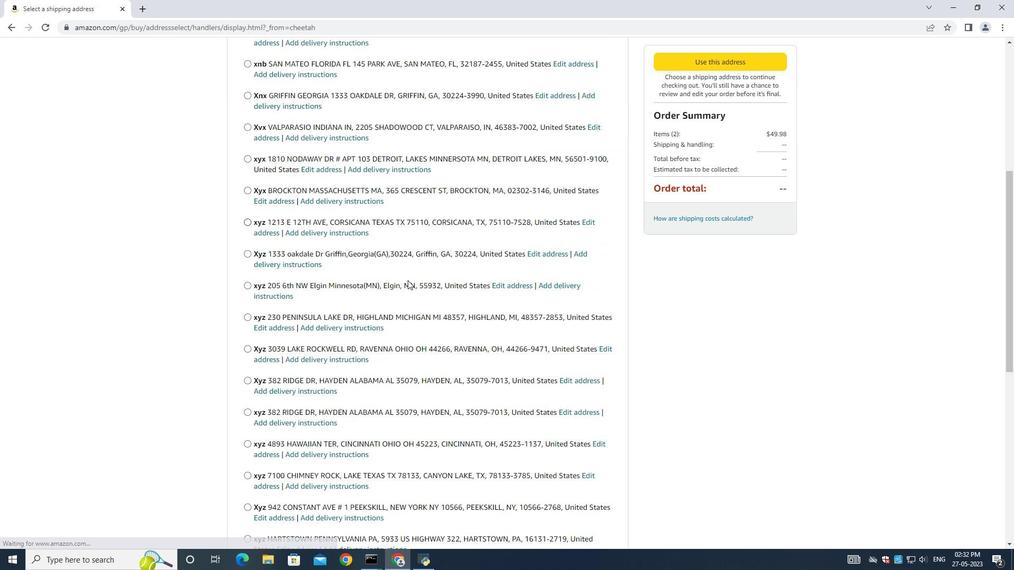
Action: Mouse scrolled (407, 279) with delta (0, 0)
Screenshot: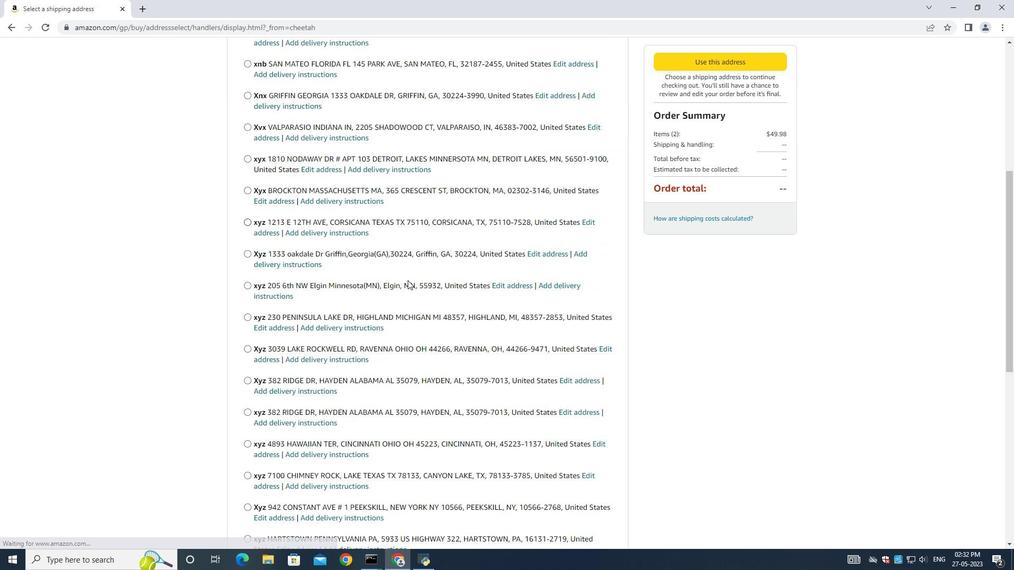 
Action: Mouse scrolled (407, 279) with delta (0, 0)
Screenshot: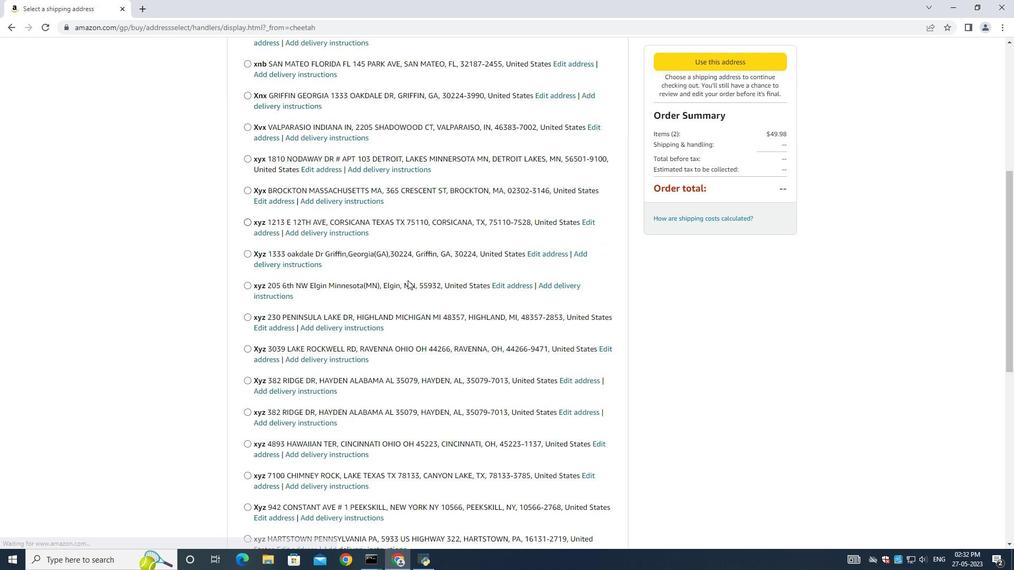 
Action: Mouse scrolled (407, 279) with delta (0, 0)
Screenshot: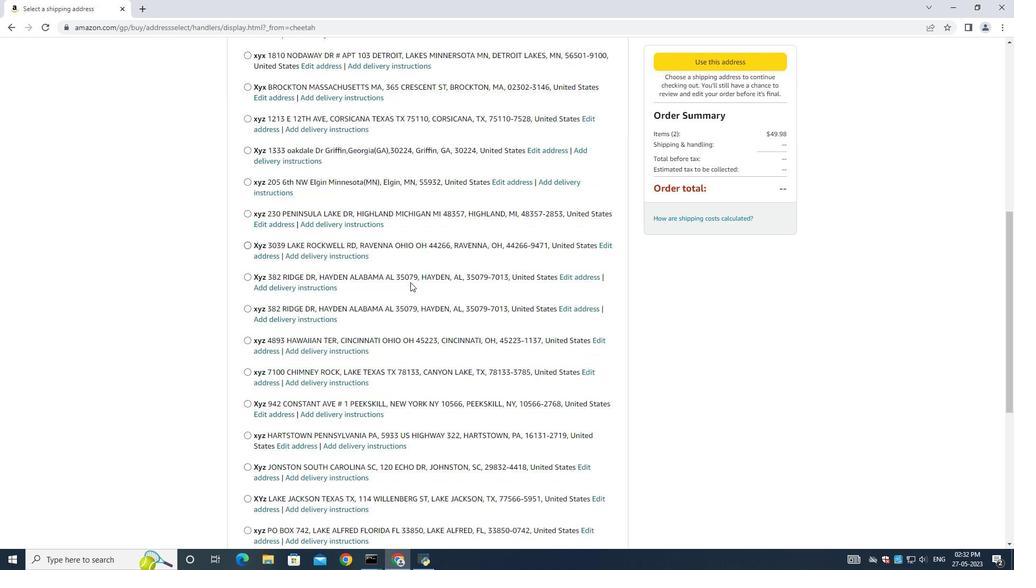 
Action: Mouse moved to (408, 282)
Screenshot: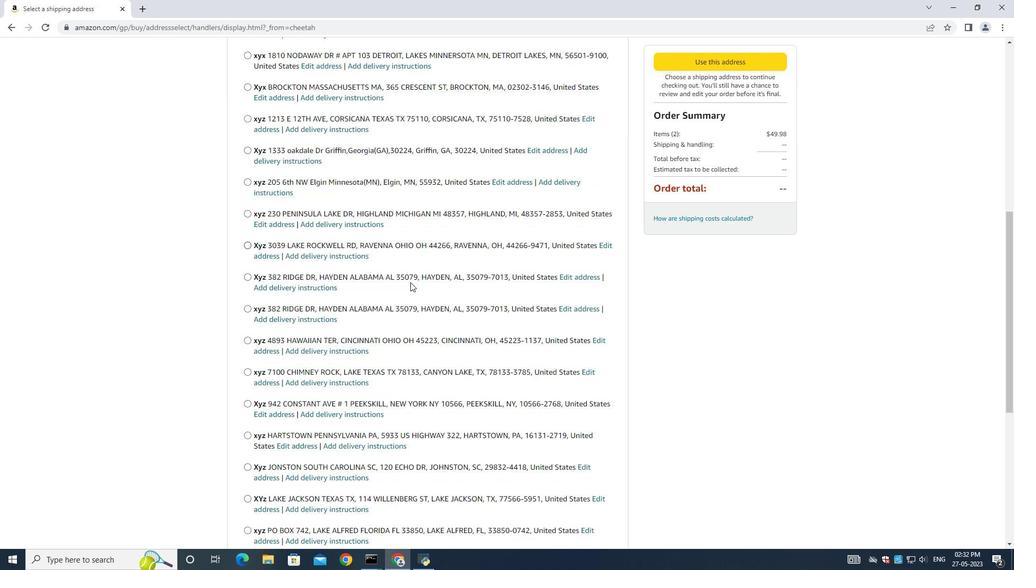 
Action: Mouse scrolled (408, 280) with delta (0, 0)
Screenshot: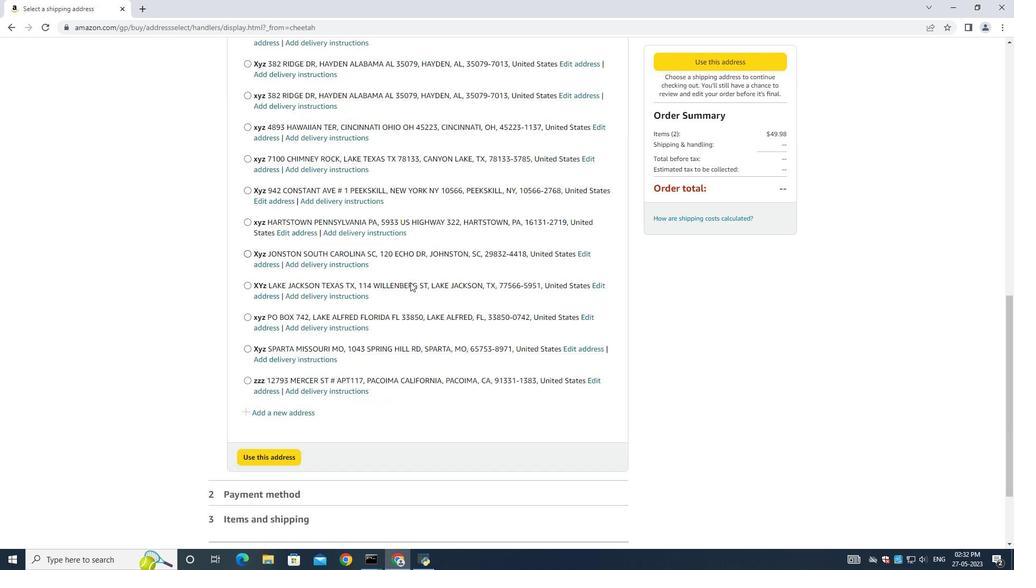 
Action: Mouse moved to (409, 282)
Screenshot: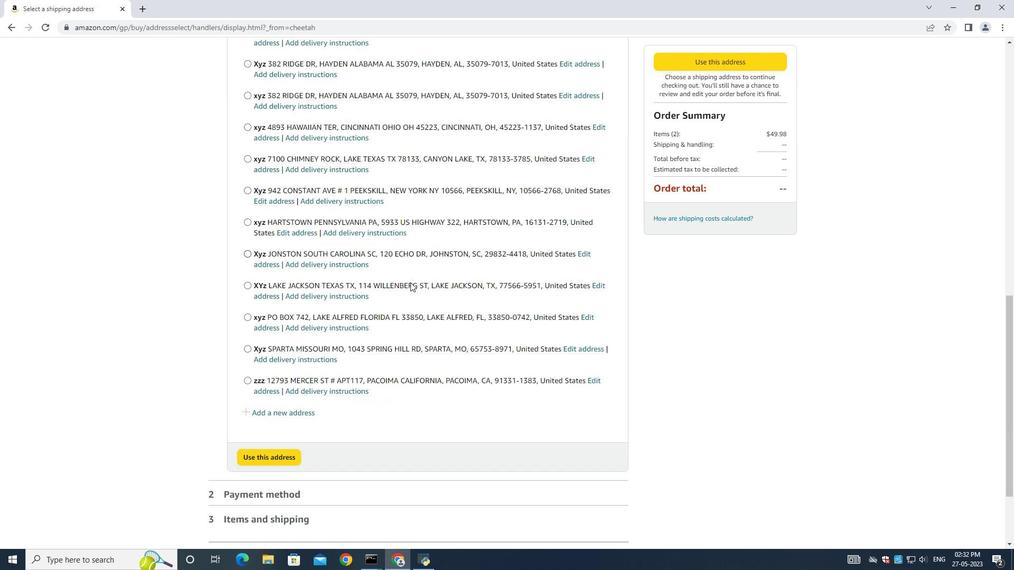 
Action: Mouse scrolled (408, 282) with delta (0, 0)
Screenshot: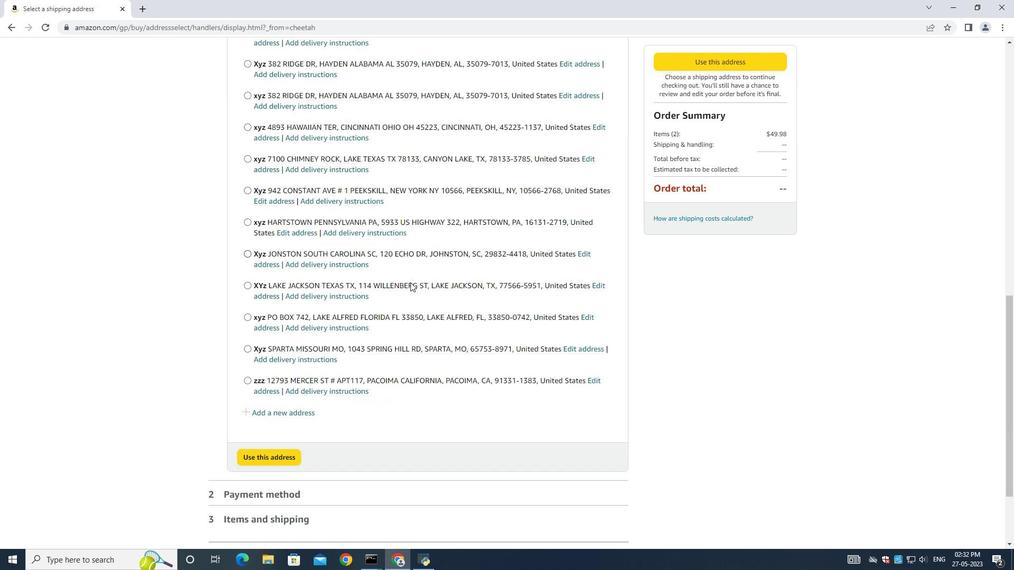 
Action: Mouse scrolled (408, 282) with delta (0, 0)
Screenshot: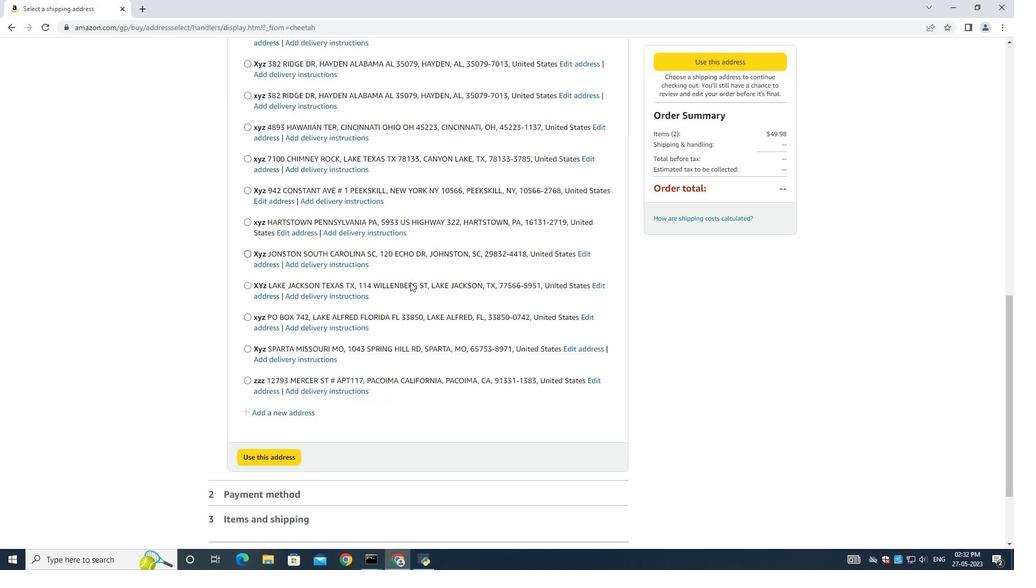 
Action: Mouse moved to (409, 282)
Screenshot: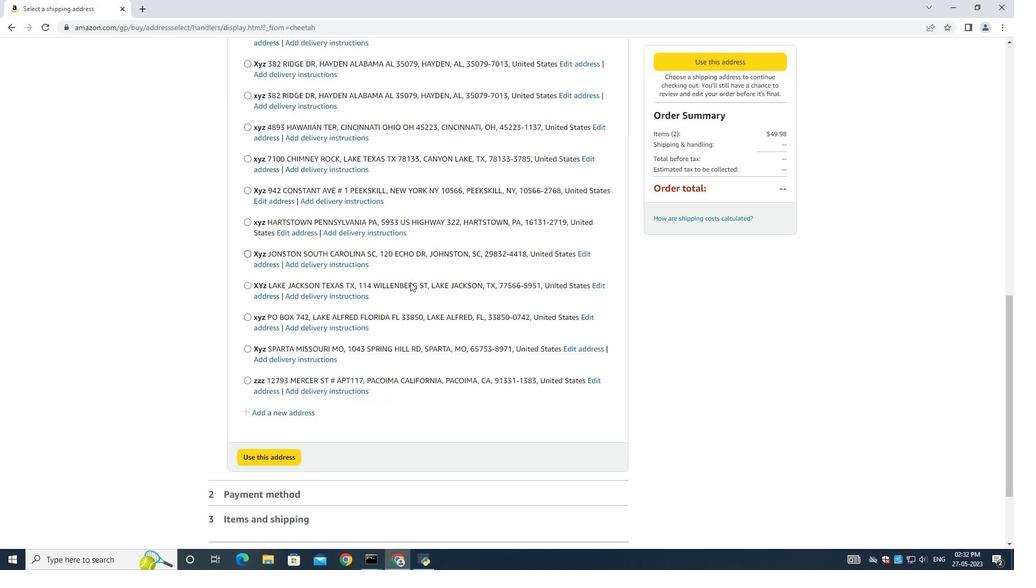 
Action: Mouse scrolled (409, 282) with delta (0, 0)
Screenshot: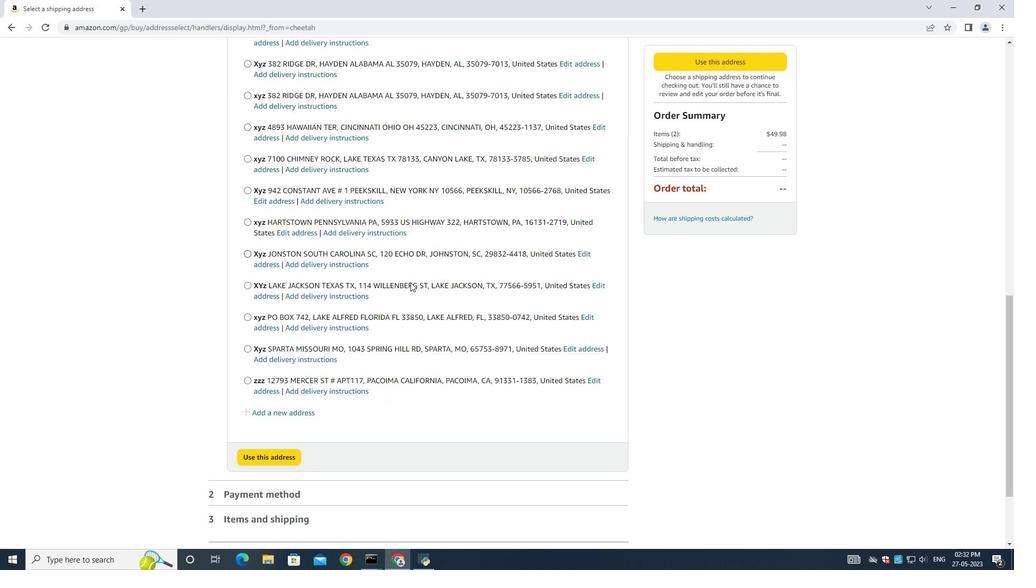 
Action: Mouse scrolled (409, 282) with delta (0, 0)
Screenshot: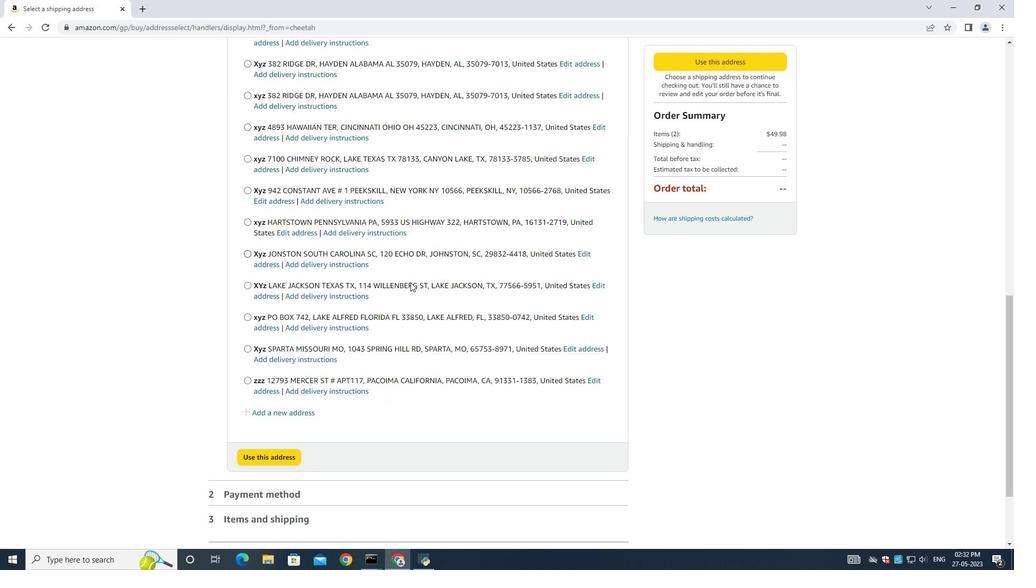 
Action: Mouse moved to (410, 282)
Screenshot: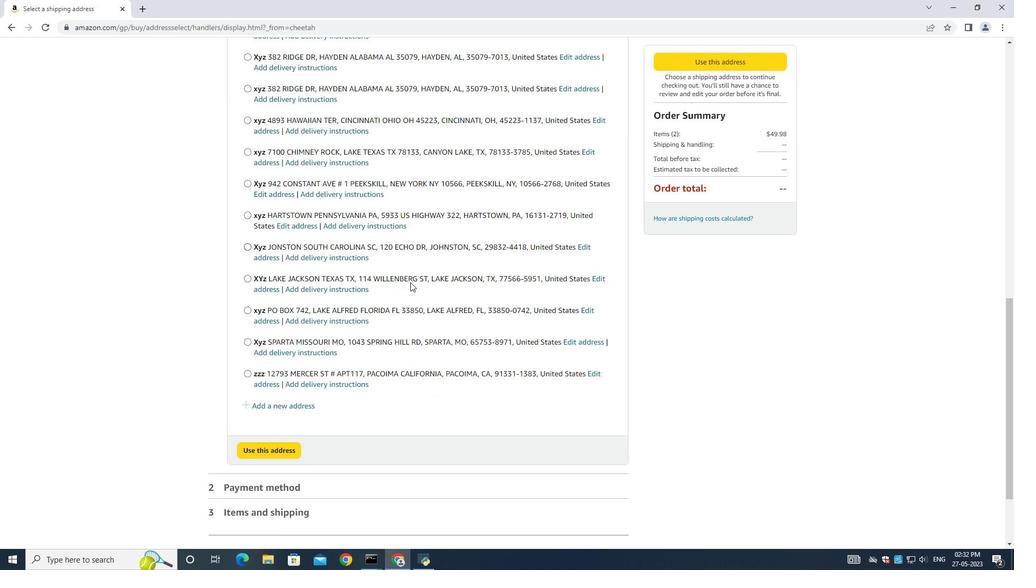 
Action: Mouse scrolled (410, 282) with delta (0, 0)
Screenshot: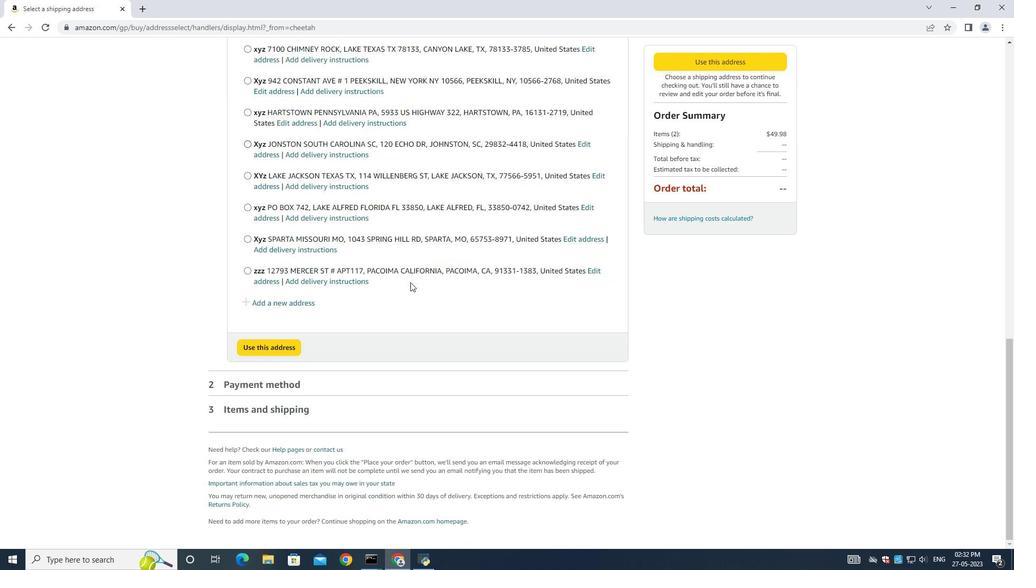 
Action: Mouse scrolled (410, 282) with delta (0, 0)
Screenshot: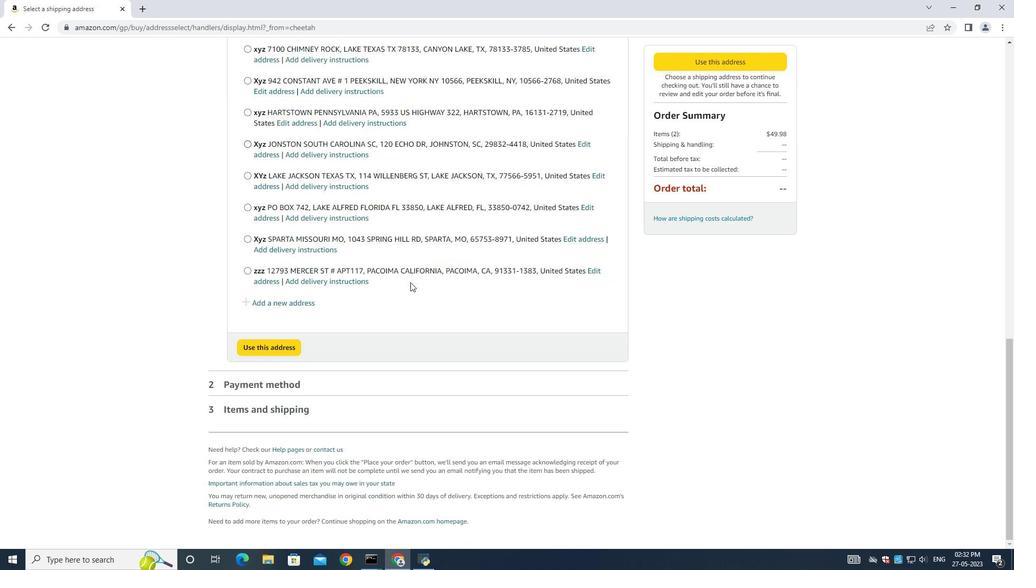 
Action: Mouse scrolled (410, 282) with delta (0, 0)
Screenshot: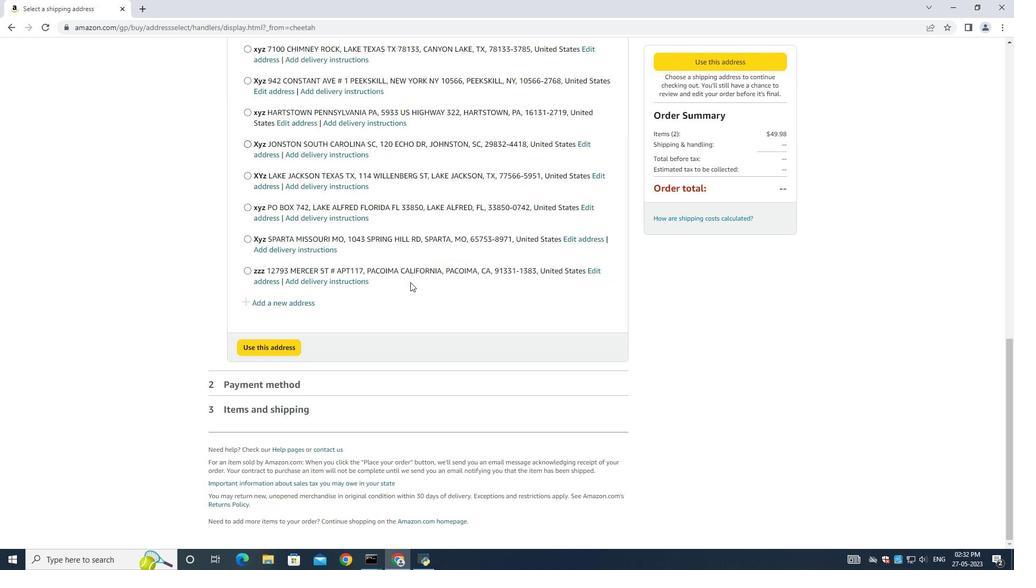 
Action: Mouse scrolled (410, 282) with delta (0, 0)
Screenshot: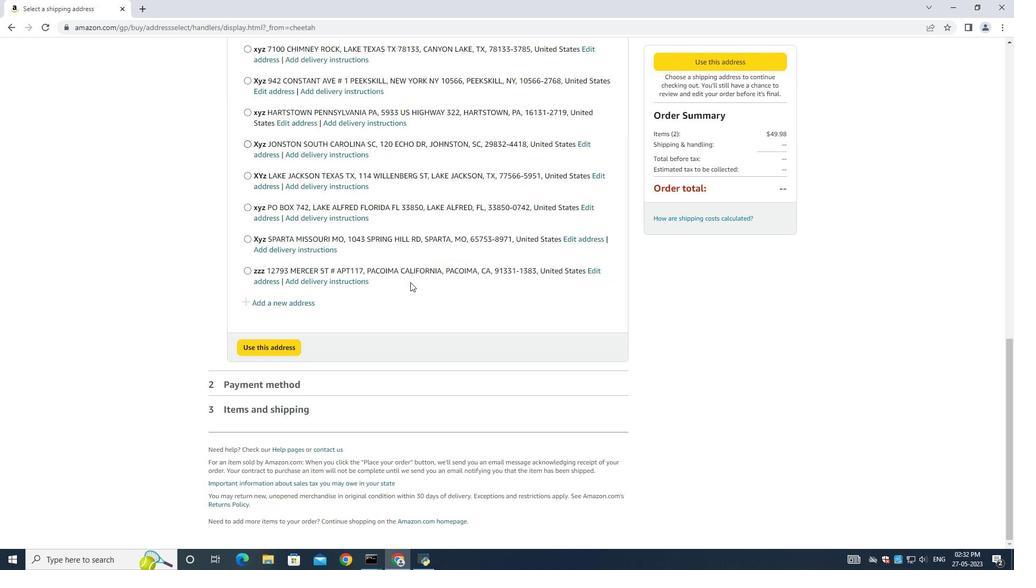 
Action: Mouse scrolled (410, 282) with delta (0, 0)
Screenshot: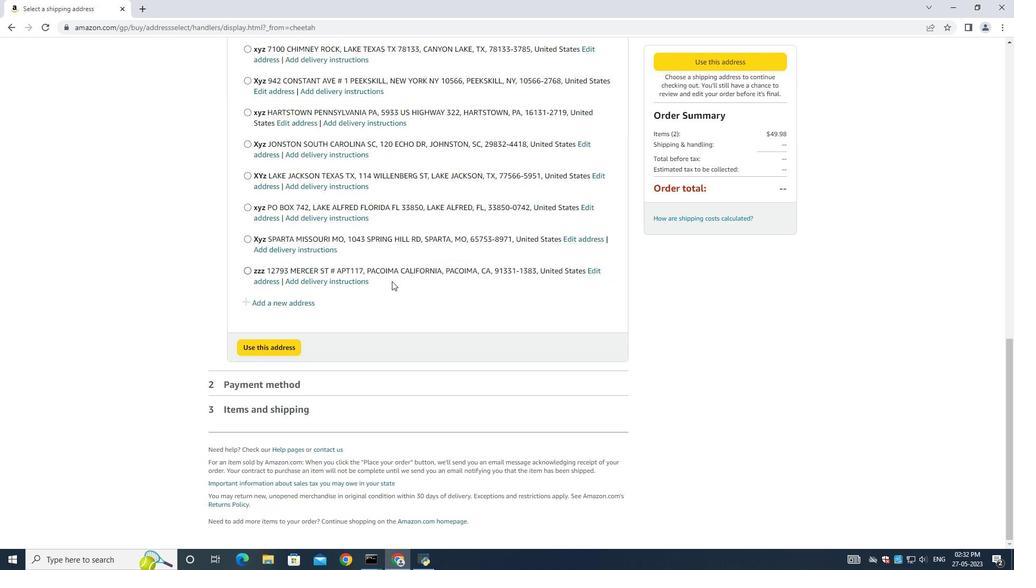 
Action: Mouse scrolled (410, 282) with delta (0, 0)
Screenshot: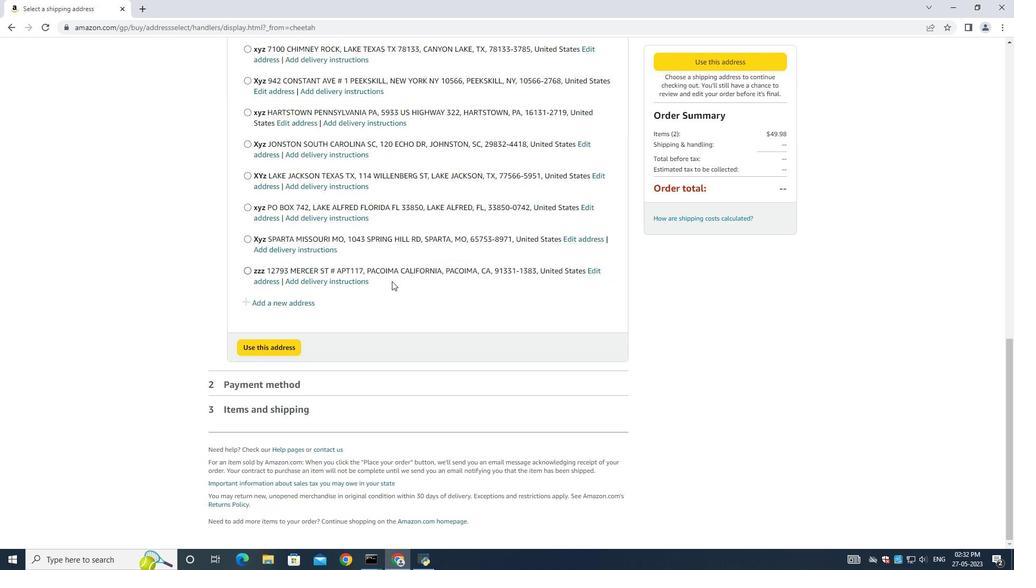 
Action: Mouse moved to (272, 303)
Screenshot: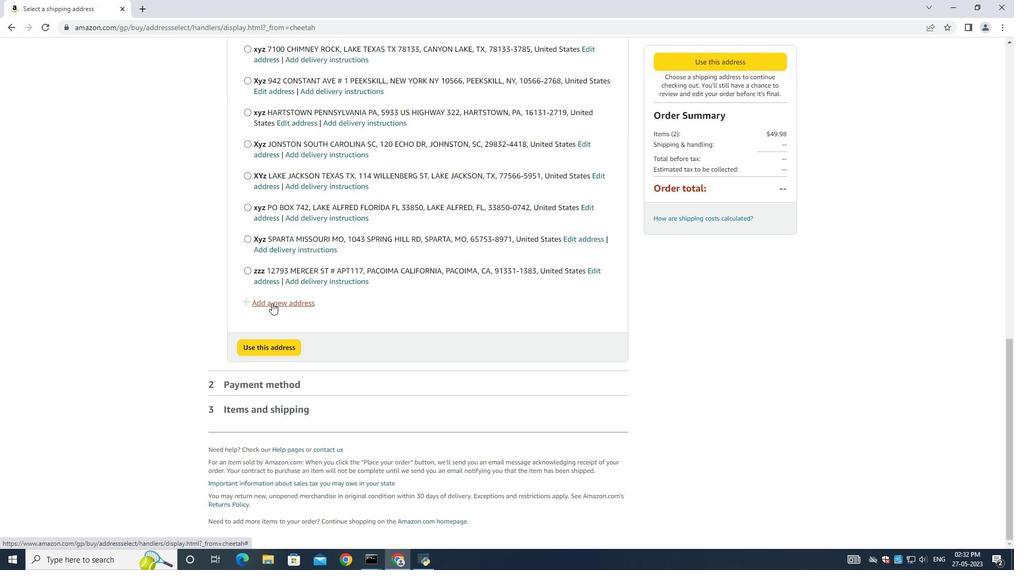 
Action: Mouse pressed left at (272, 303)
Screenshot: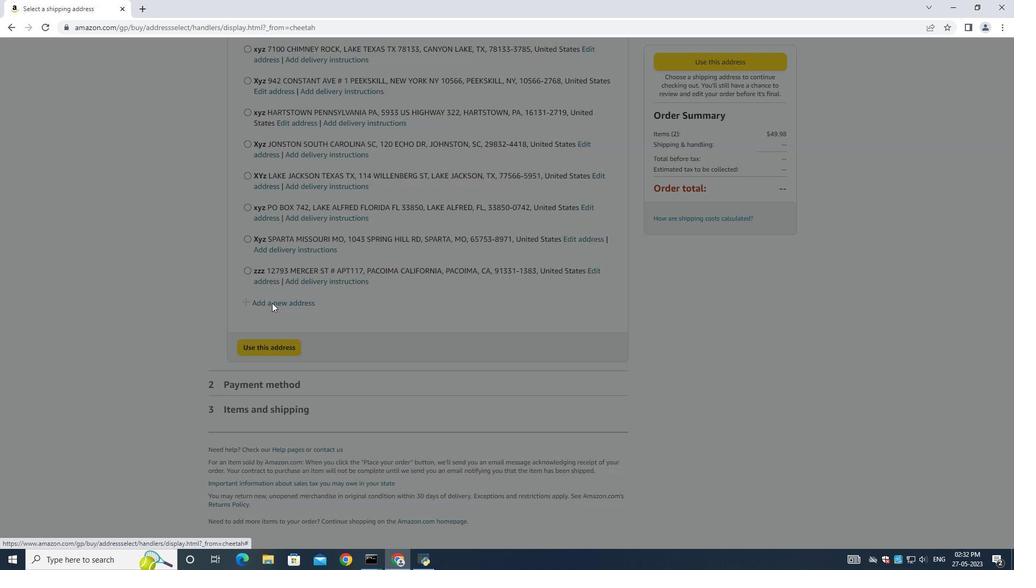 
Action: Mouse moved to (350, 256)
Screenshot: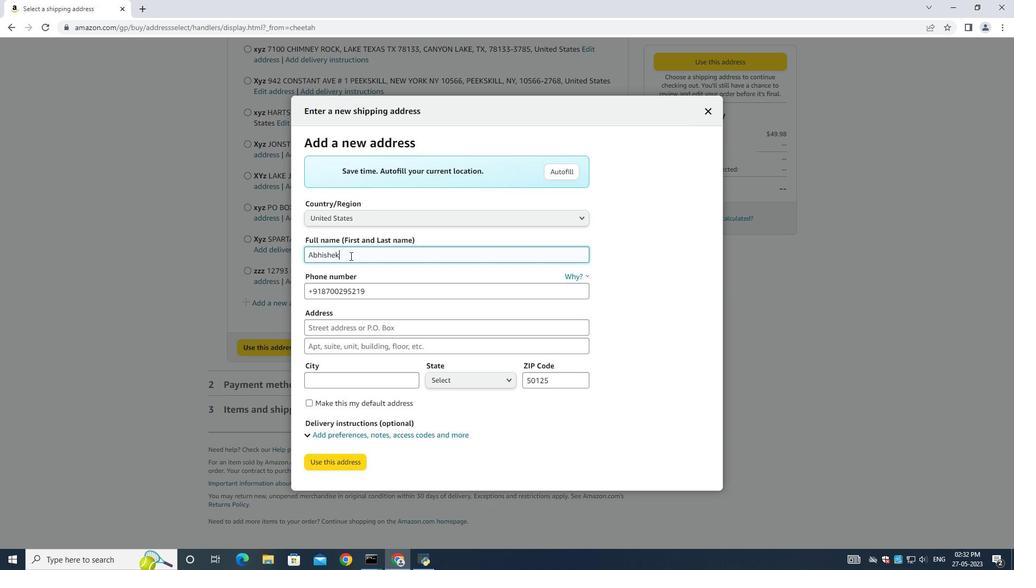 
Action: Mouse pressed left at (350, 256)
Screenshot: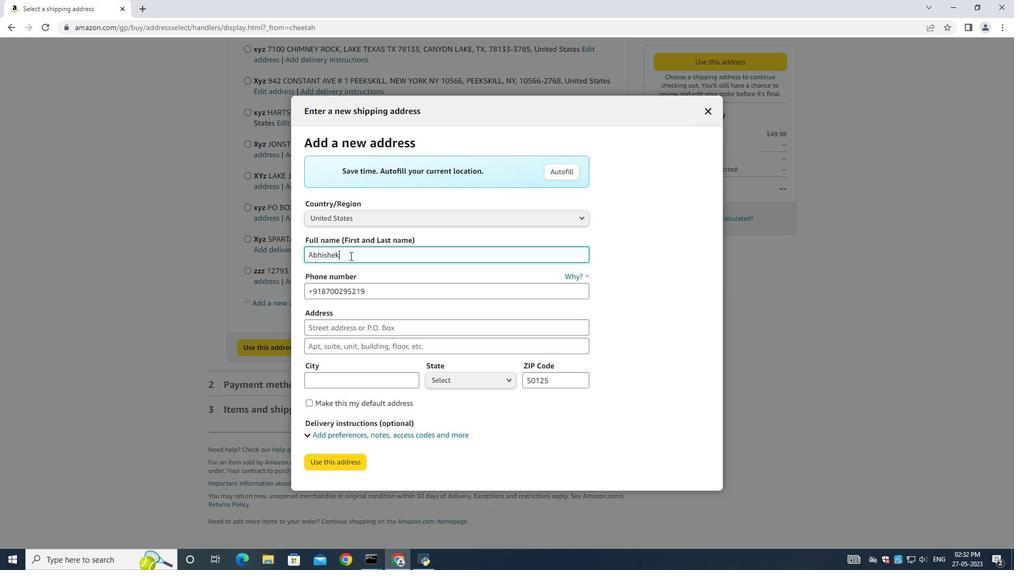 
Action: Key pressed ctrl+A<Key.shift>Alex
Screenshot: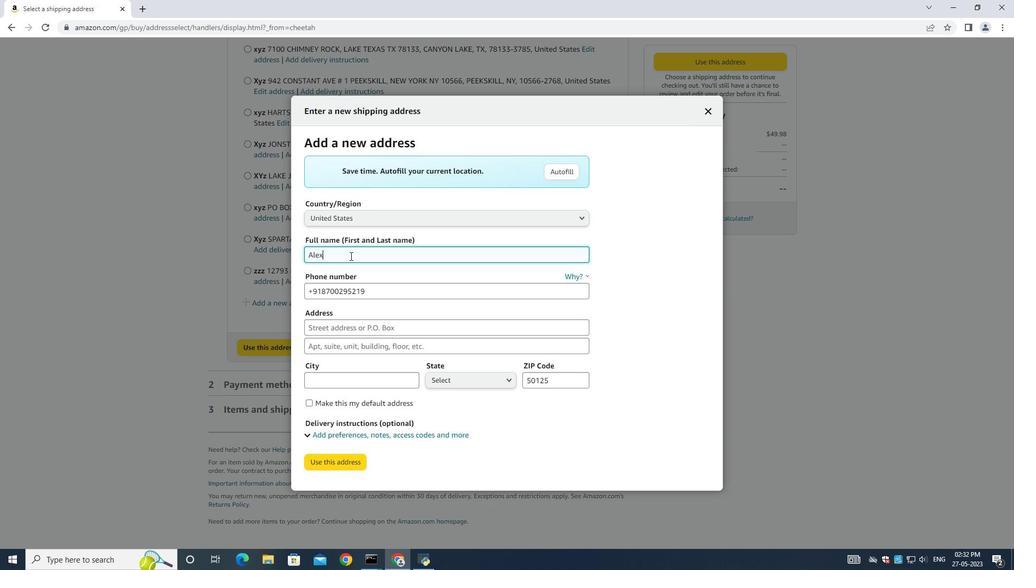 
Action: Mouse moved to (366, 292)
Screenshot: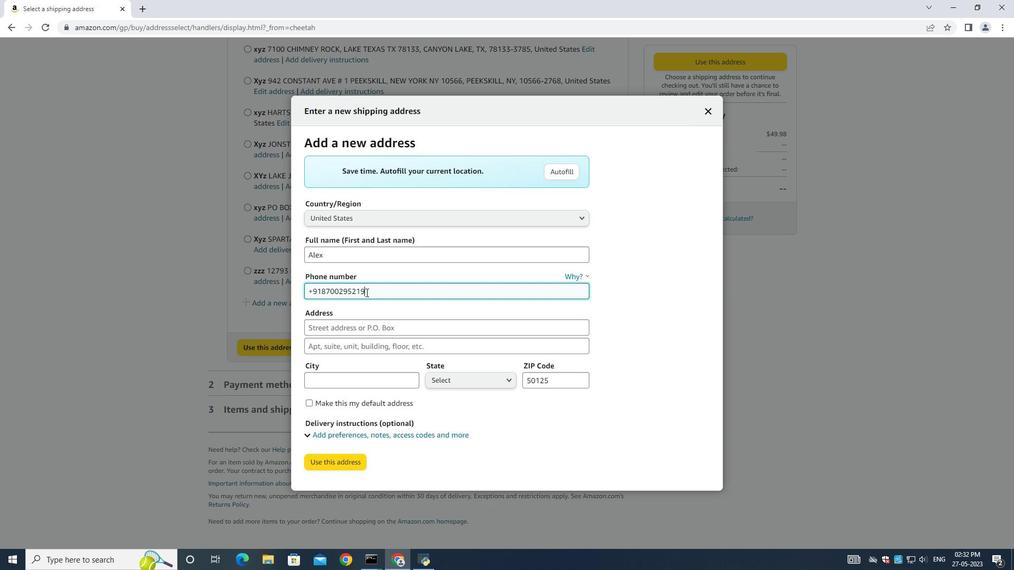 
Action: Mouse pressed left at (366, 292)
Screenshot: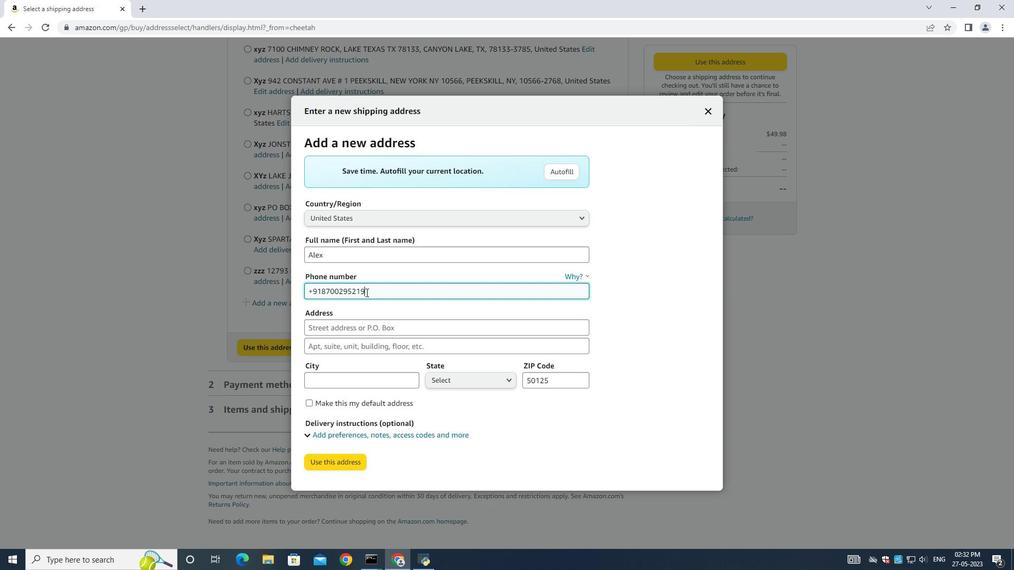 
Action: Key pressed a=ctrl+A==<Key.backspace><Key.backspace><Key.backspace><Key.shift>(203<Key.shift>)<Key.space>964-4781
Screenshot: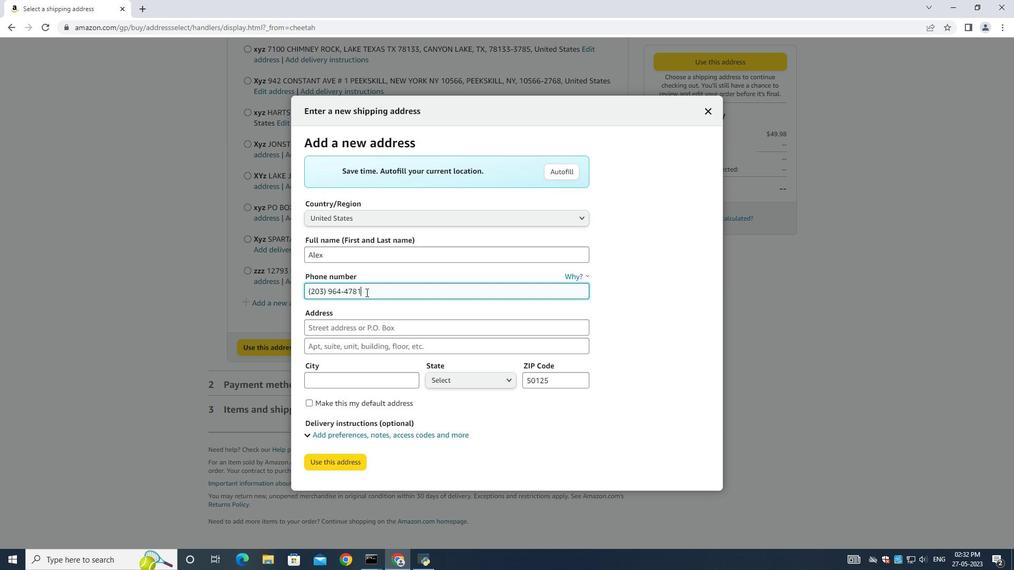 
Action: Mouse moved to (341, 330)
Screenshot: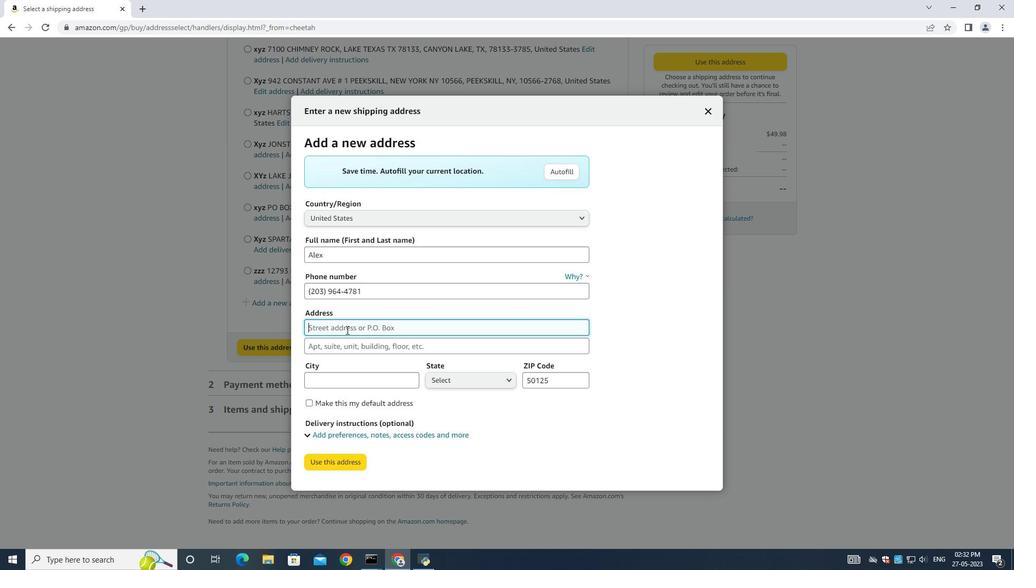 
Action: Mouse pressed left at (341, 330)
Screenshot: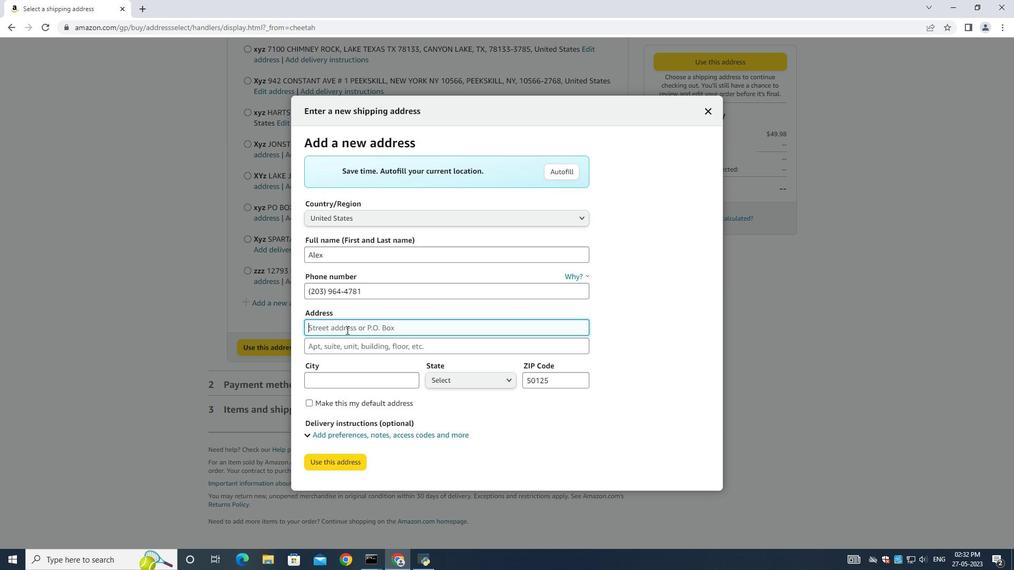 
Action: Mouse moved to (346, 330)
Screenshot: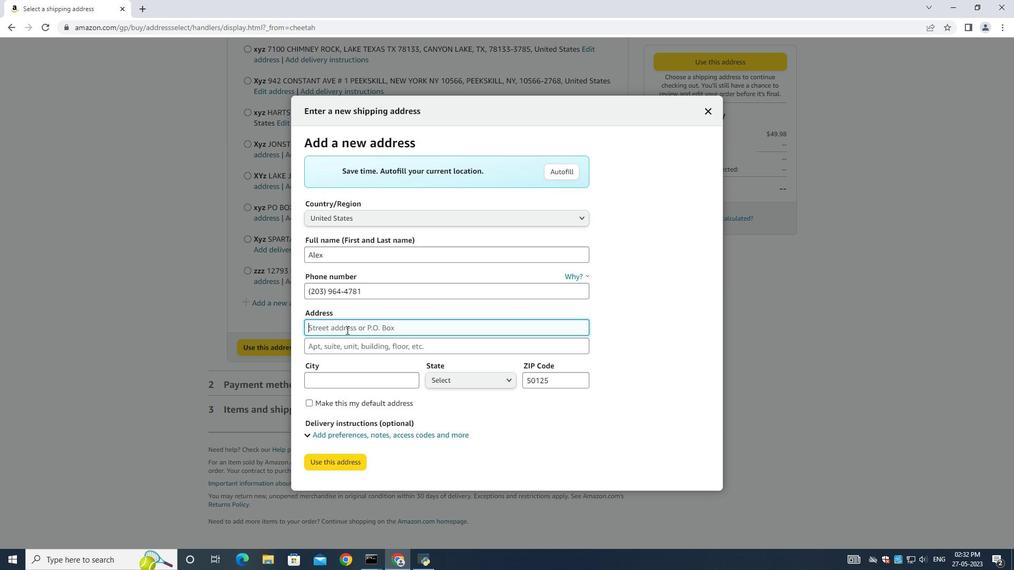 
Action: Key pressed 107<Key.space><Key.shift>Lockwood<Key.space>a<Key.backspace><Key.shift><Key.shift><Key.shift><Key.shift><Key.shift><Key.shift><Key.shift><Key.shift><Key.shift><Key.shift><Key.shift><Key.shift>Ave
Screenshot: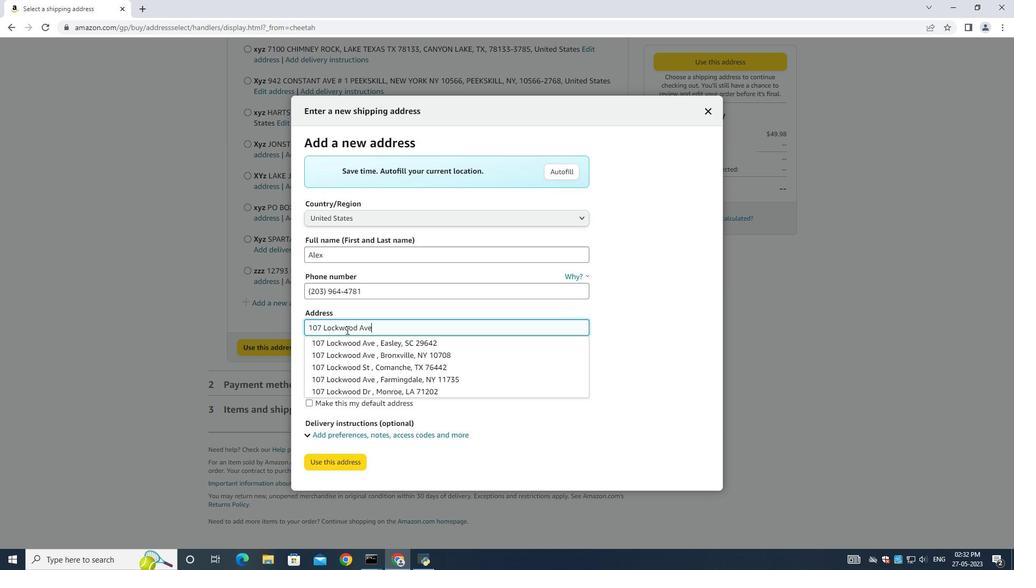 
Action: Mouse moved to (393, 308)
Screenshot: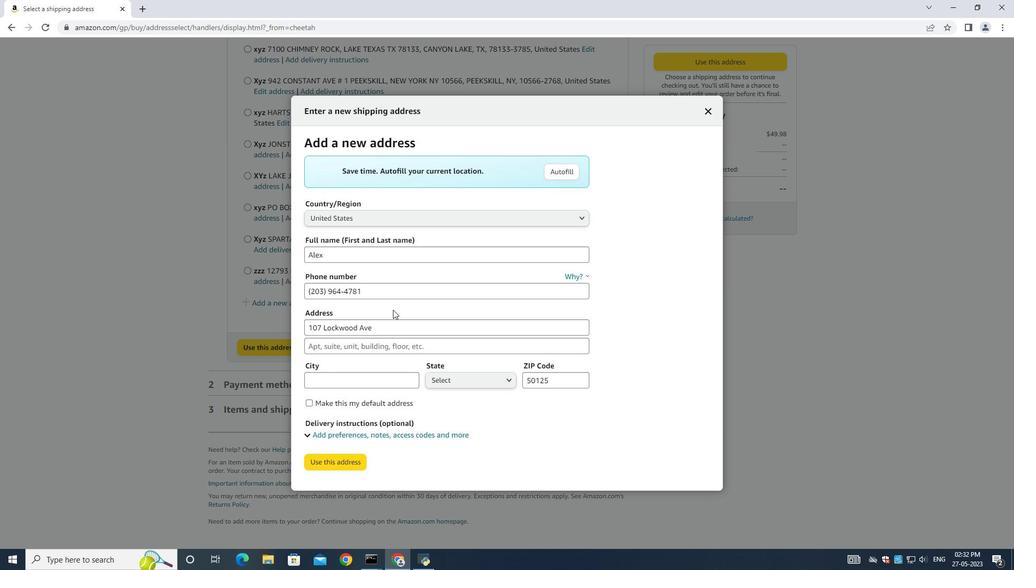 
Action: Mouse pressed left at (393, 308)
Screenshot: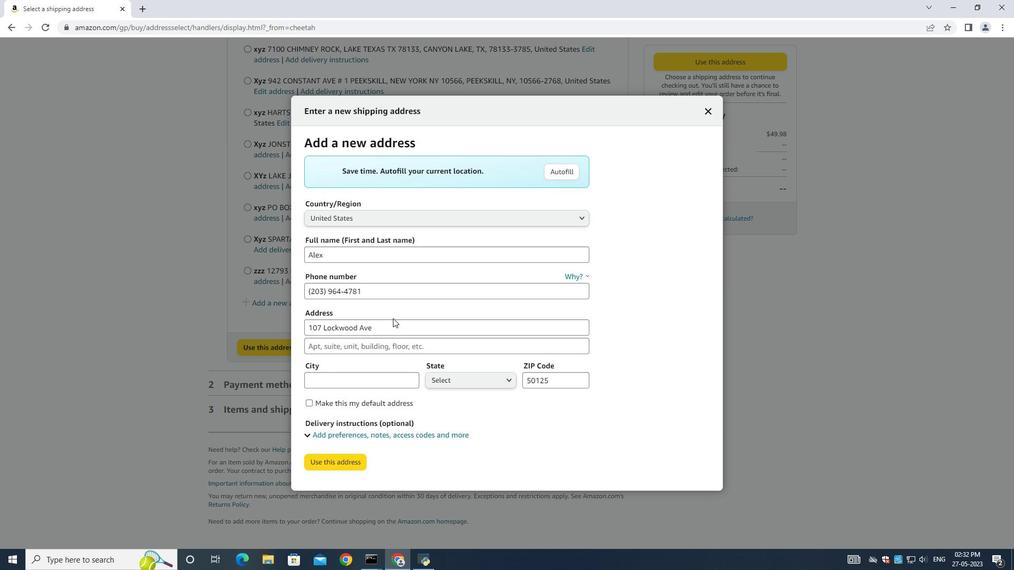 
Action: Mouse moved to (352, 342)
Screenshot: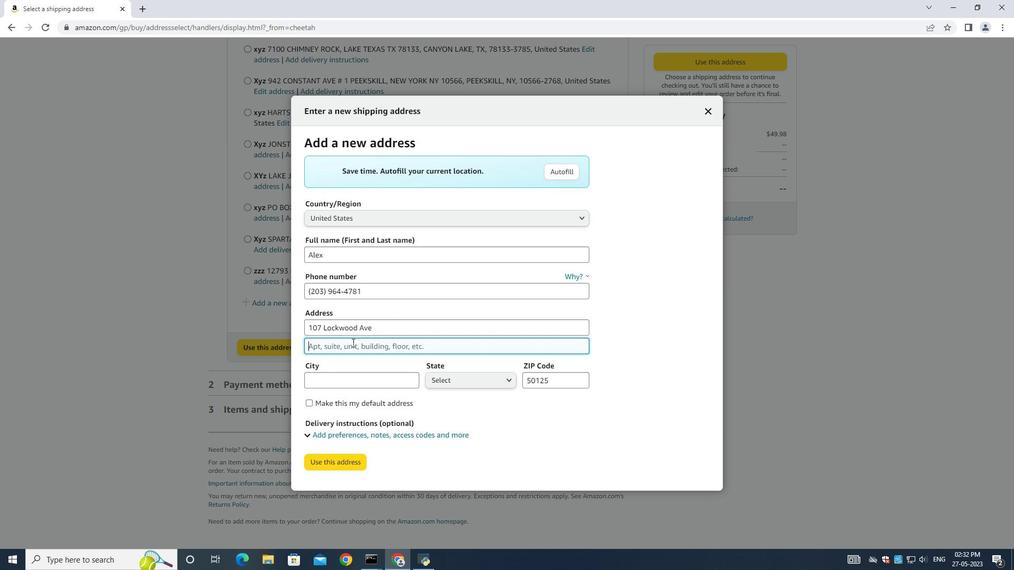 
Action: Mouse pressed left at (352, 342)
Screenshot: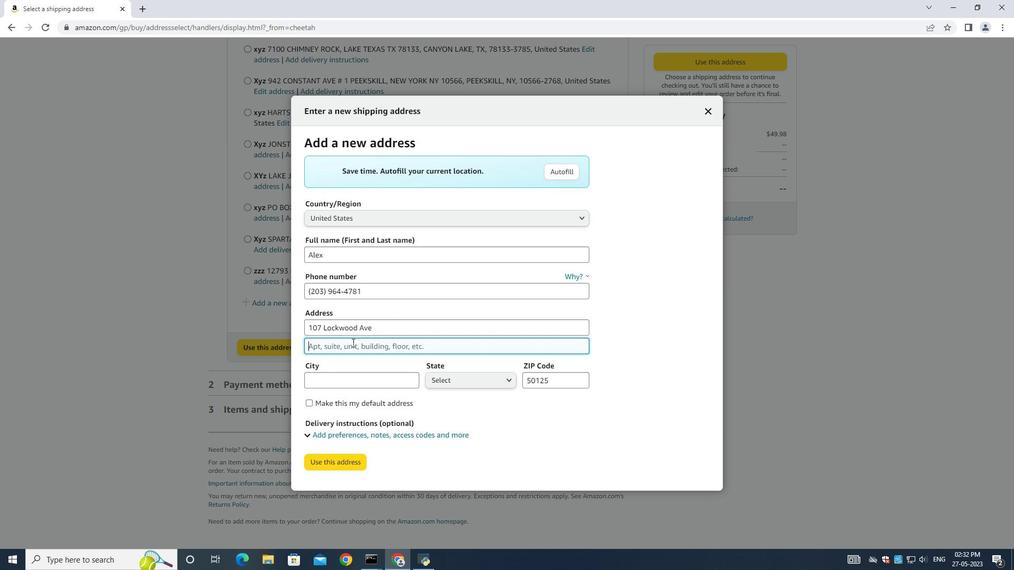 
Action: Mouse moved to (410, 331)
Screenshot: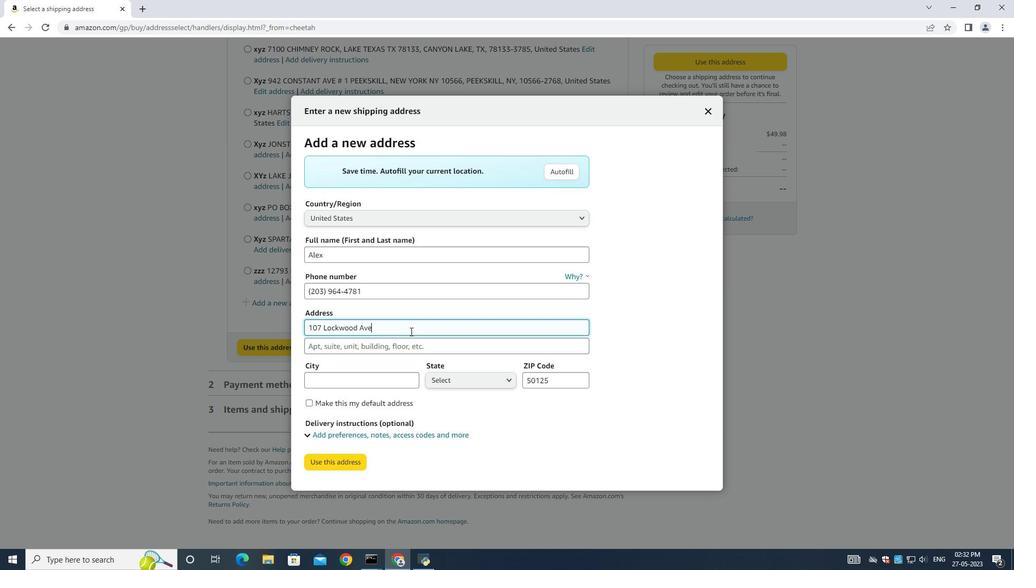 
Action: Mouse pressed left at (410, 331)
Screenshot: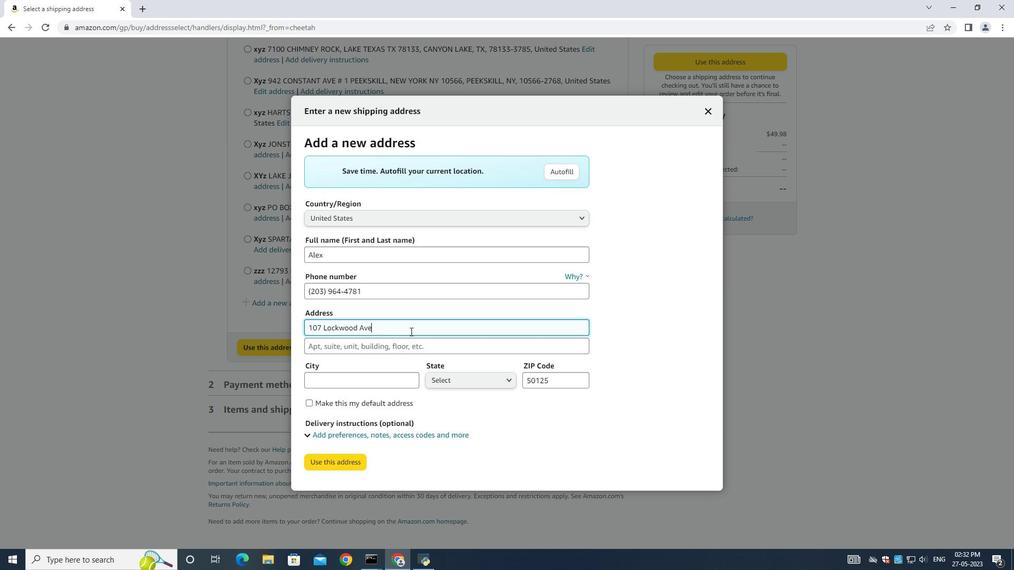 
Action: Key pressed <Key.space>
Screenshot: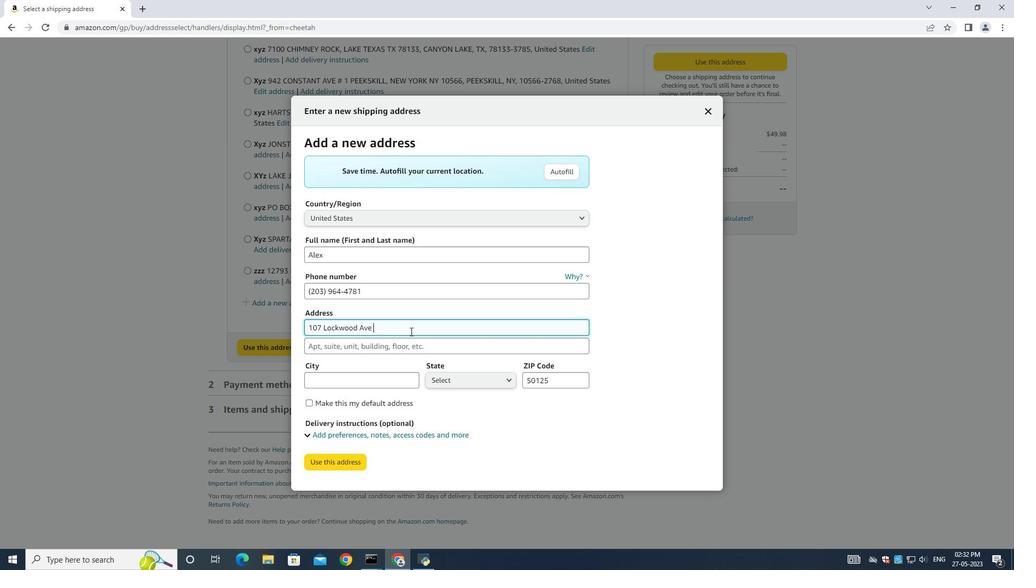 
Action: Mouse moved to (299, 313)
Screenshot: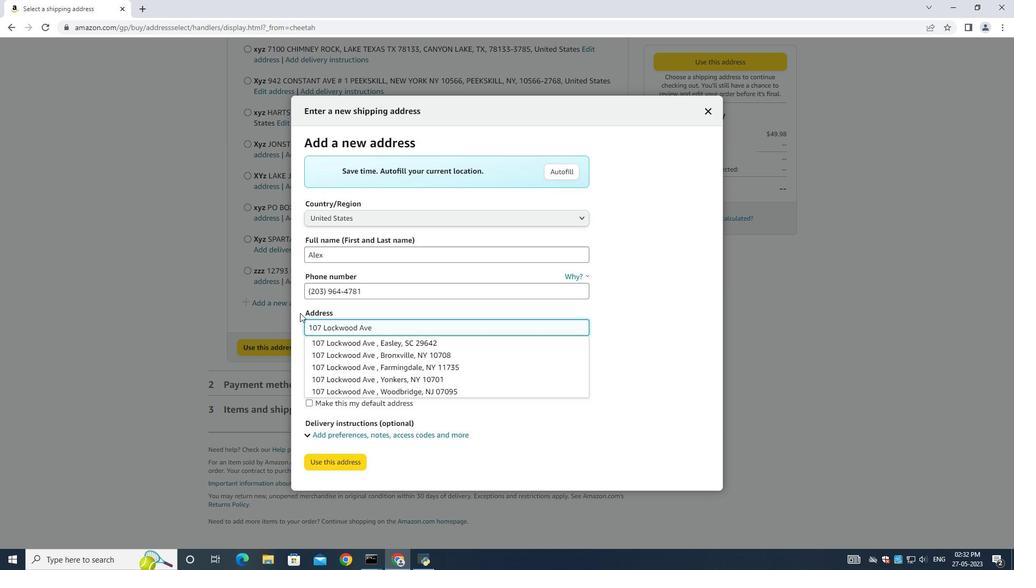 
Action: Key pressed <Key.shift><Key.shift>#2<Key.shift>A
Screenshot: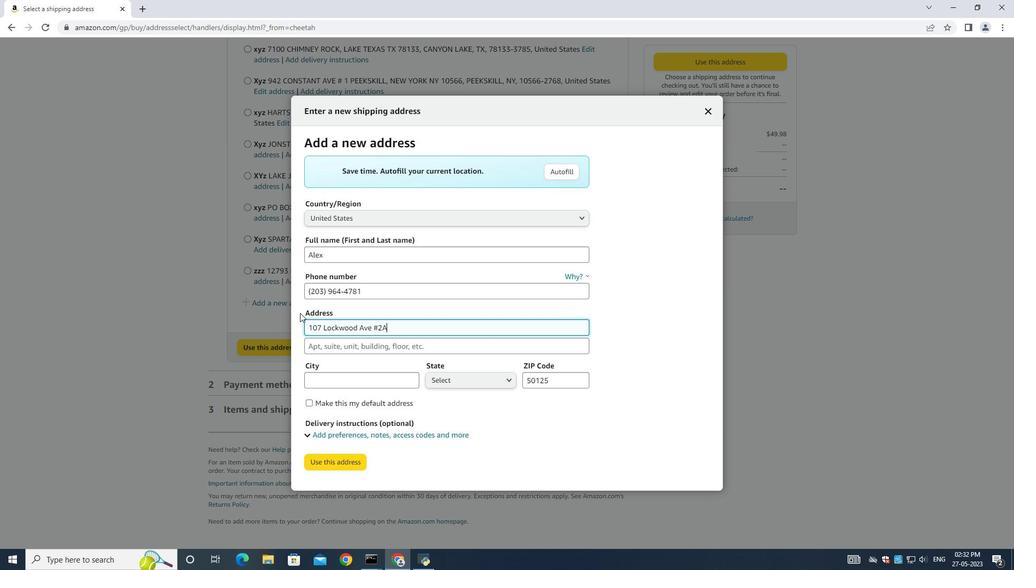 
Action: Mouse moved to (325, 344)
Screenshot: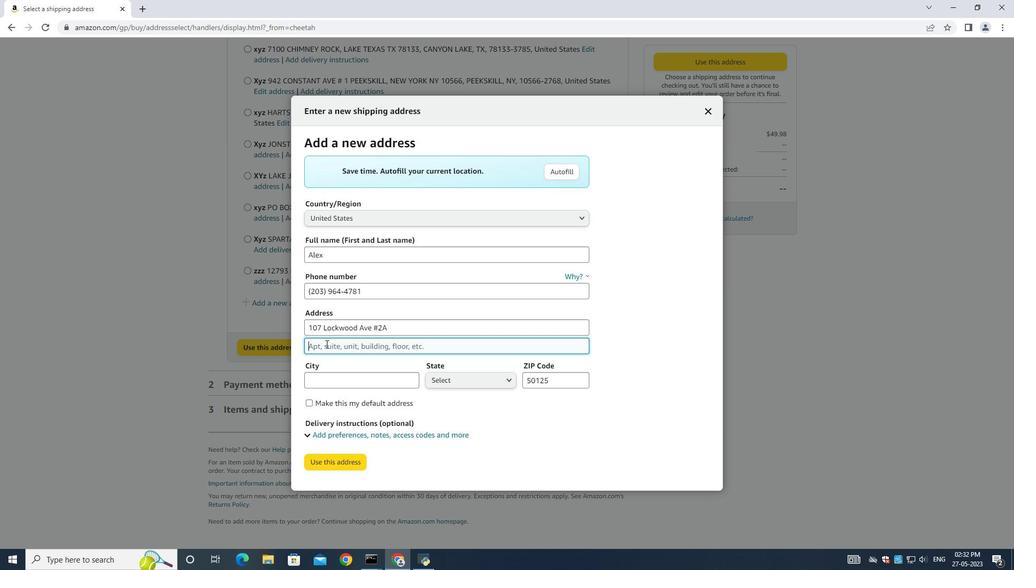 
Action: Mouse pressed left at (325, 344)
Screenshot: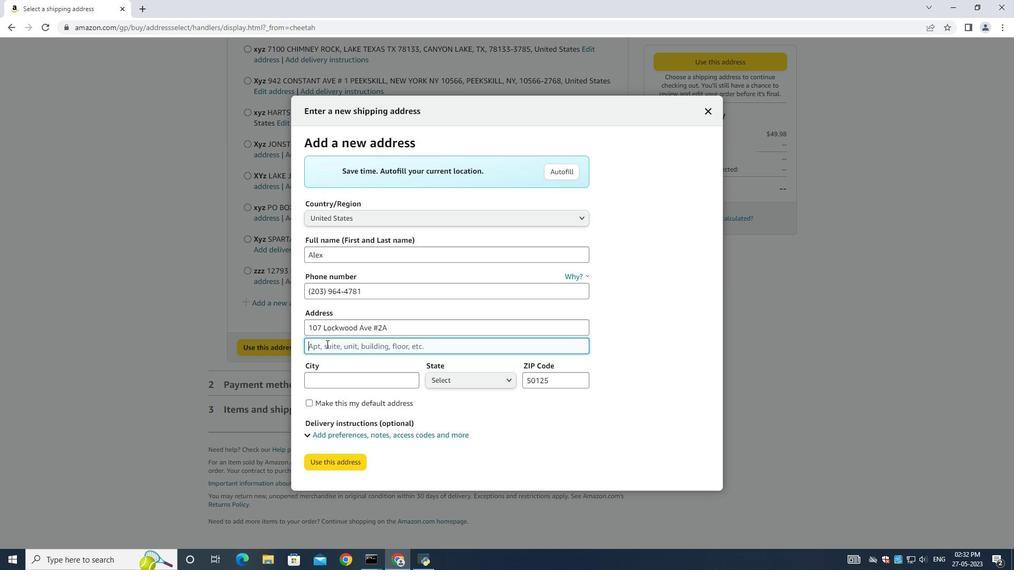 
Action: Mouse moved to (326, 344)
Screenshot: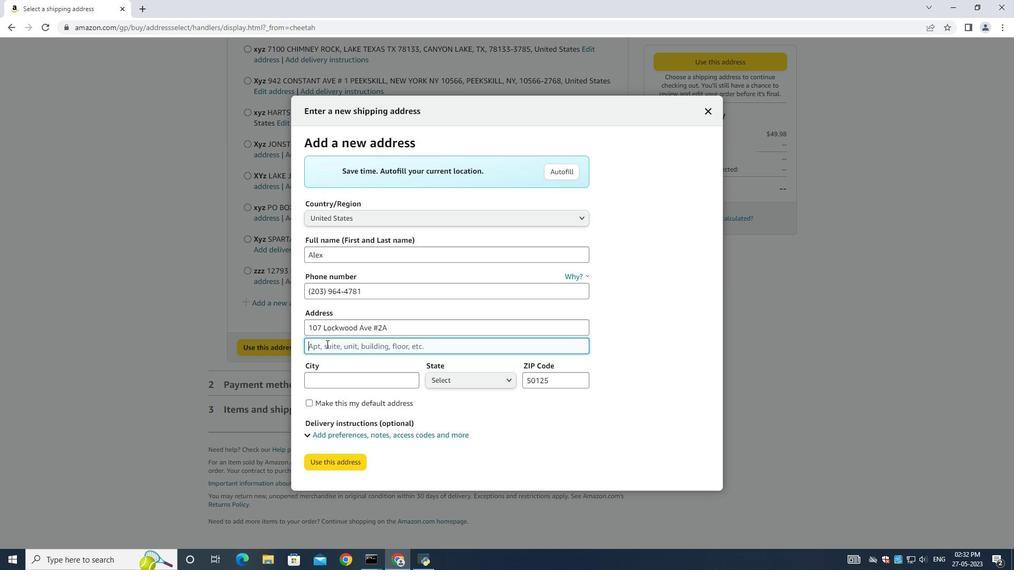 
Action: Key pressed <Key.shift>Stamford<Key.space><Key.shift>Connecticut<Key.shift_r><Key.shift_r><Key.shift_r>(CT)
Screenshot: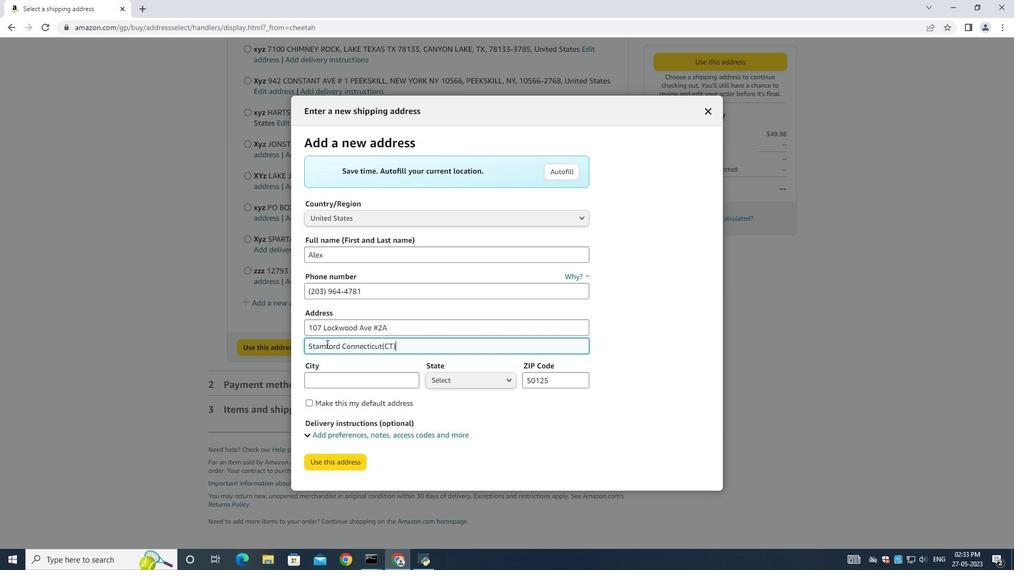 
Action: Mouse moved to (327, 376)
Screenshot: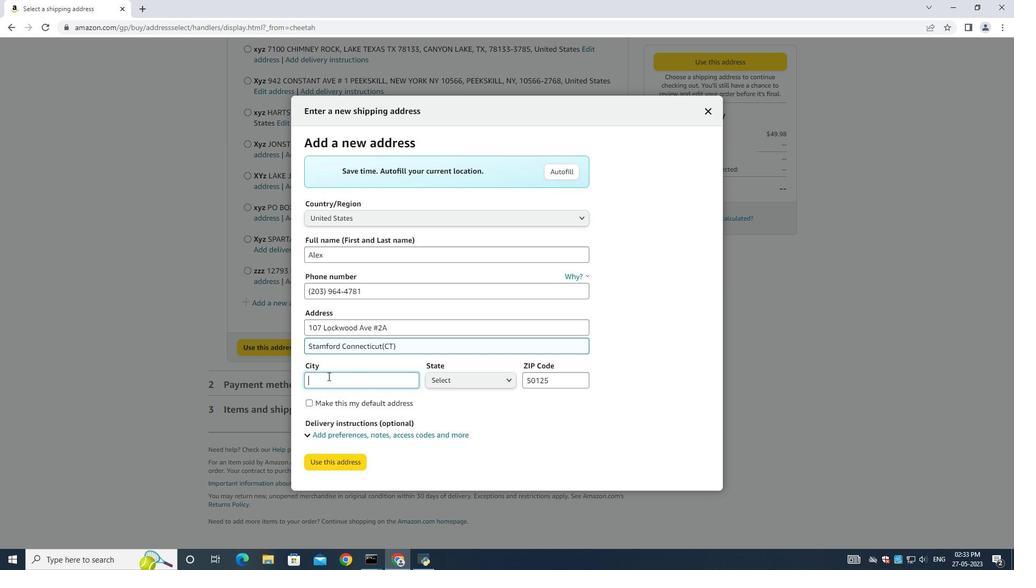 
Action: Mouse pressed left at (327, 376)
Screenshot: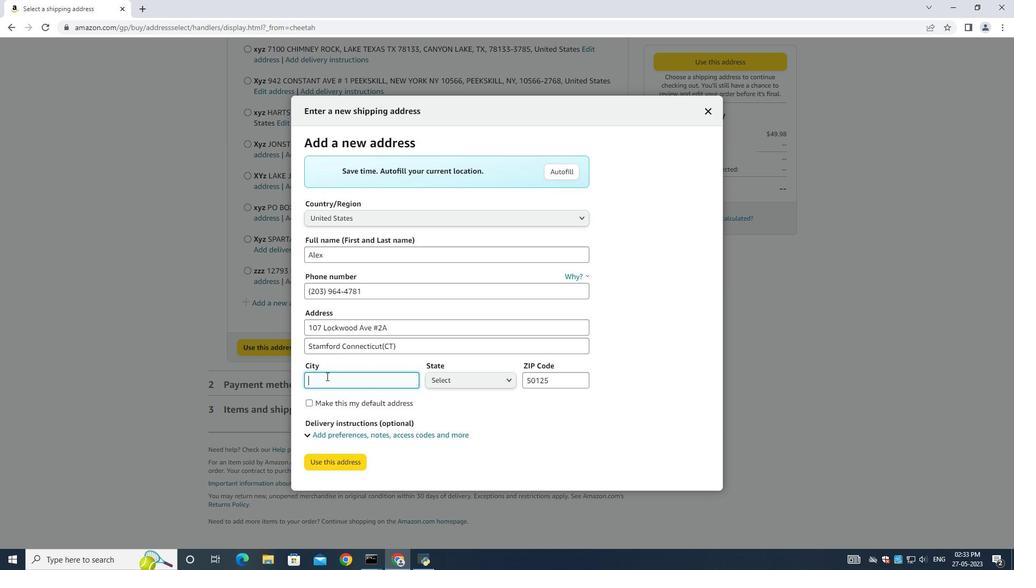 
Action: Mouse moved to (323, 364)
Screenshot: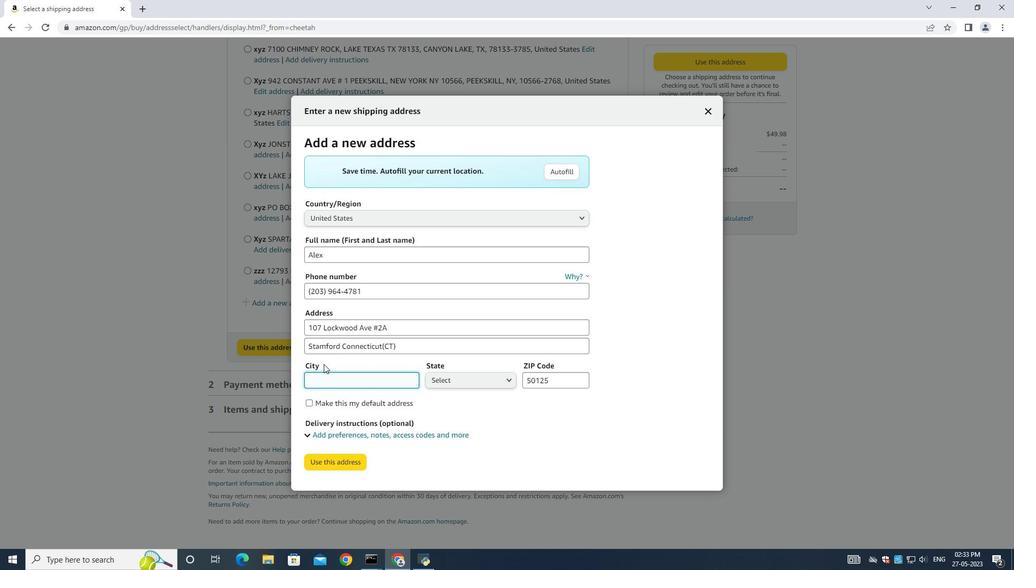 
Action: Key pressed <Key.shift>Stamford<Key.space>
Screenshot: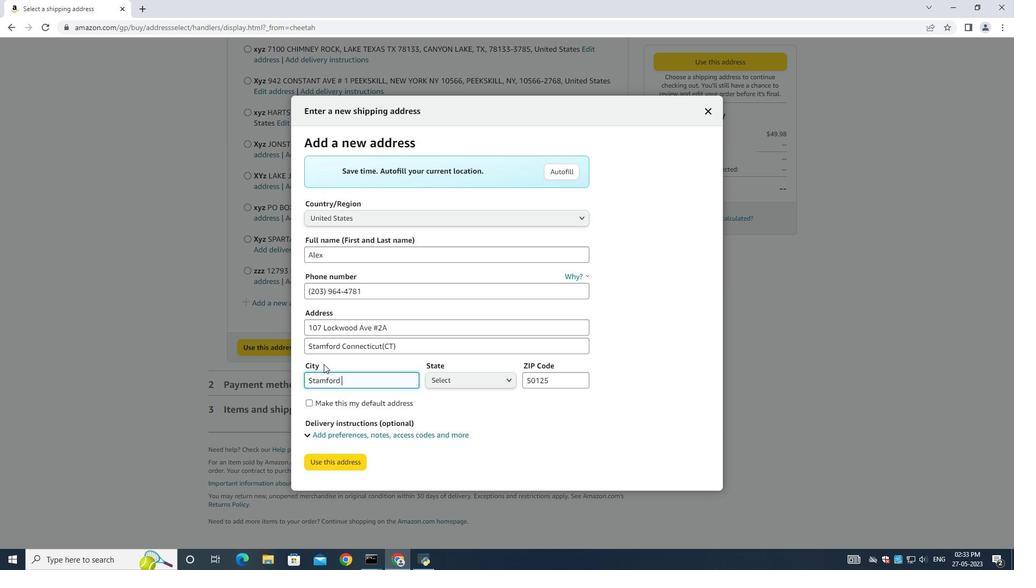 
Action: Mouse moved to (463, 375)
Screenshot: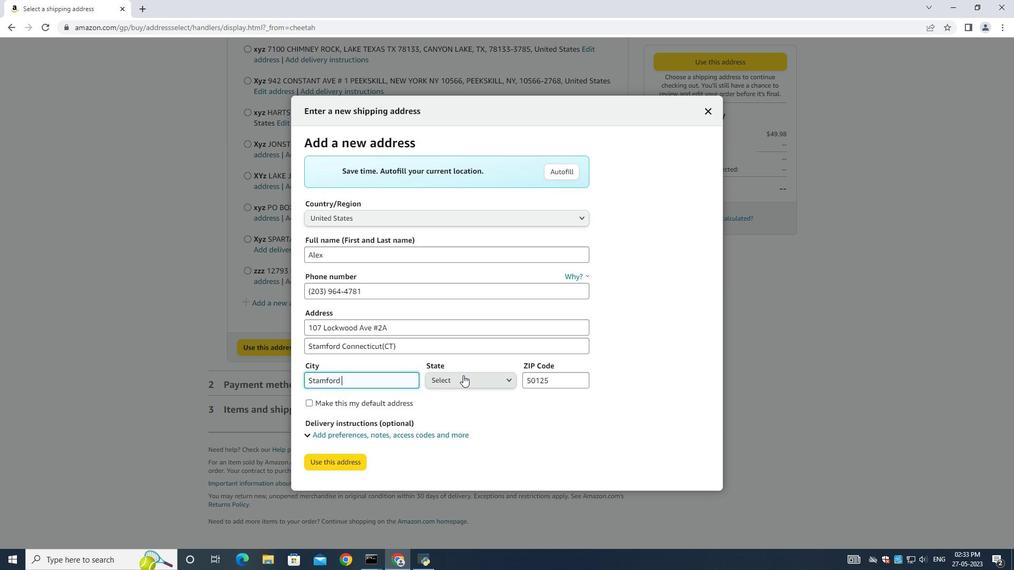 
Action: Mouse pressed left at (463, 375)
Screenshot: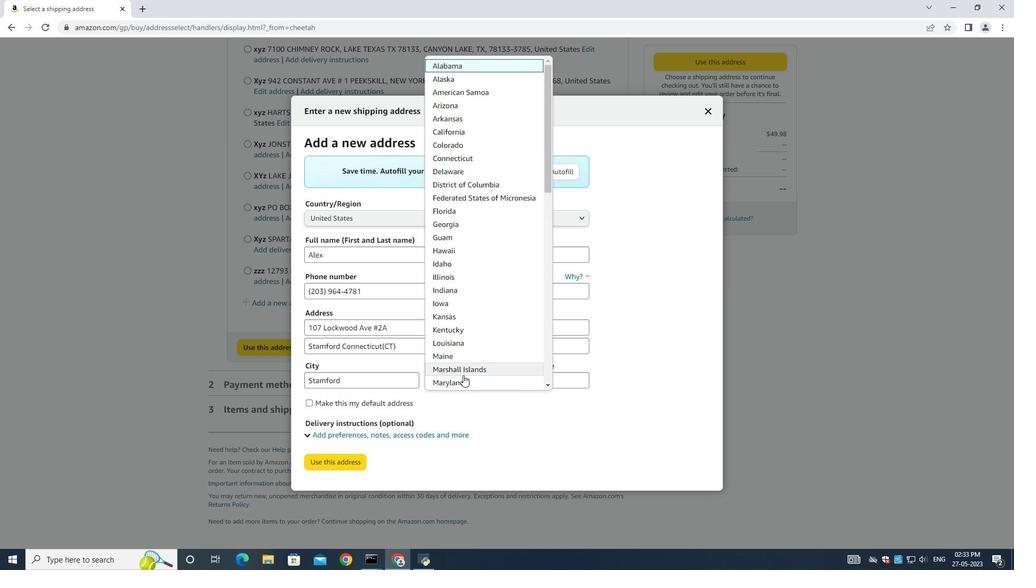 
Action: Mouse moved to (472, 161)
Screenshot: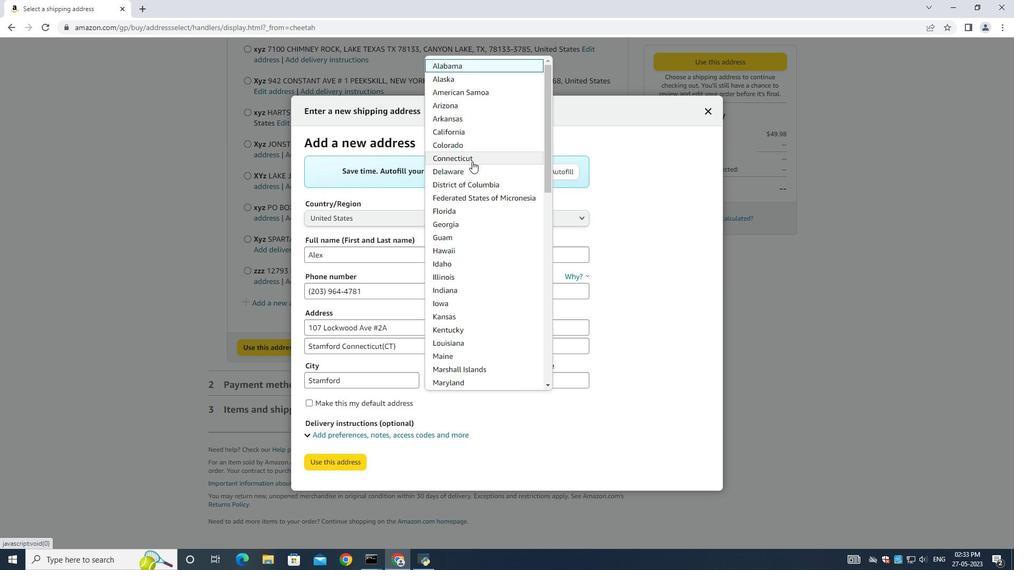 
Action: Mouse pressed left at (472, 161)
Screenshot: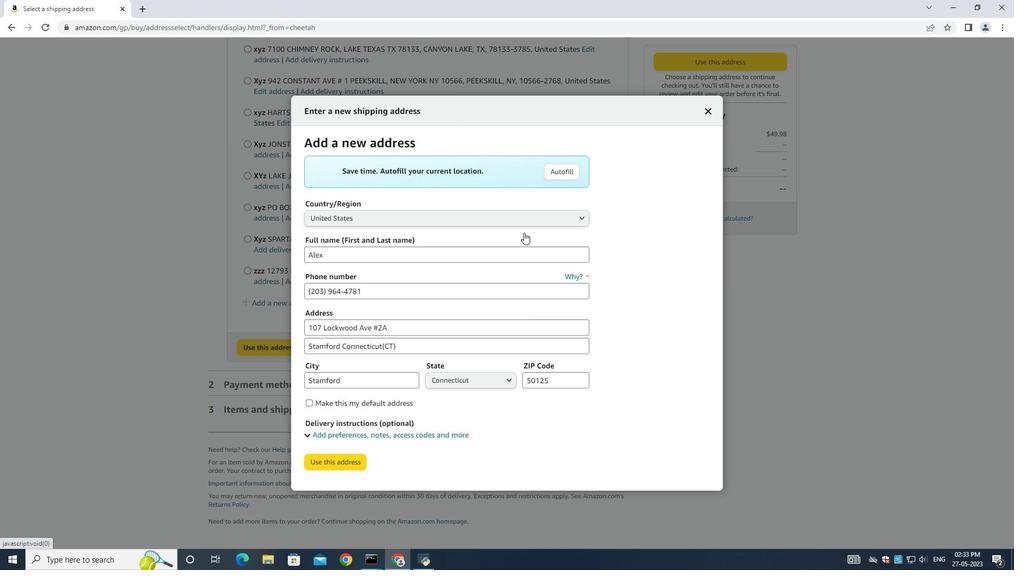 
Action: Mouse moved to (541, 374)
Screenshot: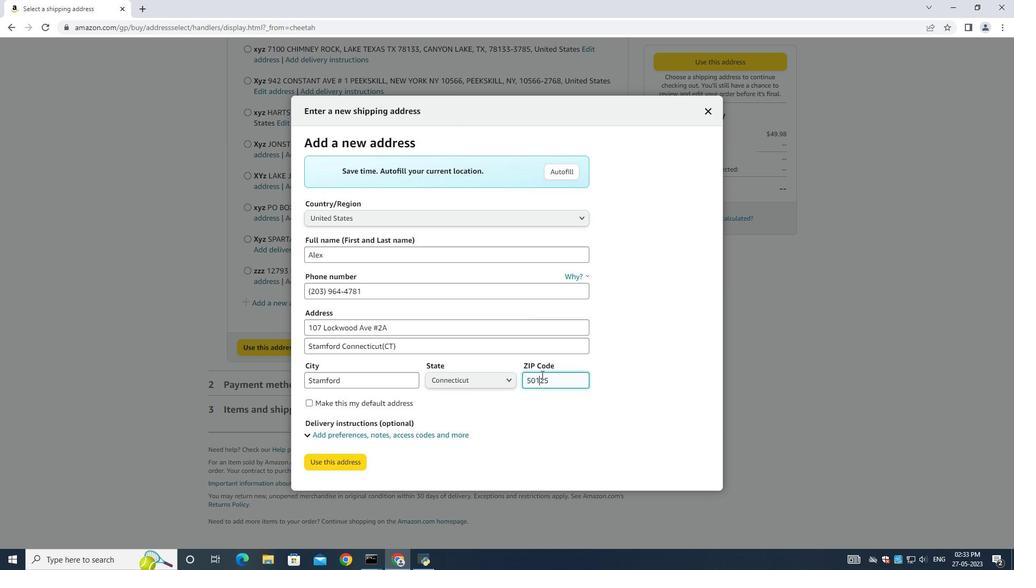 
Action: Mouse pressed left at (541, 374)
Screenshot: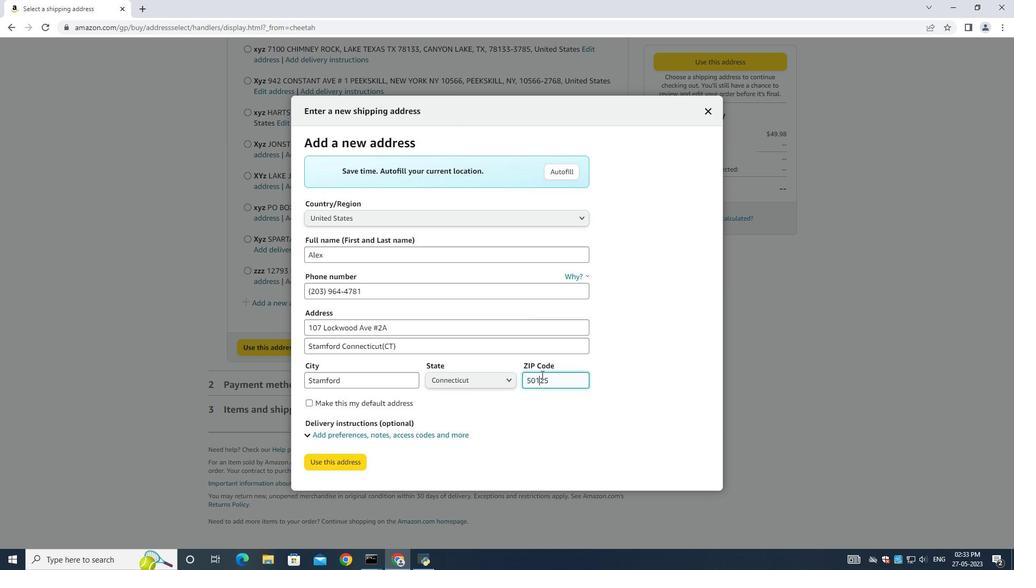 
Action: Mouse moved to (541, 374)
Screenshot: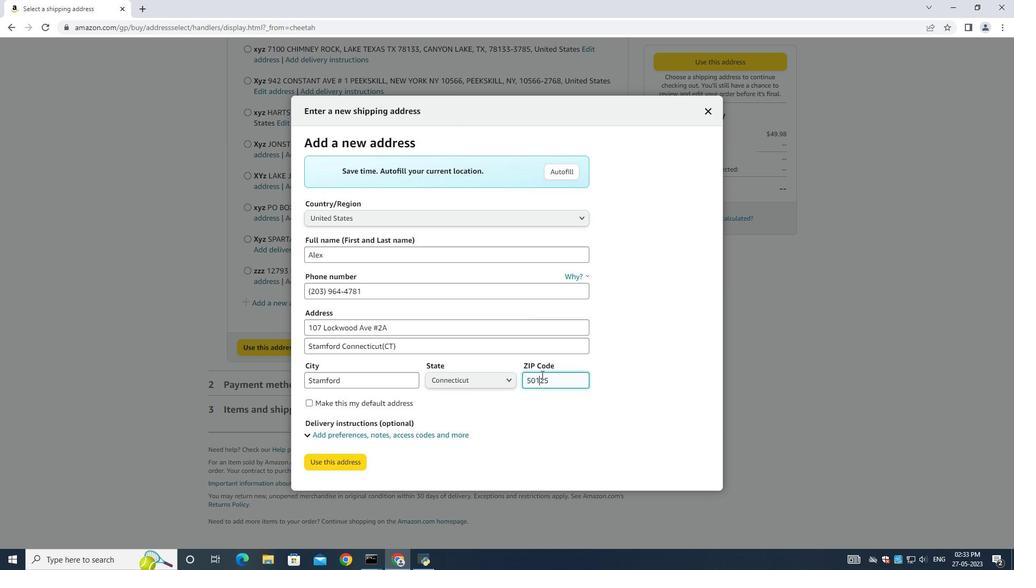 
Action: Key pressed ctrl+A<Key.backspace>06902
Screenshot: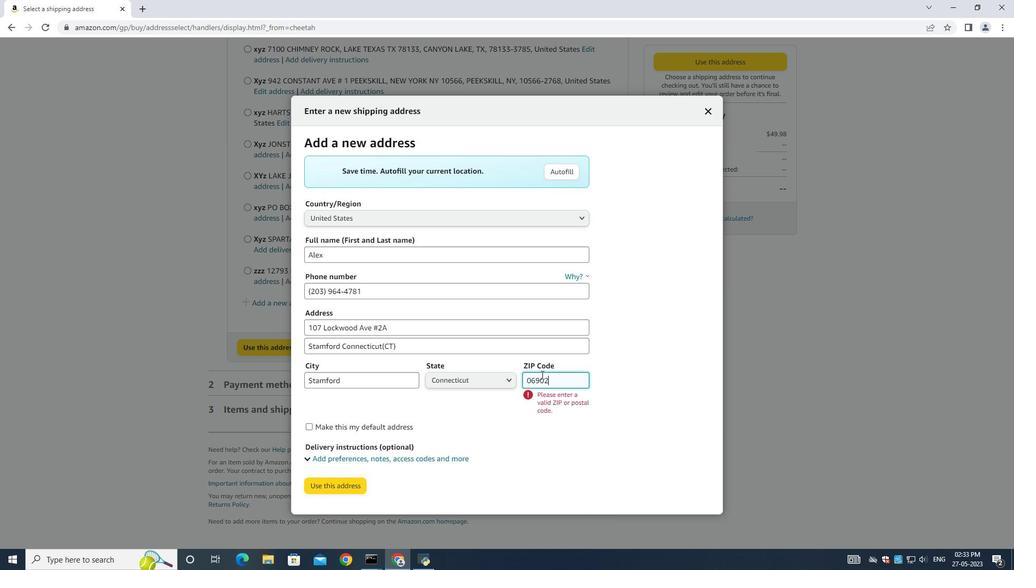 
Action: Mouse moved to (326, 466)
Screenshot: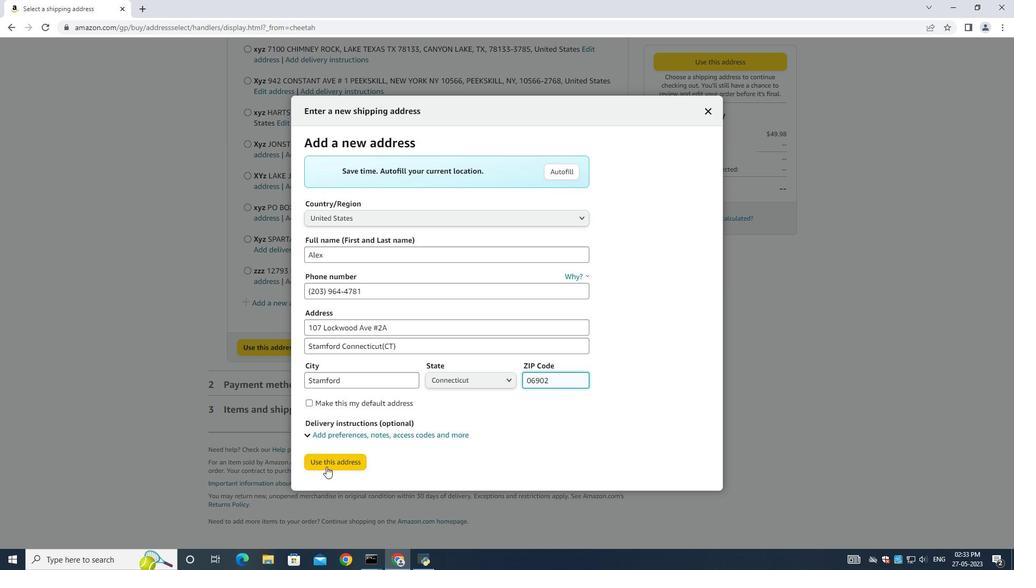 
Action: Mouse pressed left at (326, 466)
Screenshot: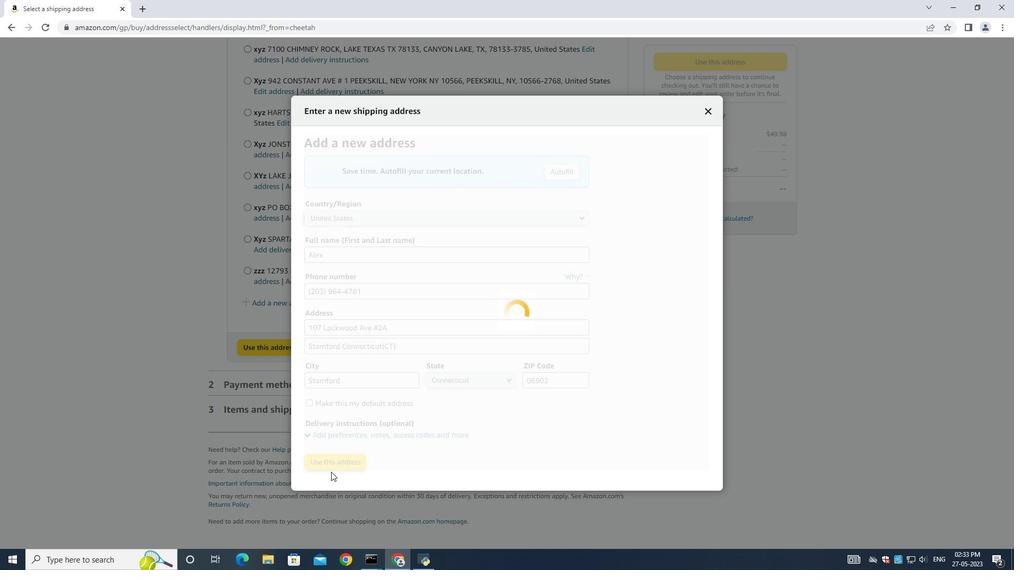 
Action: Mouse moved to (331, 472)
Screenshot: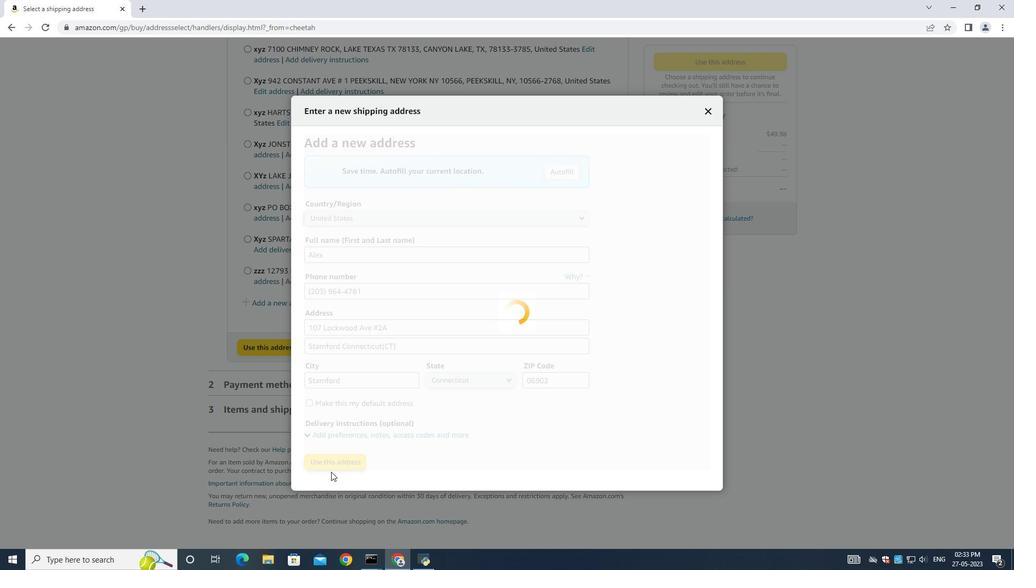 
